 Task: Find connections with filter location Ribeirão Pires with filter topic #Indiawith filter profile language English with filter current company Meraki Consulting & Staffing with filter school Veer Surendra Sai University Of Technology ( Formerly UCE ), Burla with filter industry Retail Art Supplies with filter service category CateringChange with filter keywords title Nurse
Action: Mouse moved to (175, 250)
Screenshot: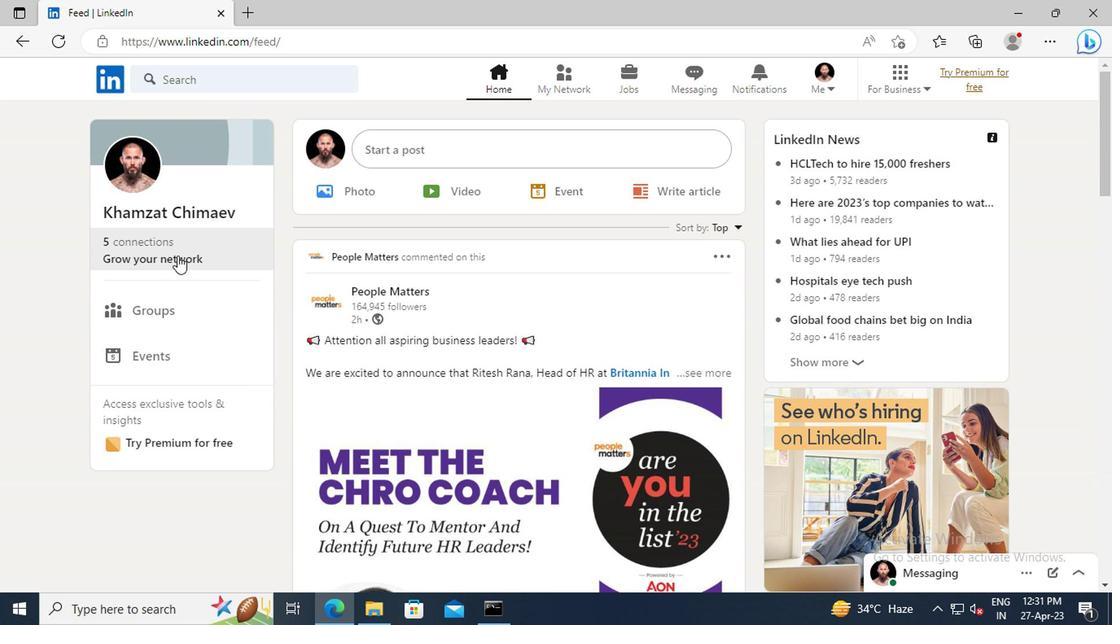 
Action: Mouse pressed left at (175, 250)
Screenshot: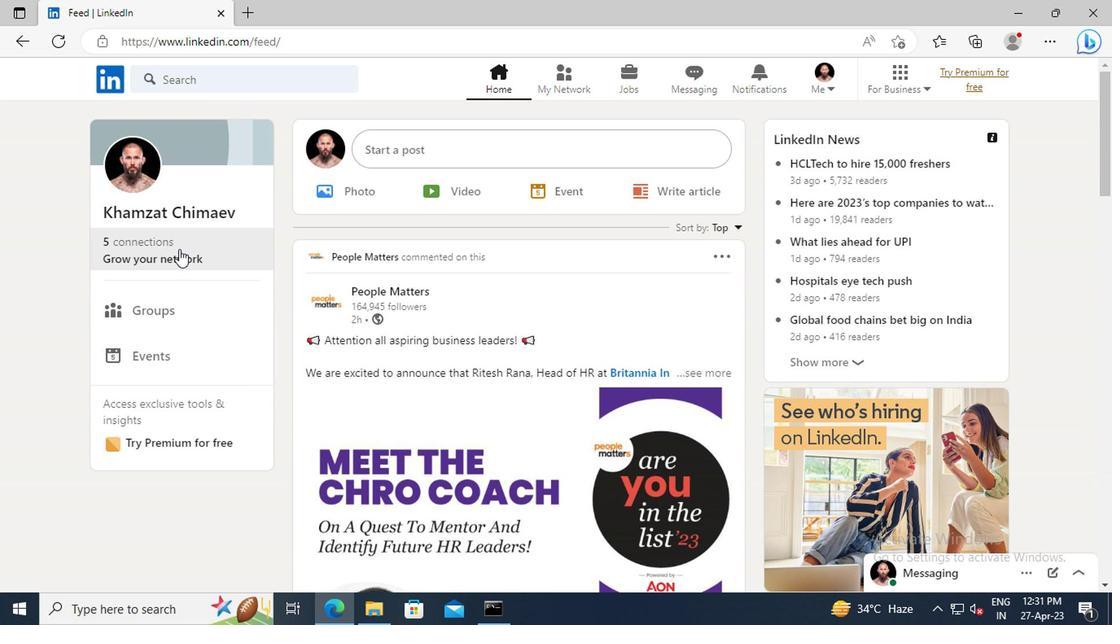 
Action: Mouse moved to (193, 178)
Screenshot: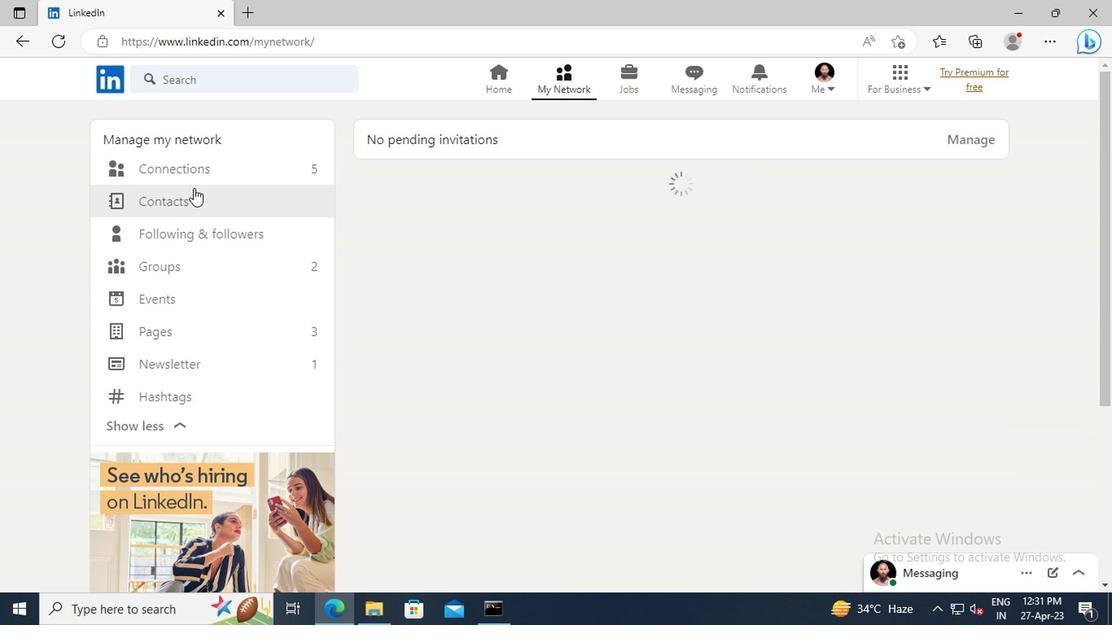 
Action: Mouse pressed left at (193, 178)
Screenshot: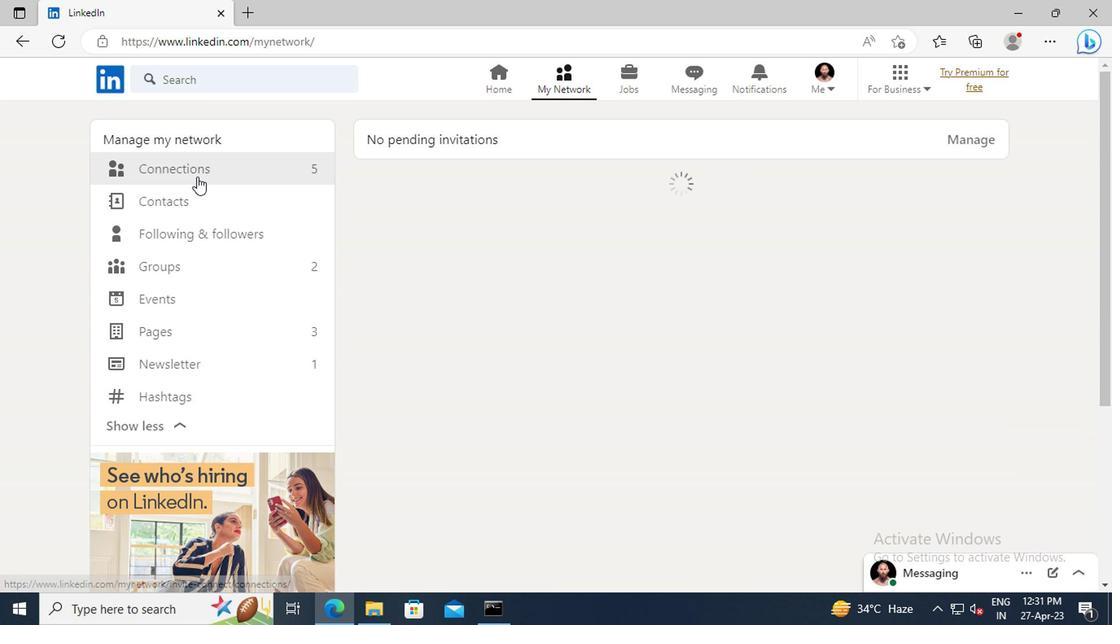
Action: Mouse moved to (677, 176)
Screenshot: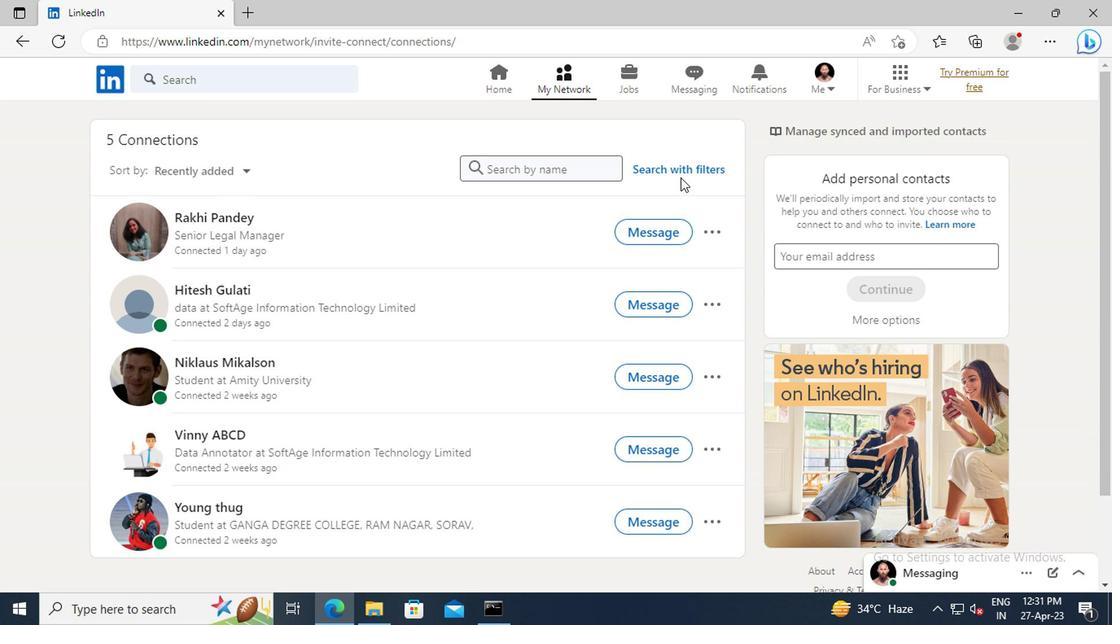 
Action: Mouse pressed left at (677, 176)
Screenshot: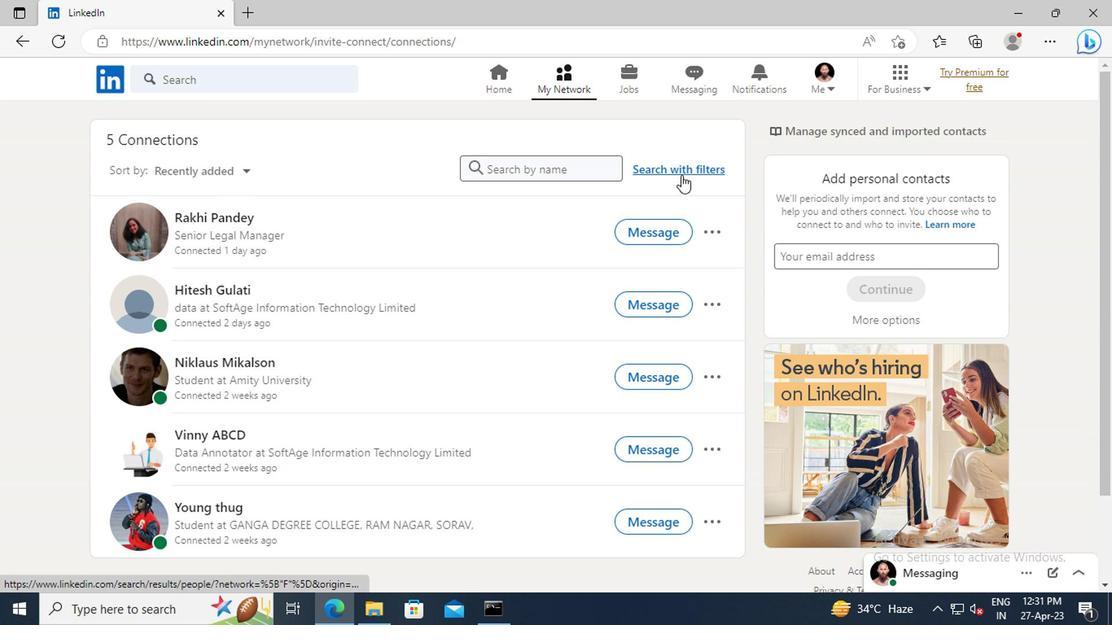 
Action: Mouse moved to (617, 132)
Screenshot: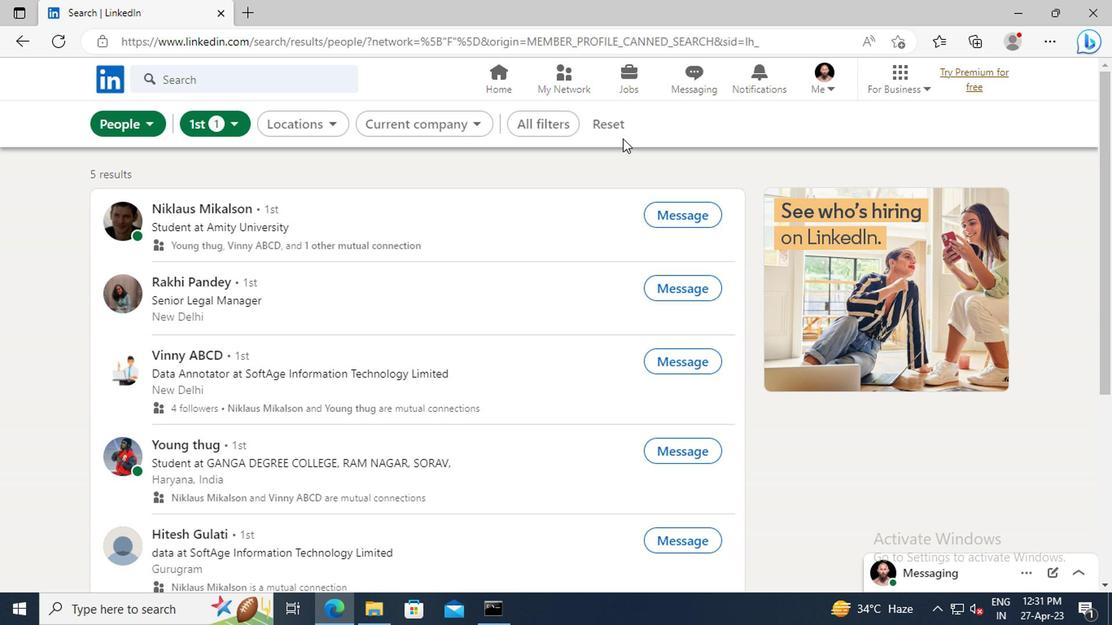 
Action: Mouse pressed left at (617, 132)
Screenshot: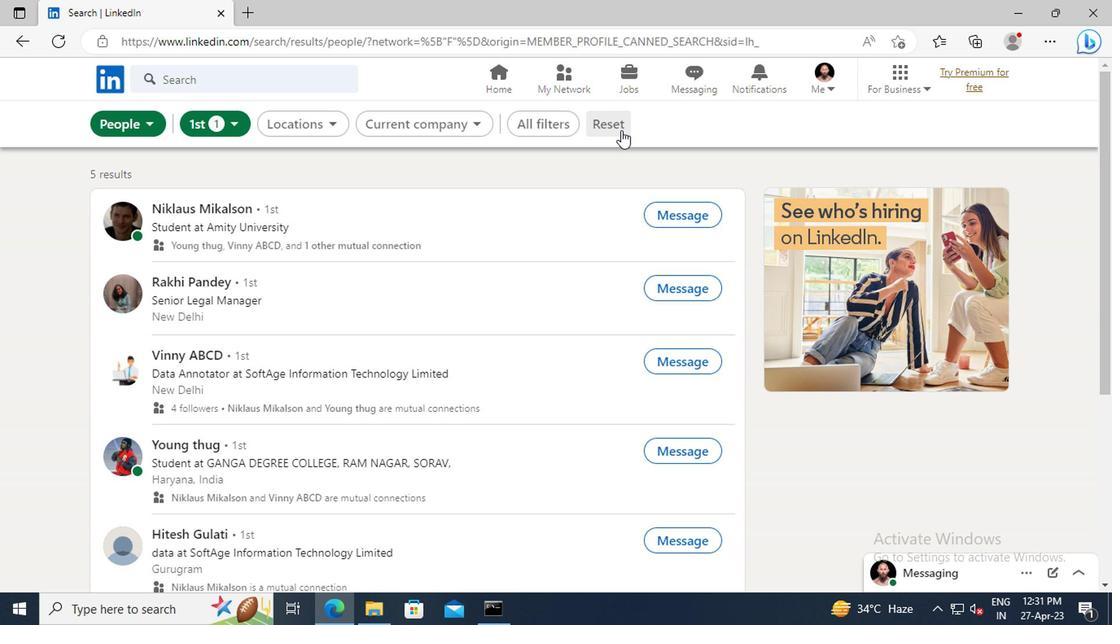 
Action: Mouse moved to (588, 124)
Screenshot: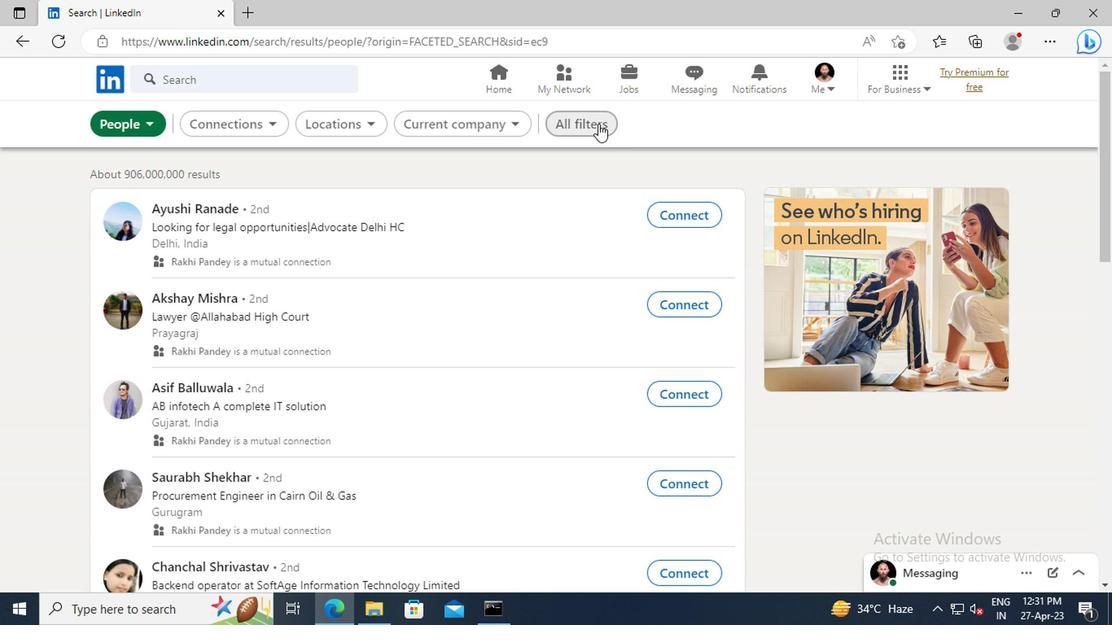 
Action: Mouse pressed left at (588, 124)
Screenshot: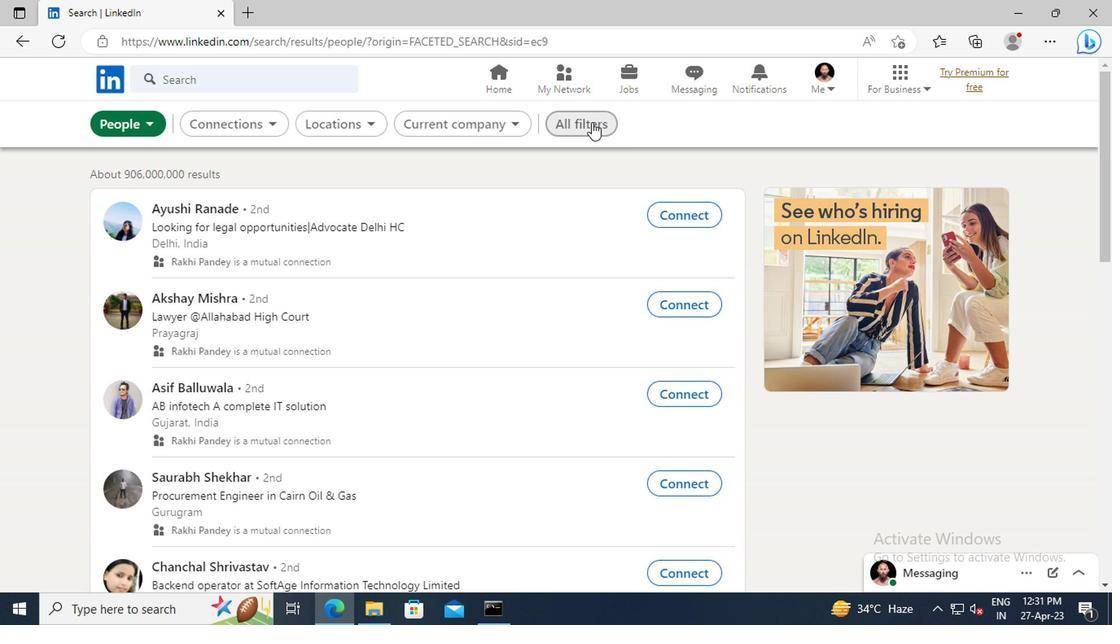 
Action: Mouse moved to (942, 339)
Screenshot: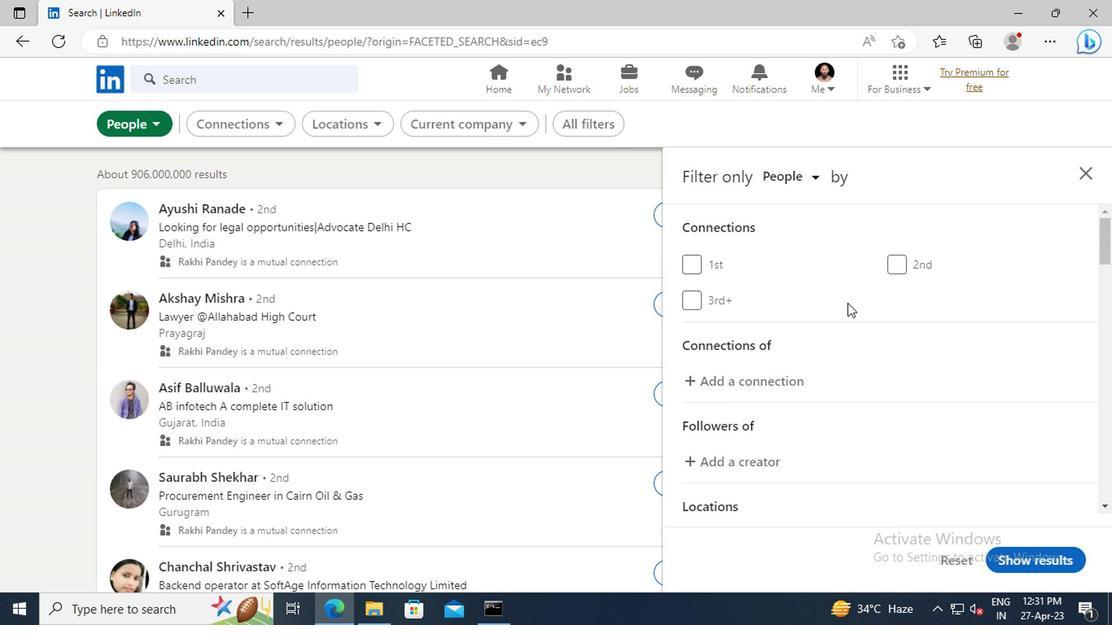 
Action: Mouse scrolled (942, 338) with delta (0, 0)
Screenshot: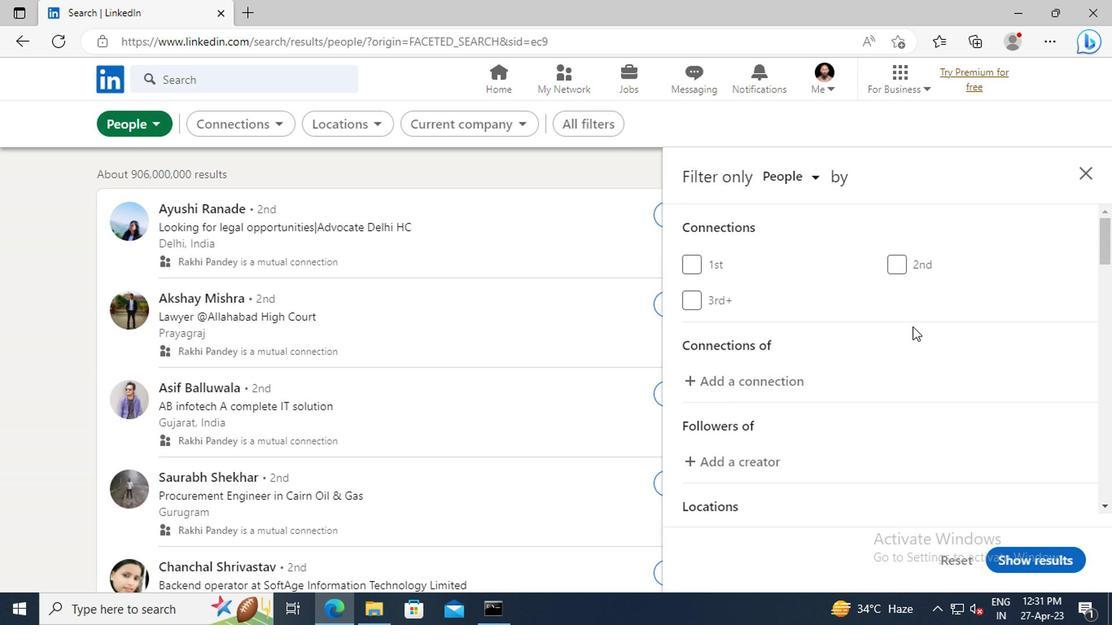 
Action: Mouse scrolled (942, 338) with delta (0, 0)
Screenshot: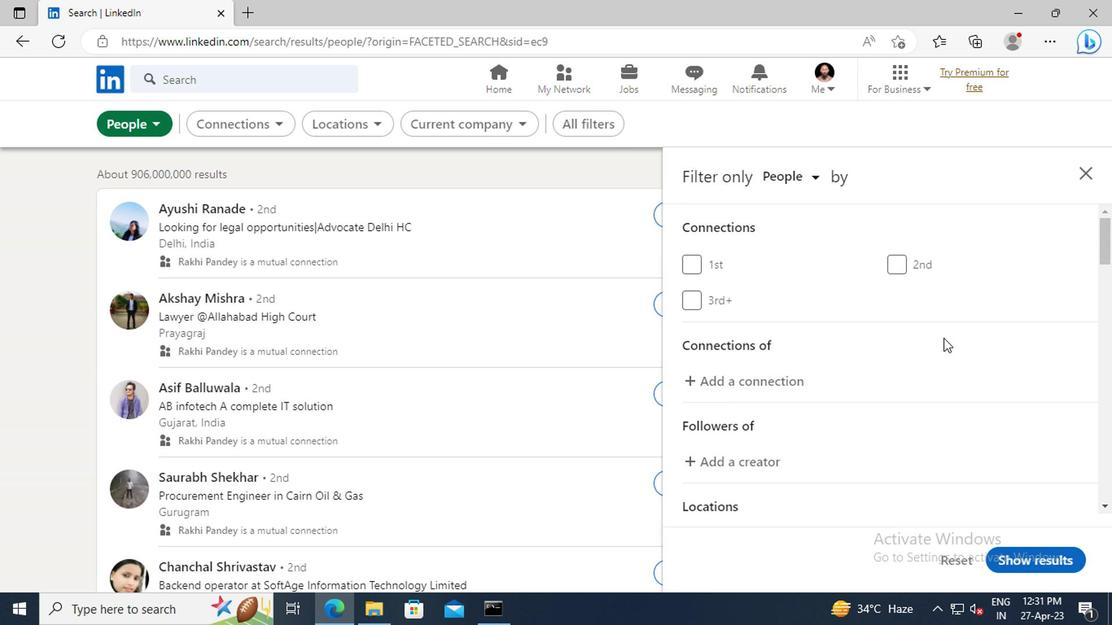 
Action: Mouse scrolled (942, 338) with delta (0, 0)
Screenshot: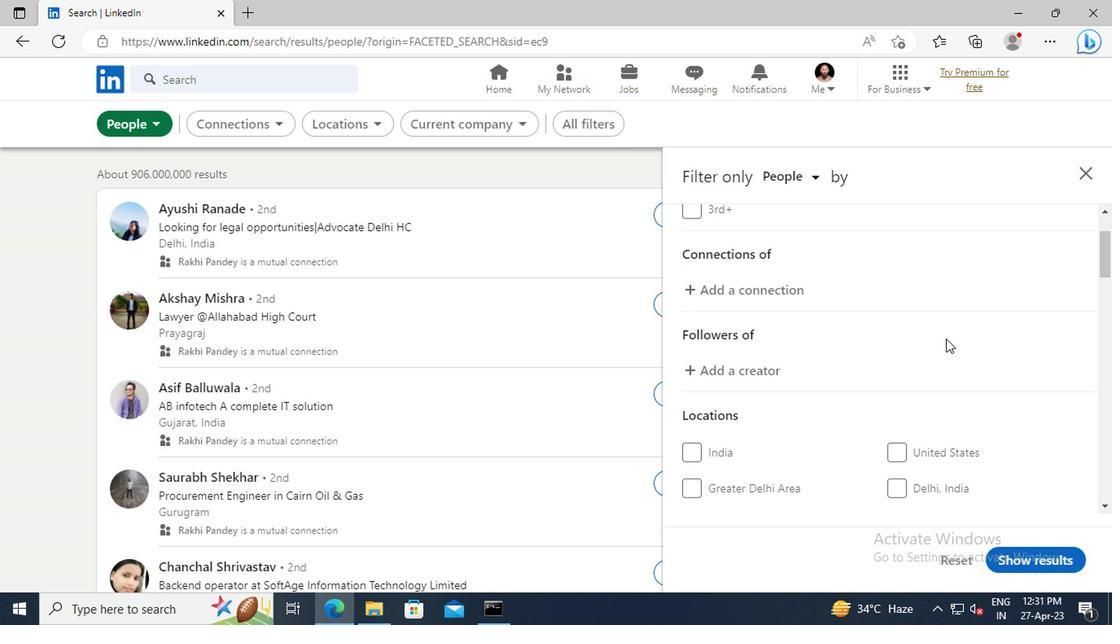 
Action: Mouse scrolled (942, 338) with delta (0, 0)
Screenshot: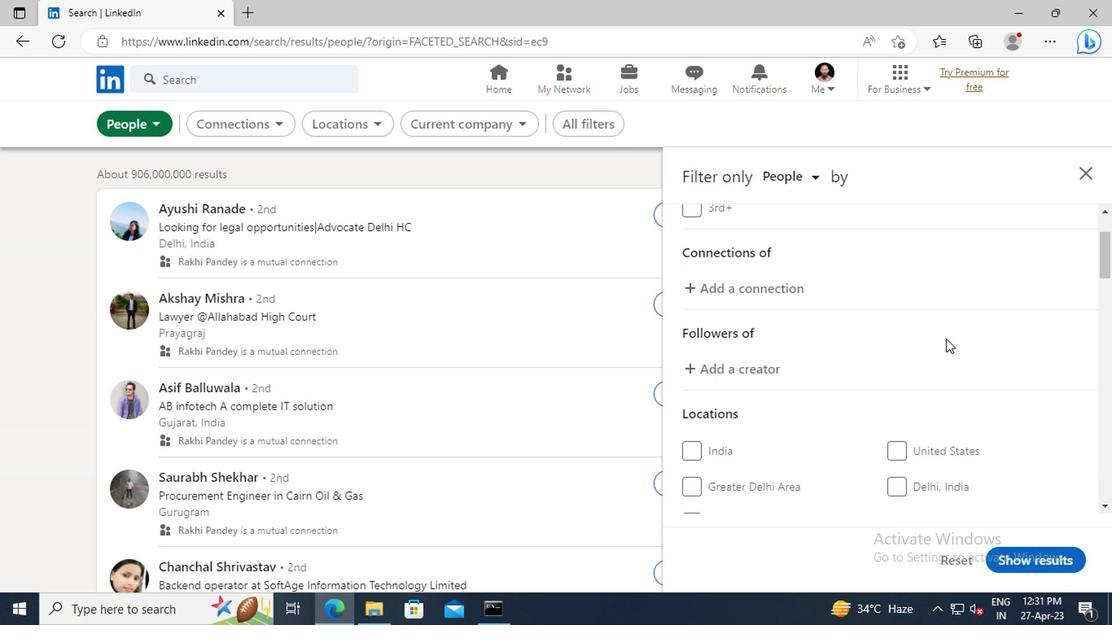 
Action: Mouse scrolled (942, 338) with delta (0, 0)
Screenshot: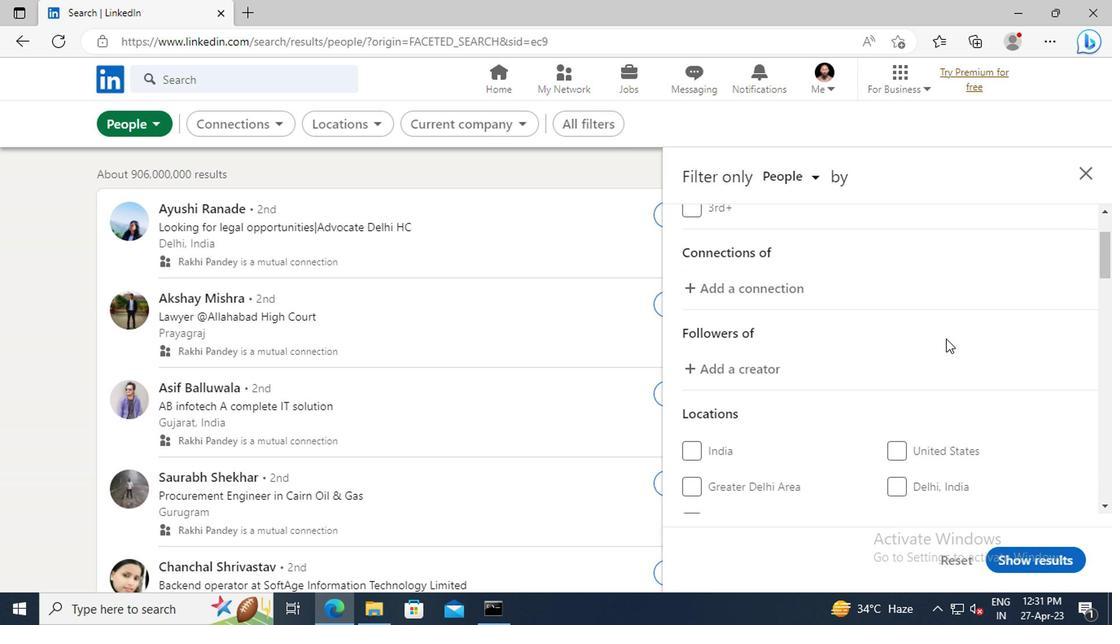 
Action: Mouse moved to (946, 380)
Screenshot: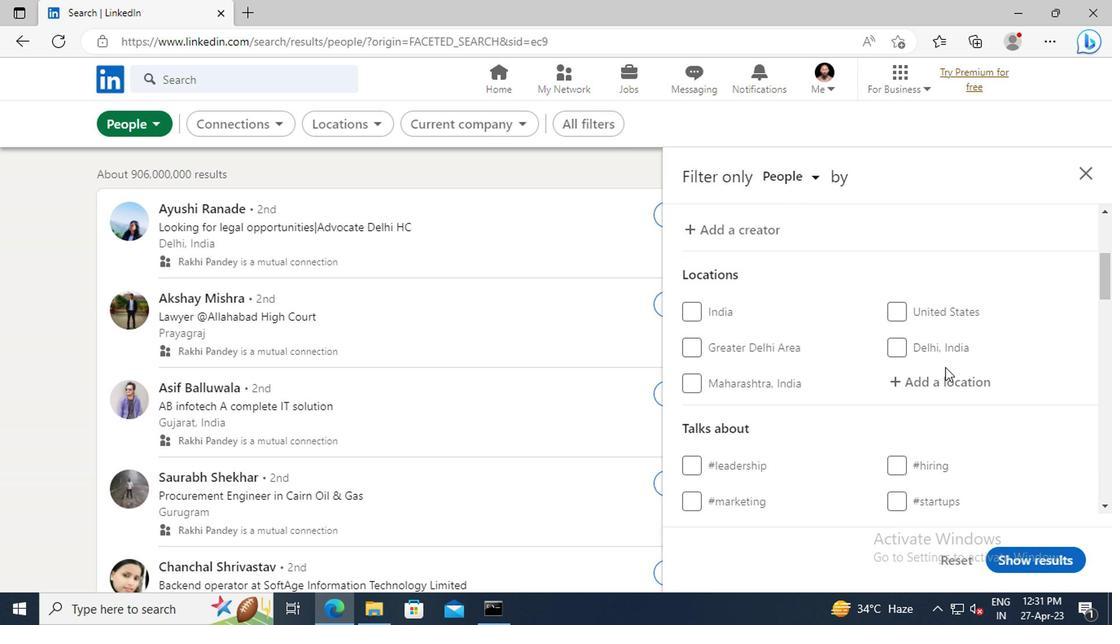 
Action: Mouse pressed left at (946, 380)
Screenshot: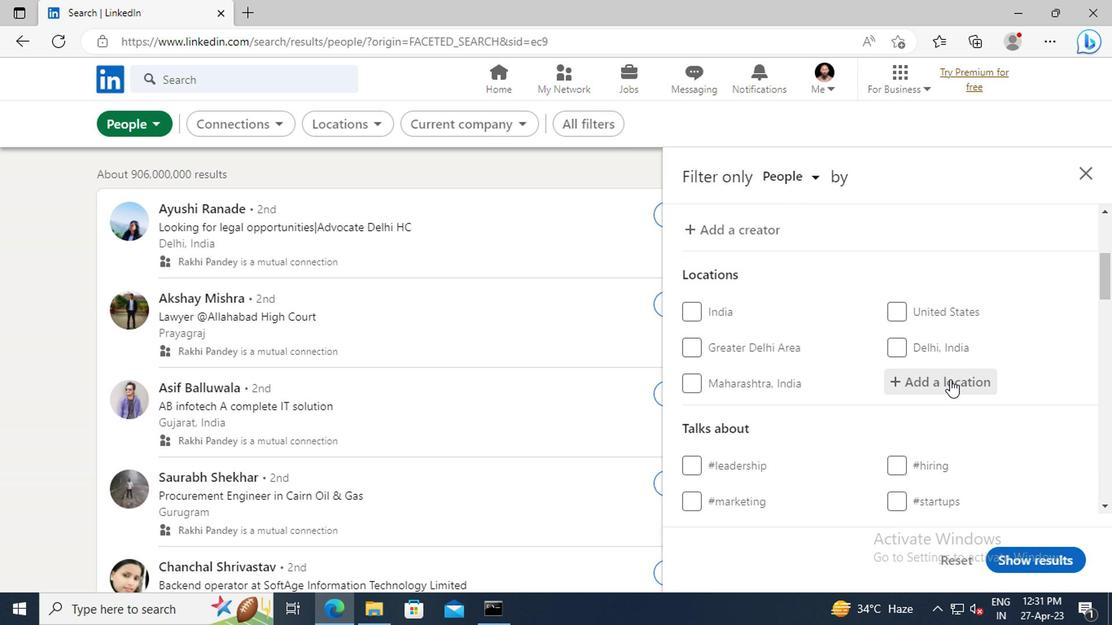 
Action: Key pressed <Key.shift>RIBEIRAO<Key.space><Key.shift>PIRES
Screenshot: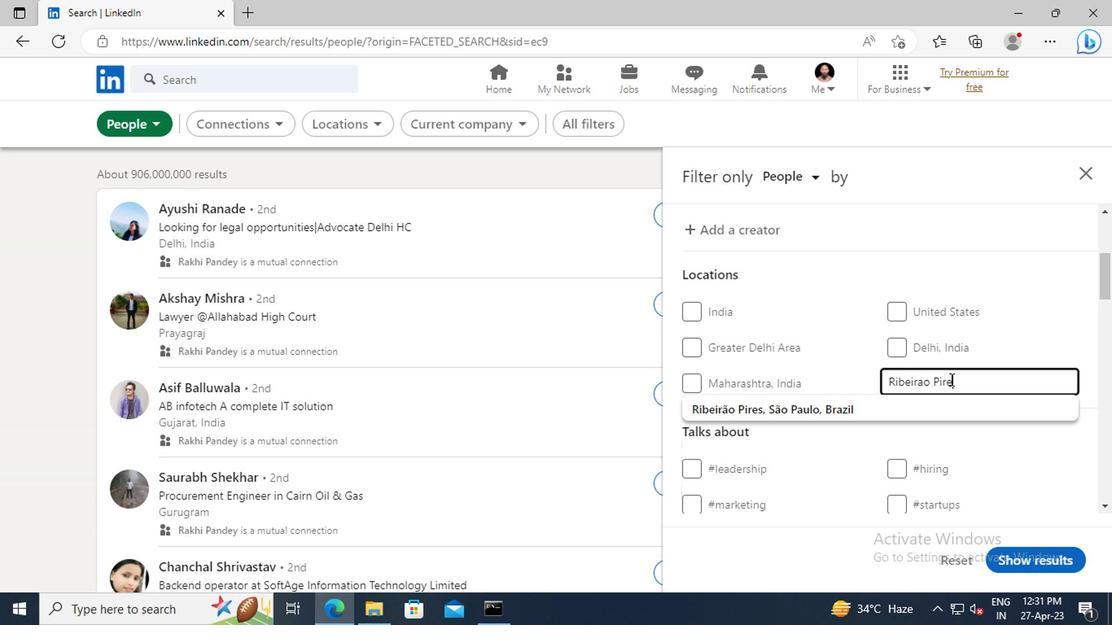 
Action: Mouse moved to (953, 407)
Screenshot: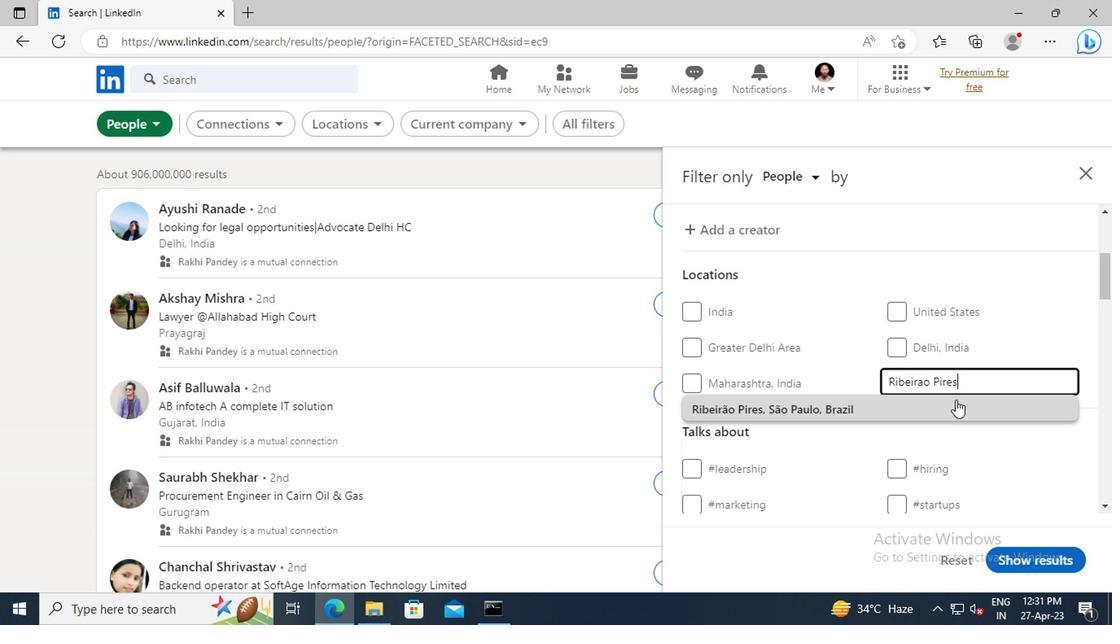 
Action: Mouse pressed left at (953, 407)
Screenshot: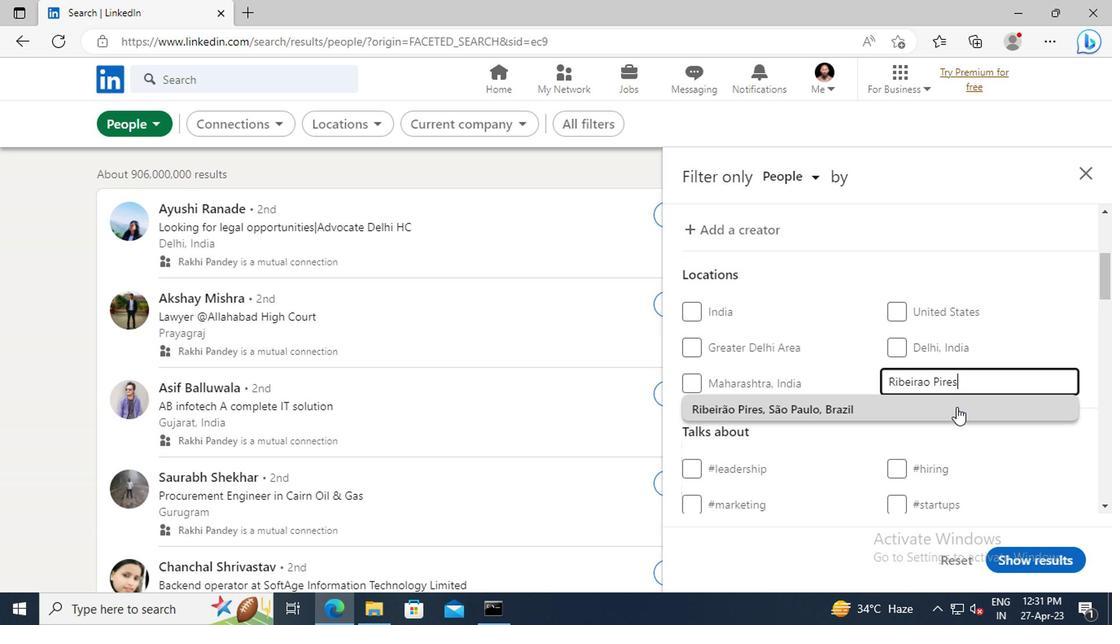 
Action: Mouse moved to (948, 359)
Screenshot: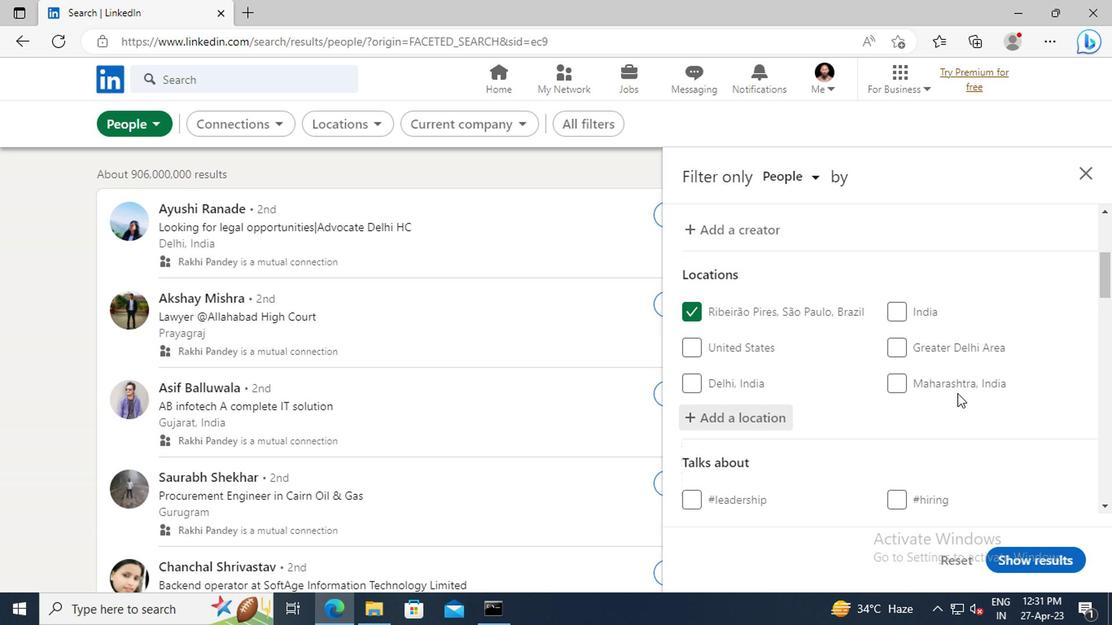 
Action: Mouse scrolled (948, 359) with delta (0, 0)
Screenshot: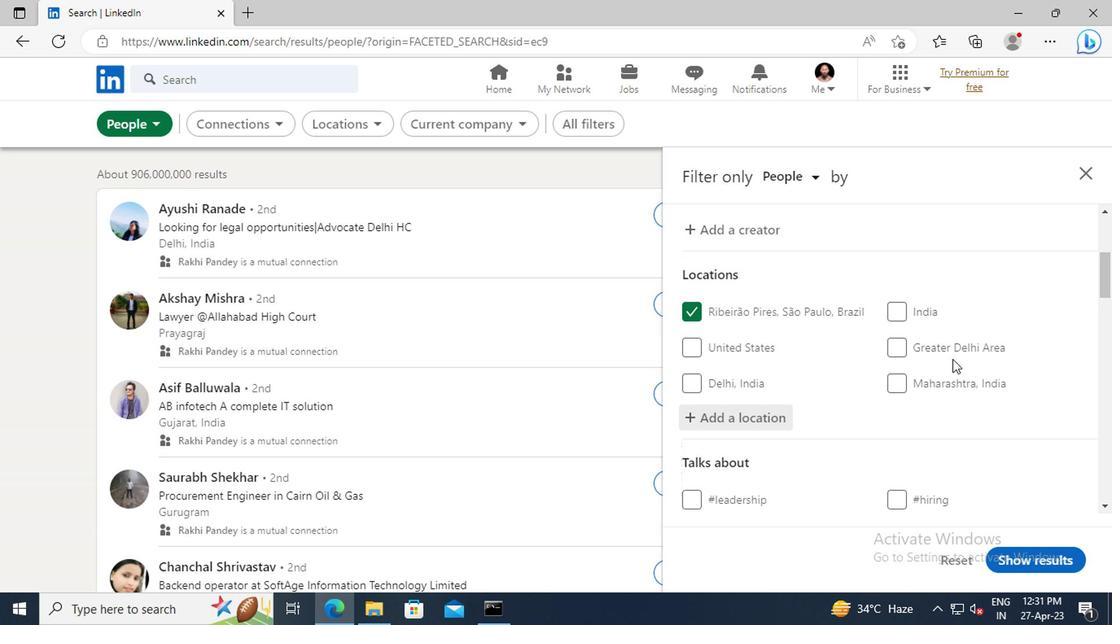 
Action: Mouse scrolled (948, 359) with delta (0, 0)
Screenshot: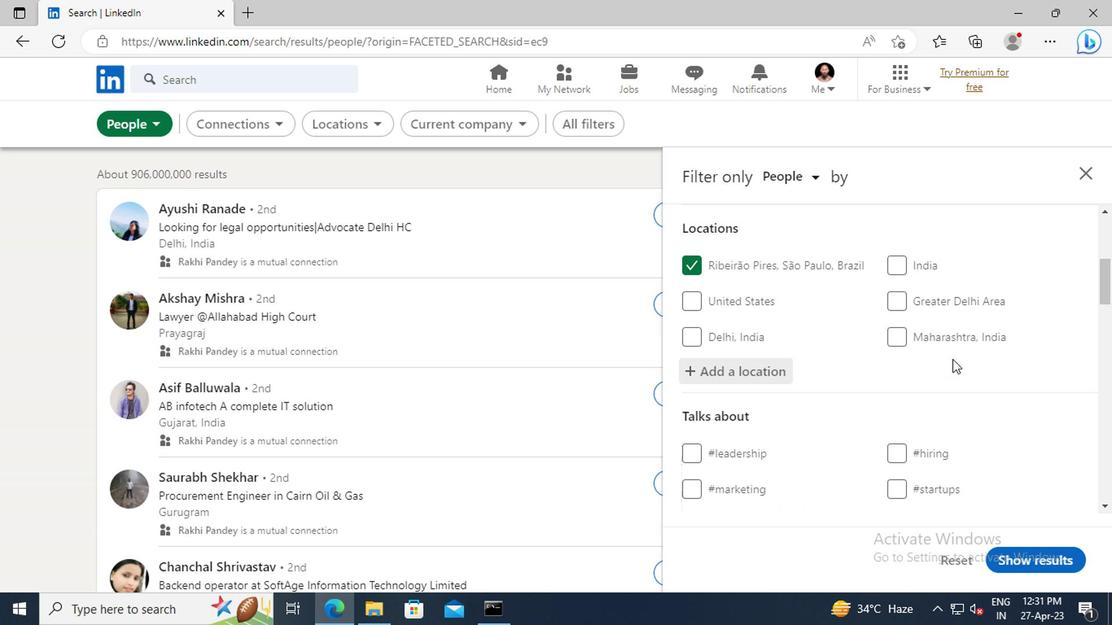 
Action: Mouse scrolled (948, 359) with delta (0, 0)
Screenshot: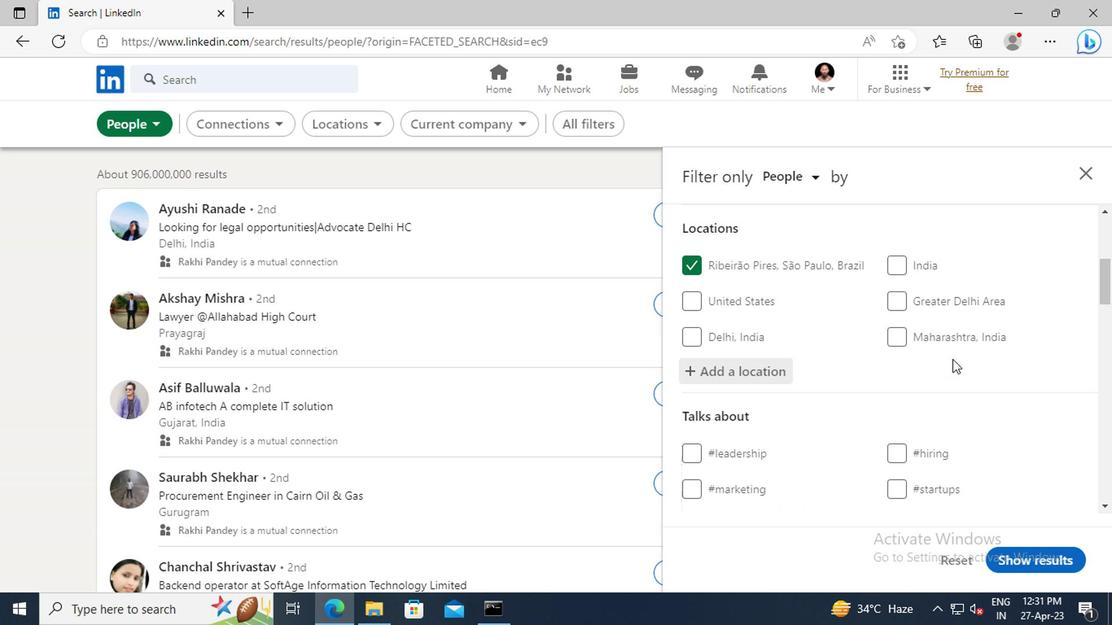 
Action: Mouse moved to (936, 428)
Screenshot: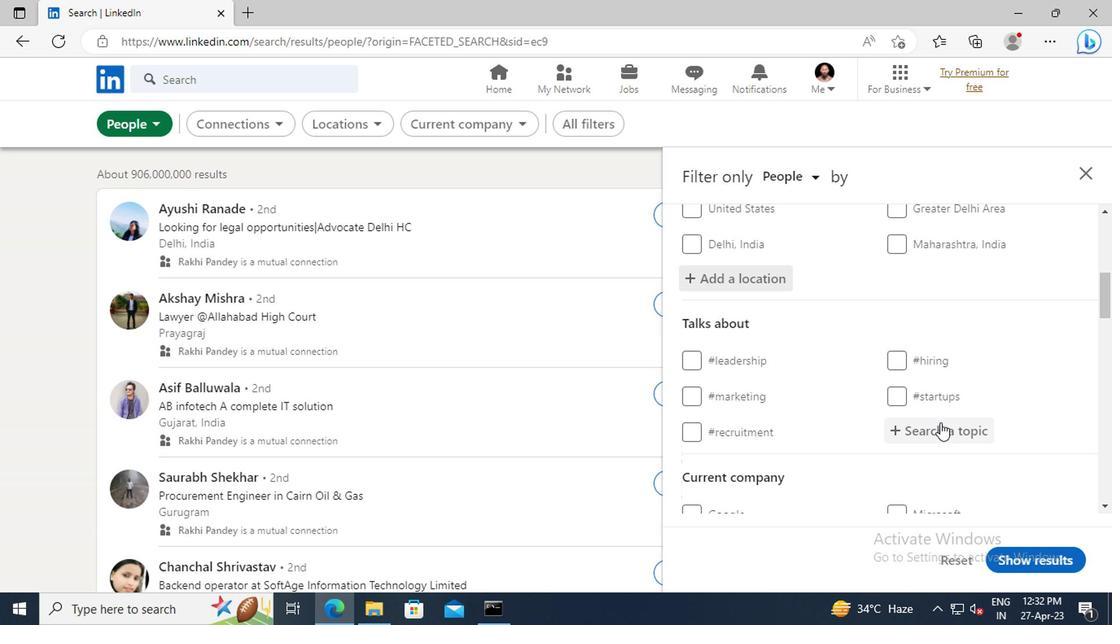 
Action: Mouse pressed left at (936, 428)
Screenshot: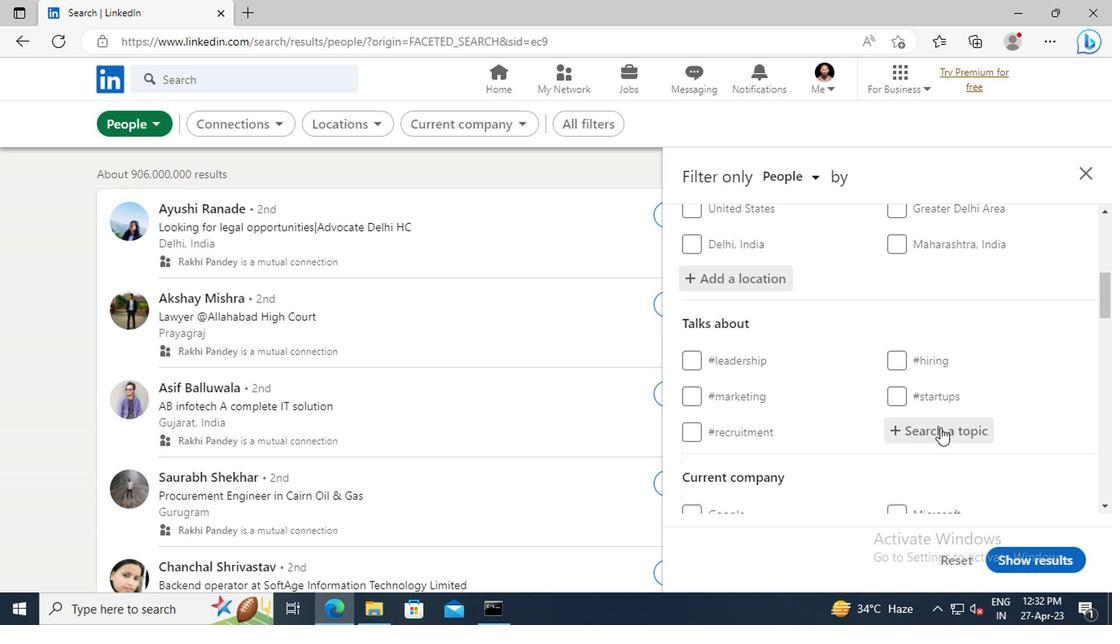 
Action: Key pressed <Key.shift>#<Key.shift>INDIAWITH<Key.enter>
Screenshot: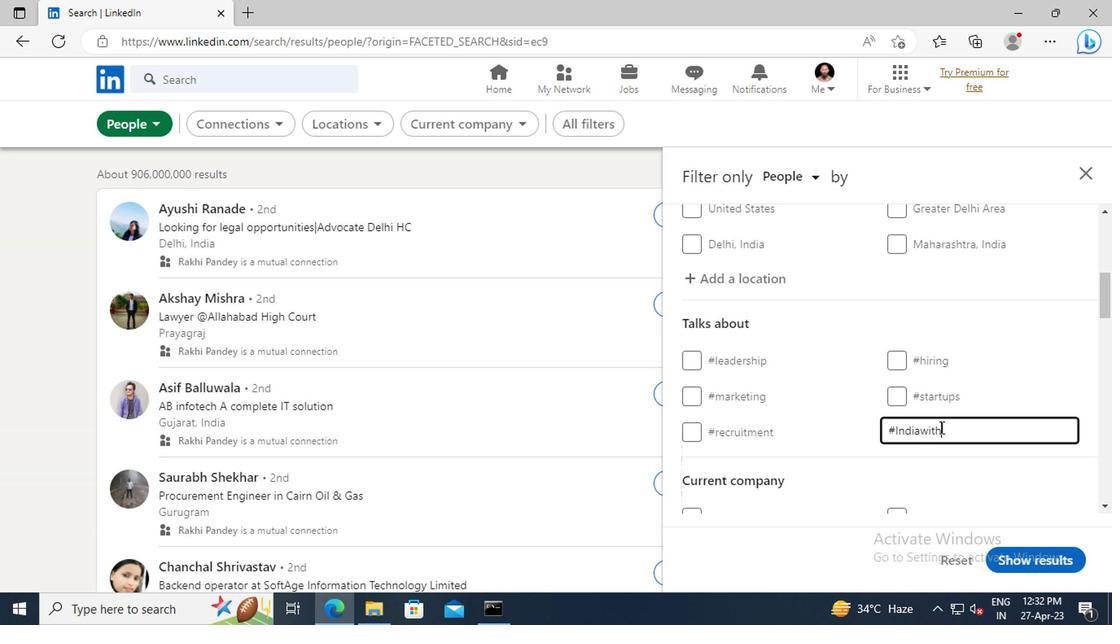 
Action: Mouse scrolled (936, 427) with delta (0, -1)
Screenshot: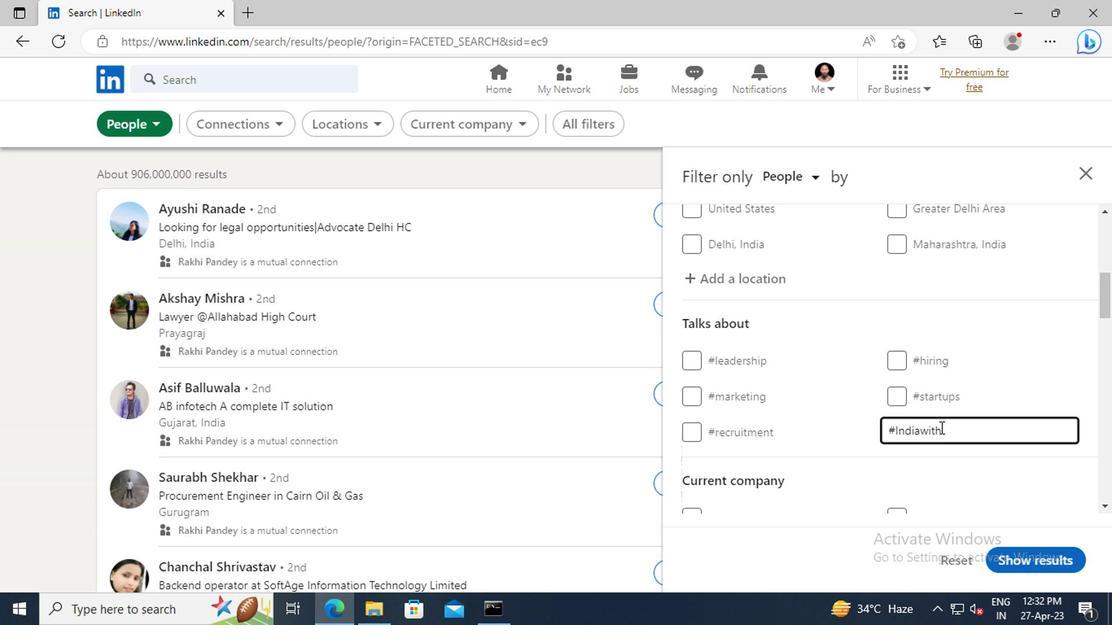 
Action: Mouse scrolled (936, 427) with delta (0, -1)
Screenshot: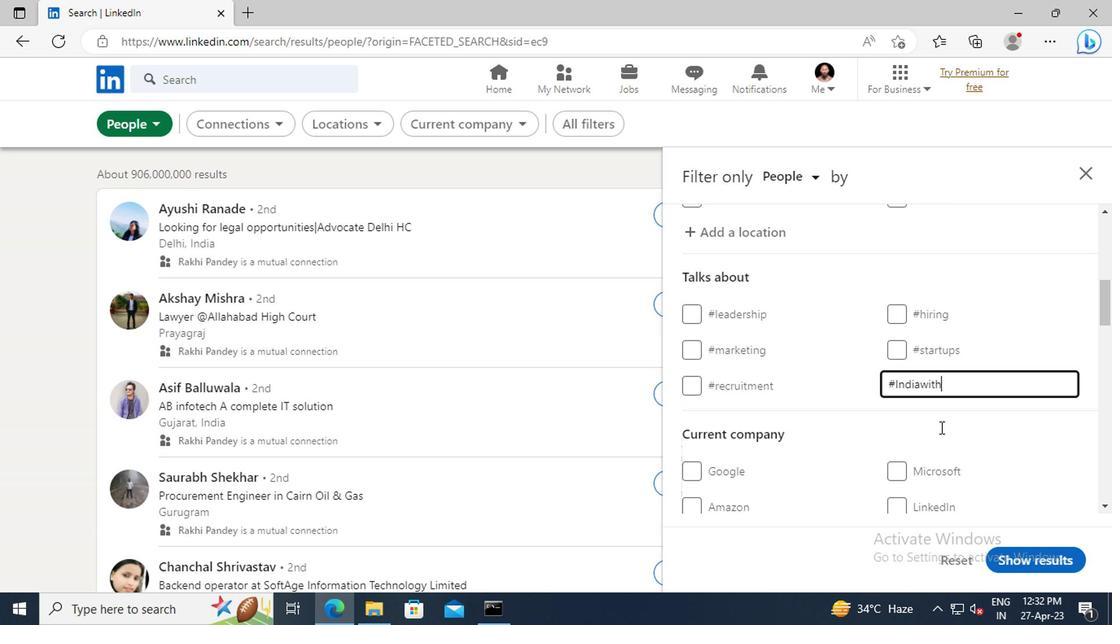
Action: Mouse scrolled (936, 427) with delta (0, -1)
Screenshot: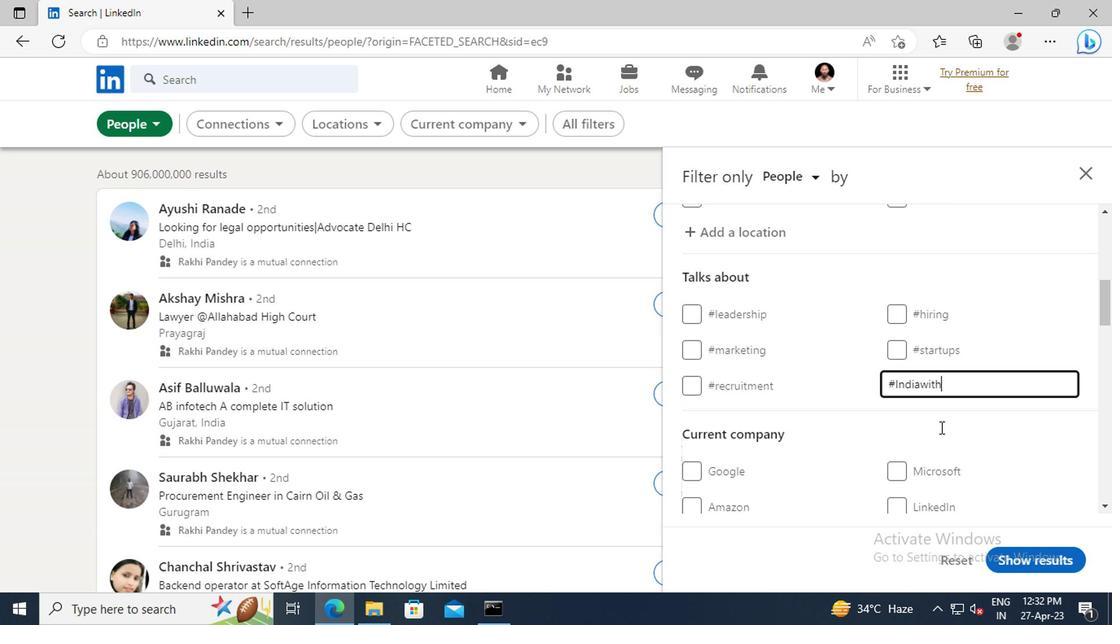 
Action: Mouse scrolled (936, 427) with delta (0, -1)
Screenshot: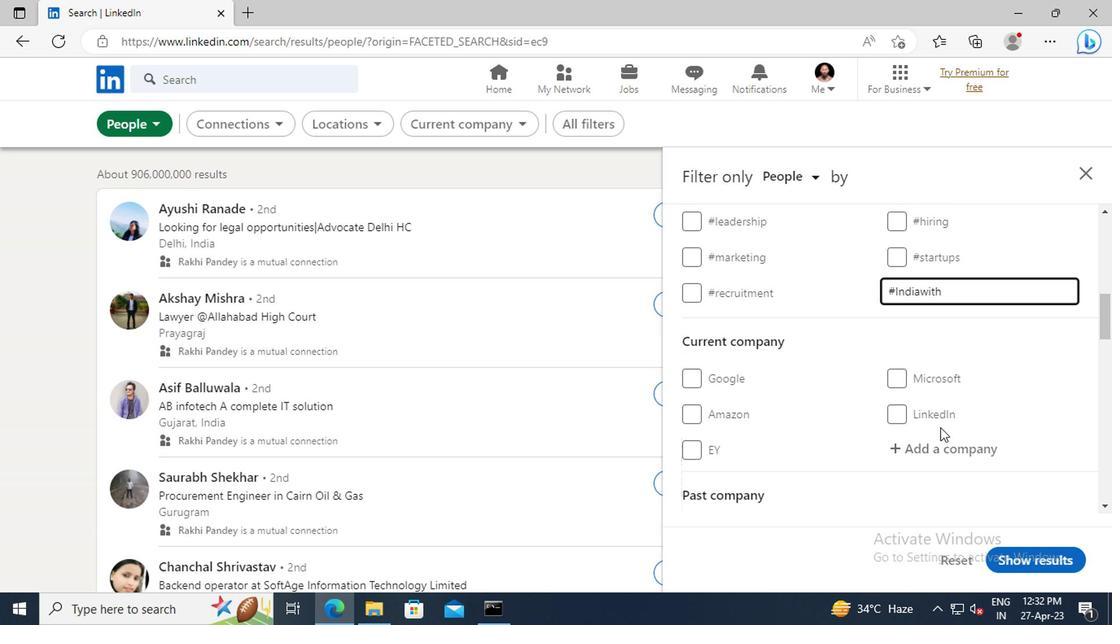 
Action: Mouse scrolled (936, 427) with delta (0, -1)
Screenshot: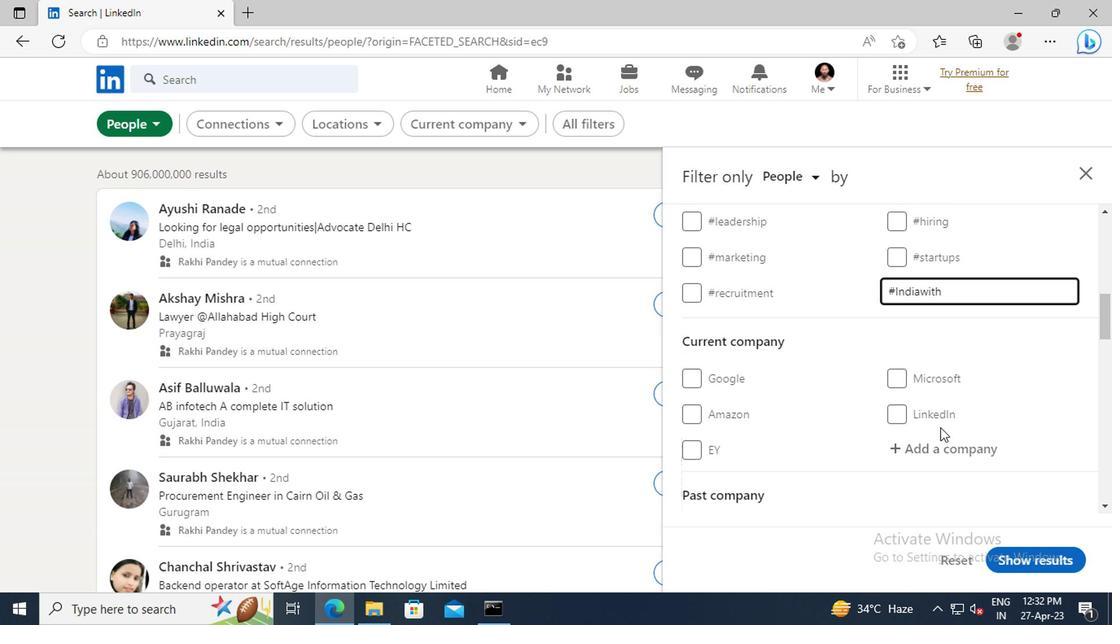 
Action: Mouse scrolled (936, 427) with delta (0, -1)
Screenshot: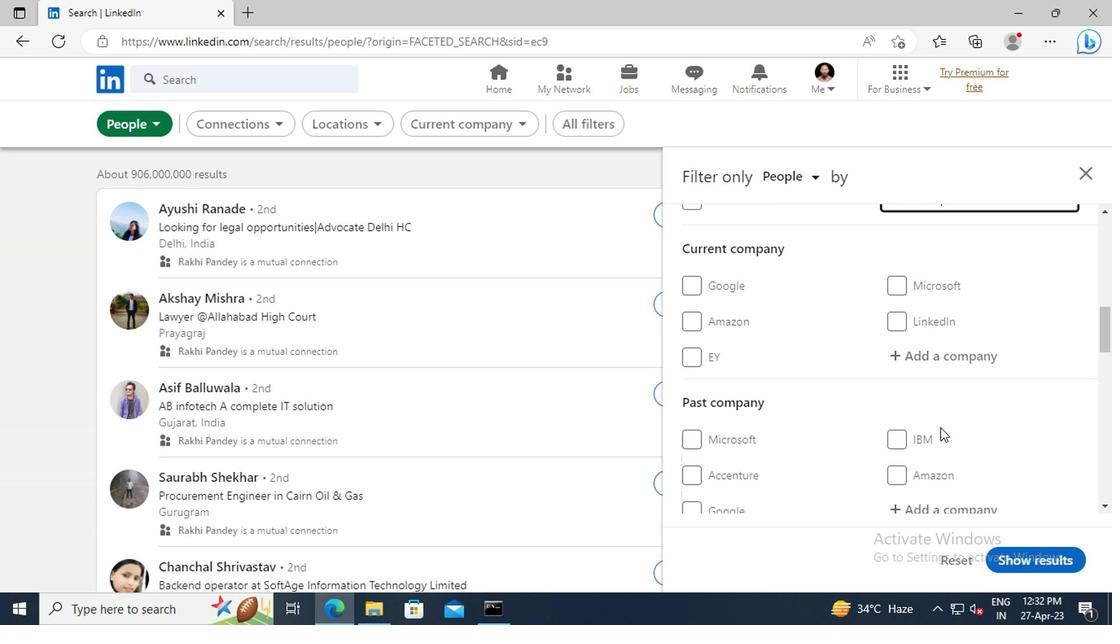 
Action: Mouse scrolled (936, 427) with delta (0, -1)
Screenshot: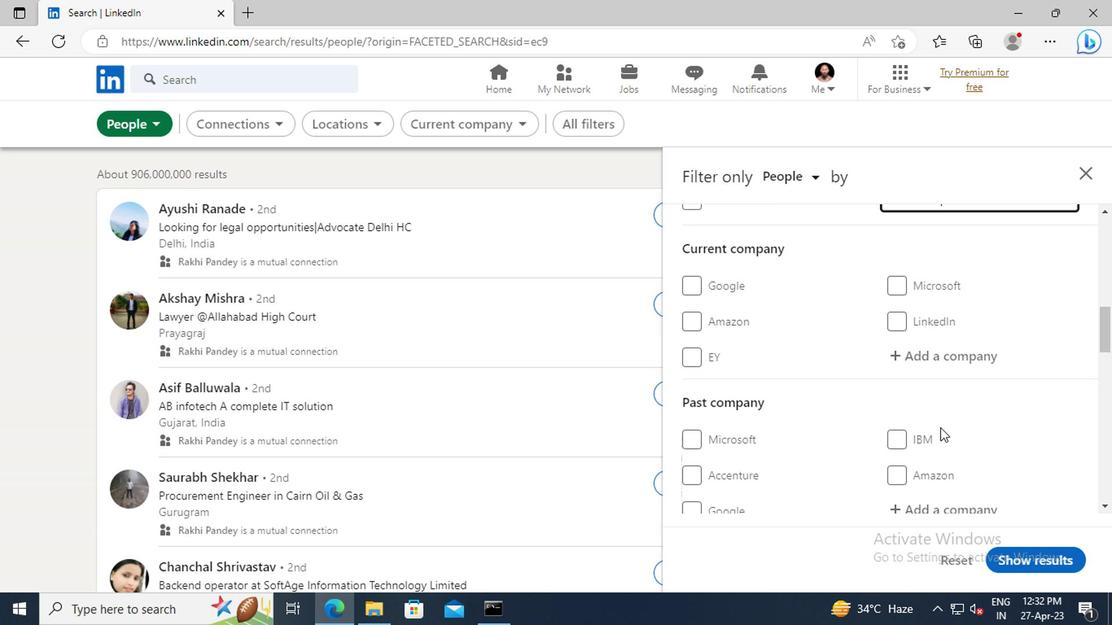 
Action: Mouse scrolled (936, 427) with delta (0, -1)
Screenshot: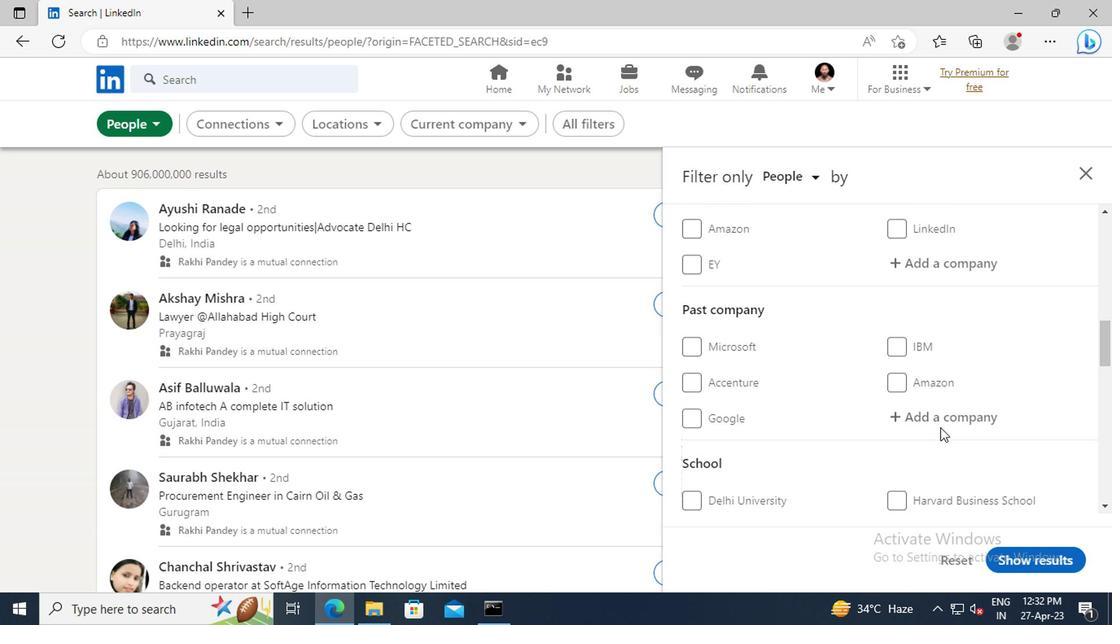 
Action: Mouse scrolled (936, 427) with delta (0, -1)
Screenshot: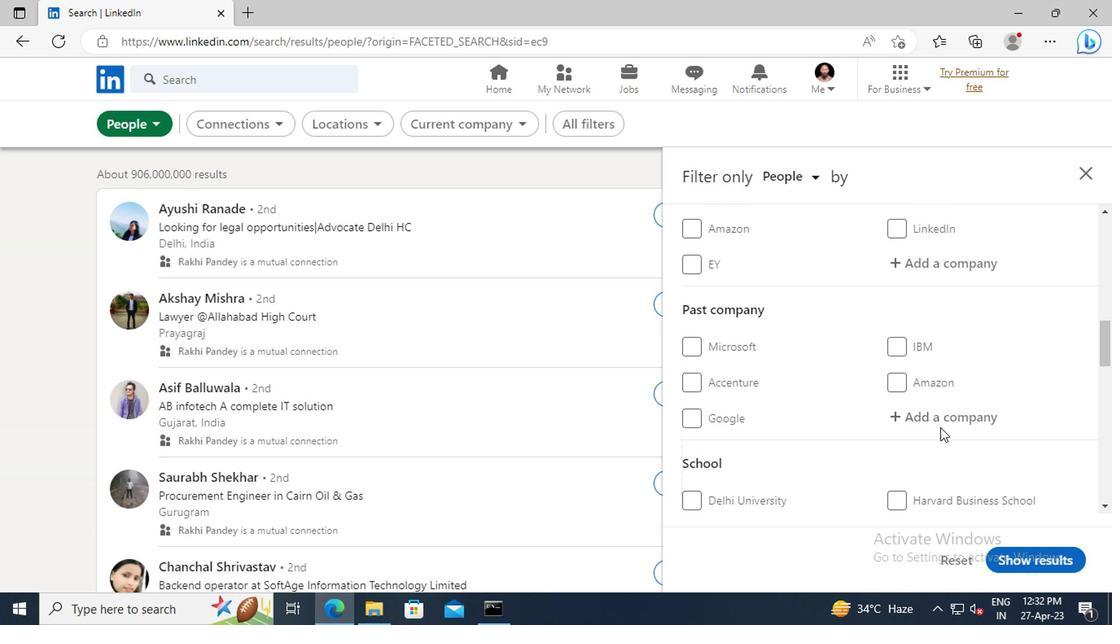 
Action: Mouse scrolled (936, 427) with delta (0, -1)
Screenshot: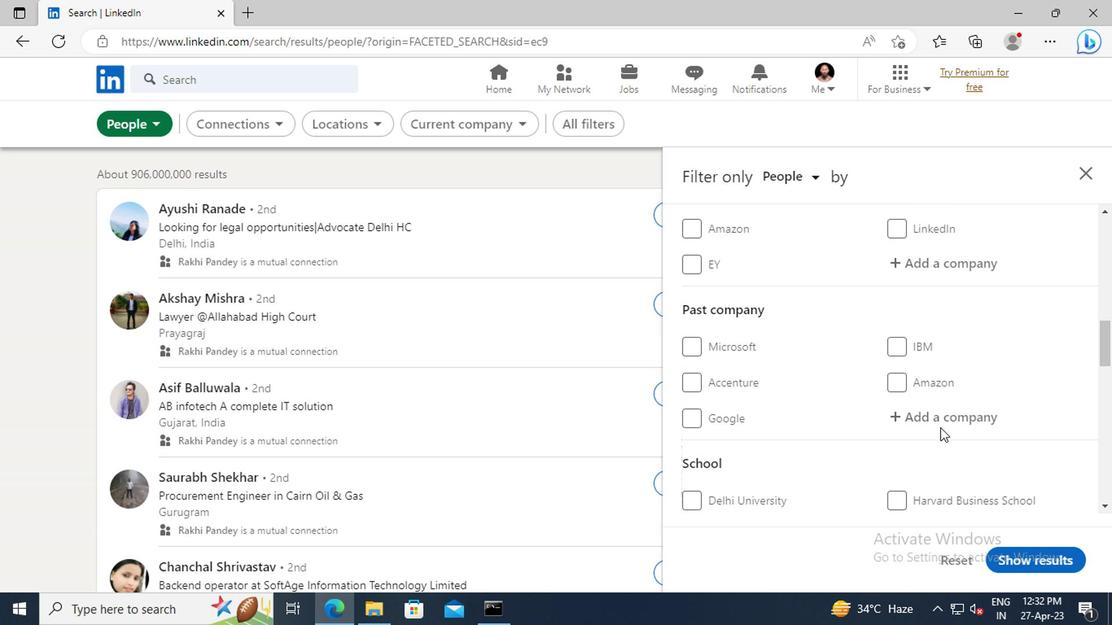 
Action: Mouse scrolled (936, 427) with delta (0, -1)
Screenshot: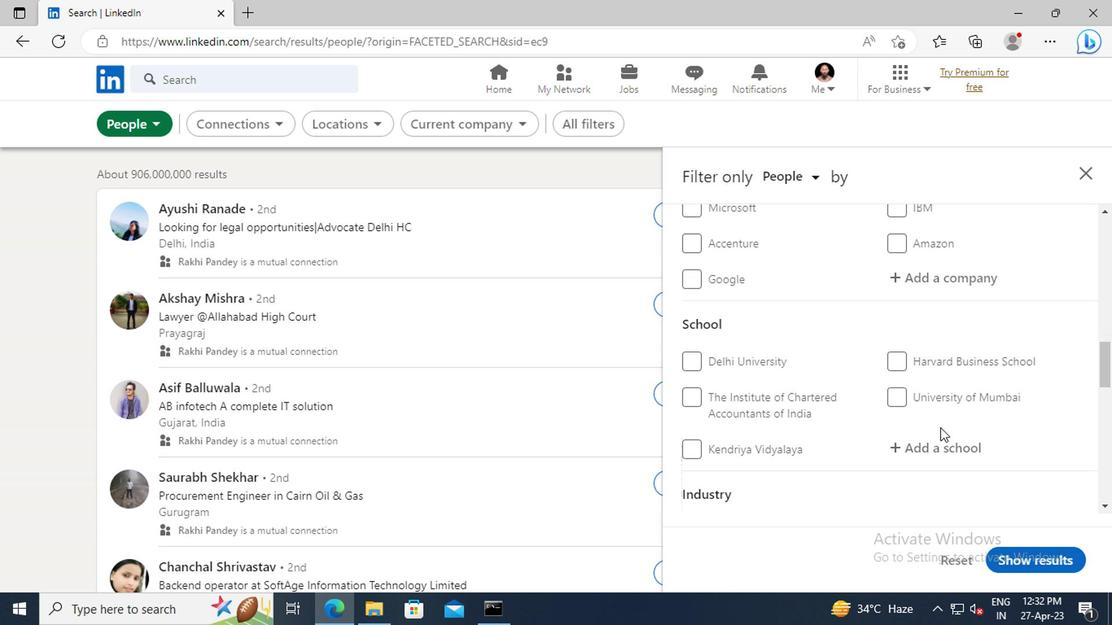 
Action: Mouse scrolled (936, 427) with delta (0, -1)
Screenshot: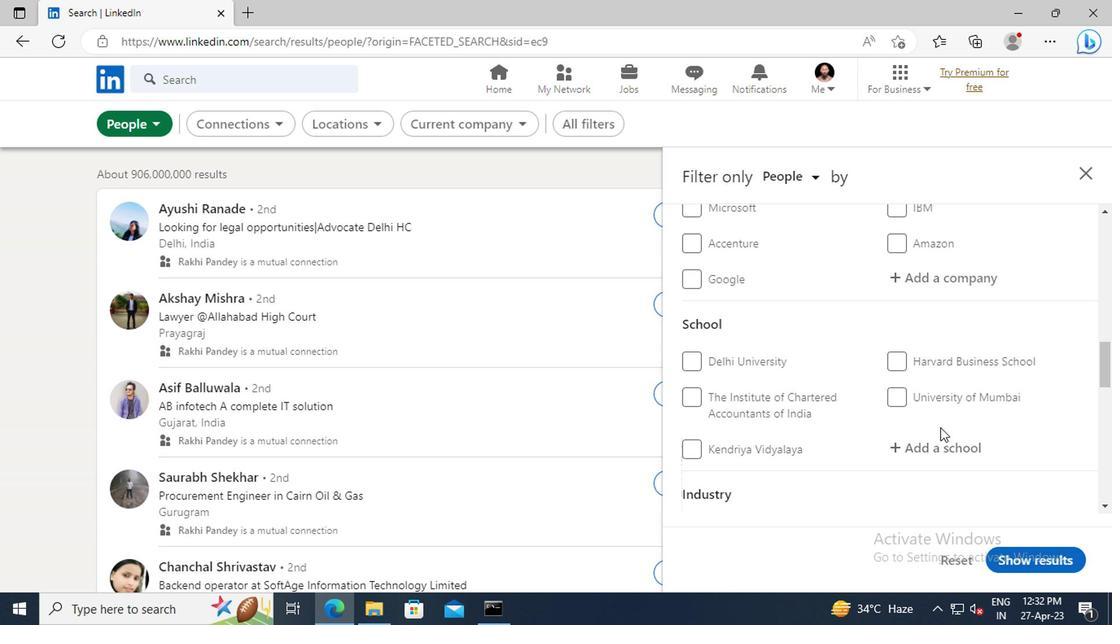 
Action: Mouse scrolled (936, 427) with delta (0, -1)
Screenshot: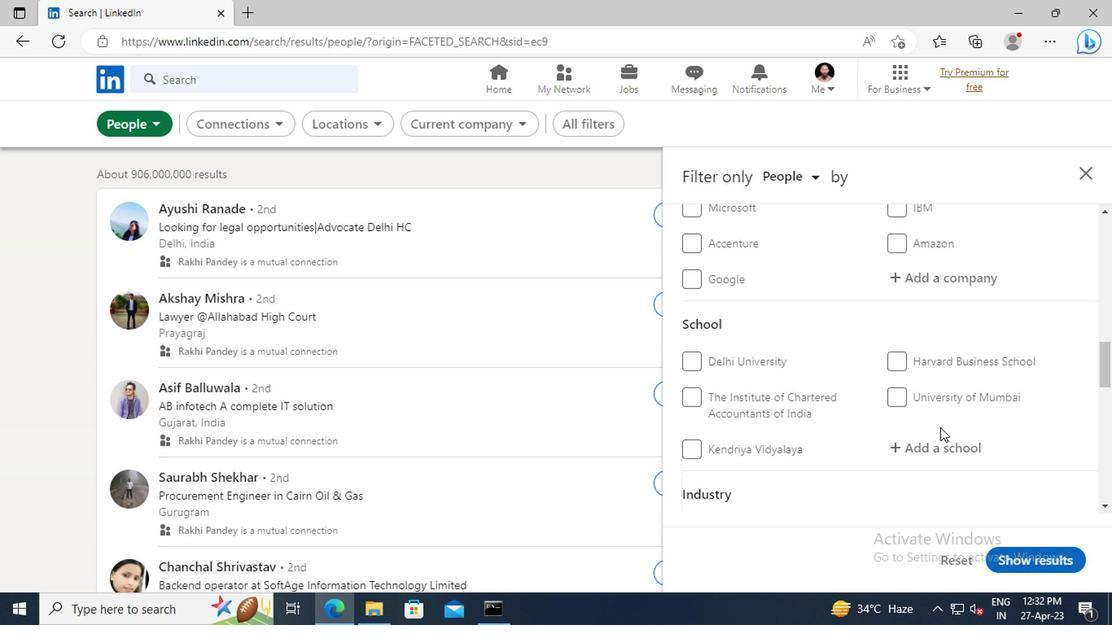 
Action: Mouse scrolled (936, 427) with delta (0, -1)
Screenshot: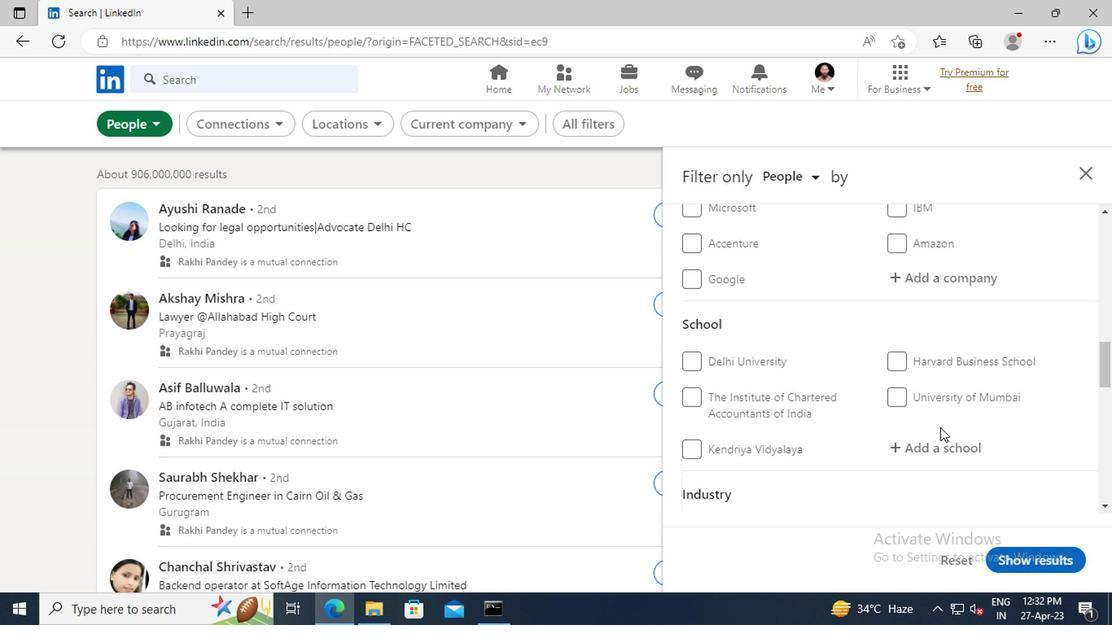 
Action: Mouse scrolled (936, 427) with delta (0, -1)
Screenshot: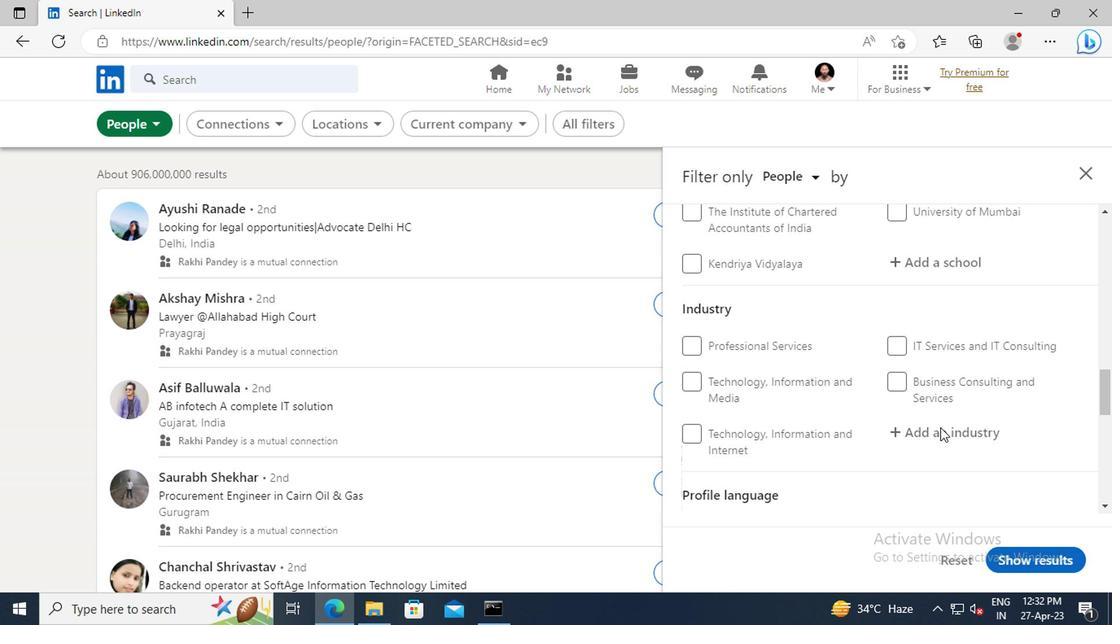 
Action: Mouse scrolled (936, 427) with delta (0, -1)
Screenshot: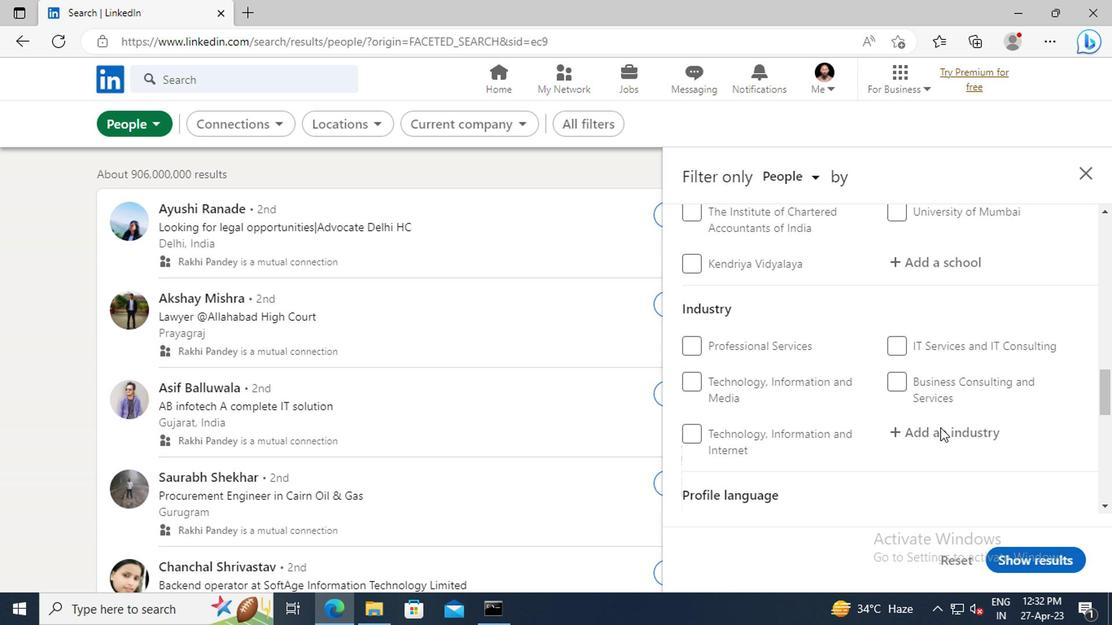 
Action: Mouse scrolled (936, 427) with delta (0, -1)
Screenshot: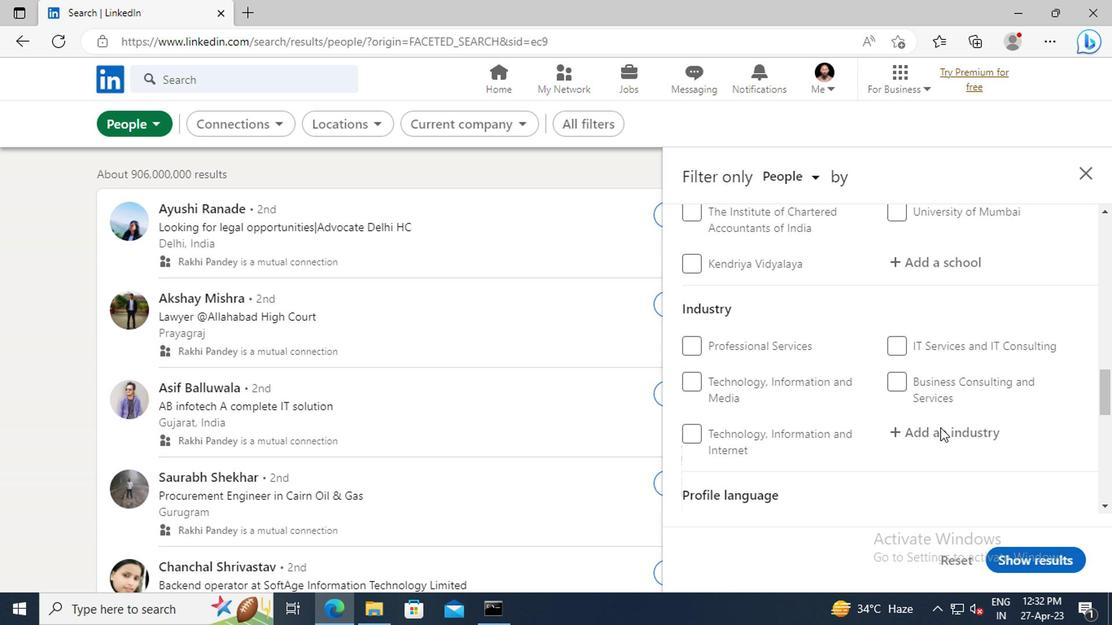 
Action: Mouse moved to (684, 398)
Screenshot: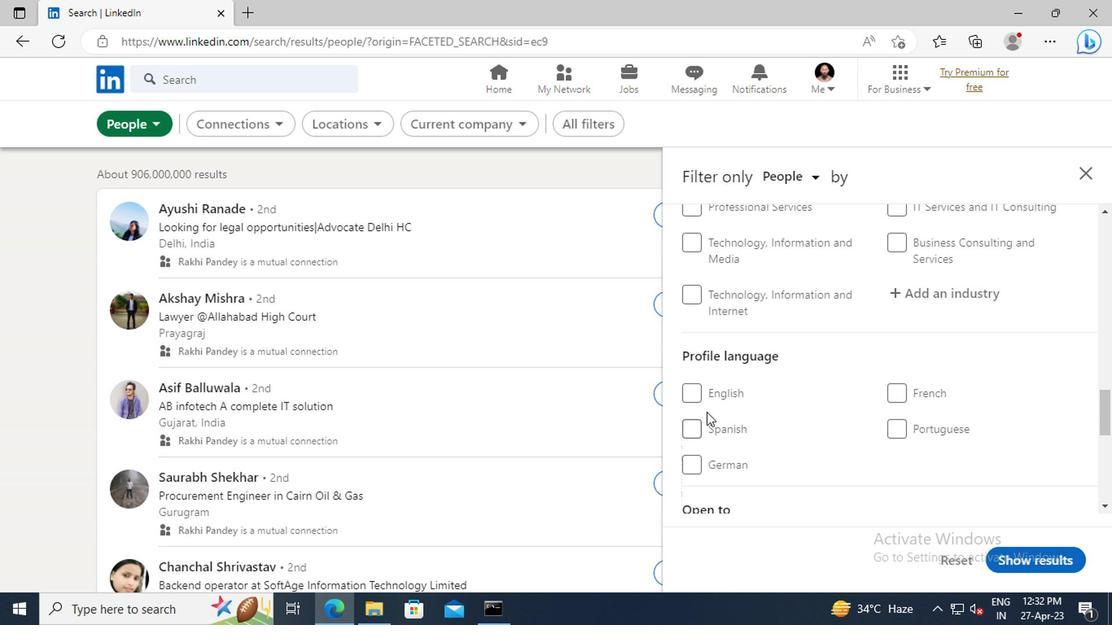 
Action: Mouse pressed left at (684, 398)
Screenshot: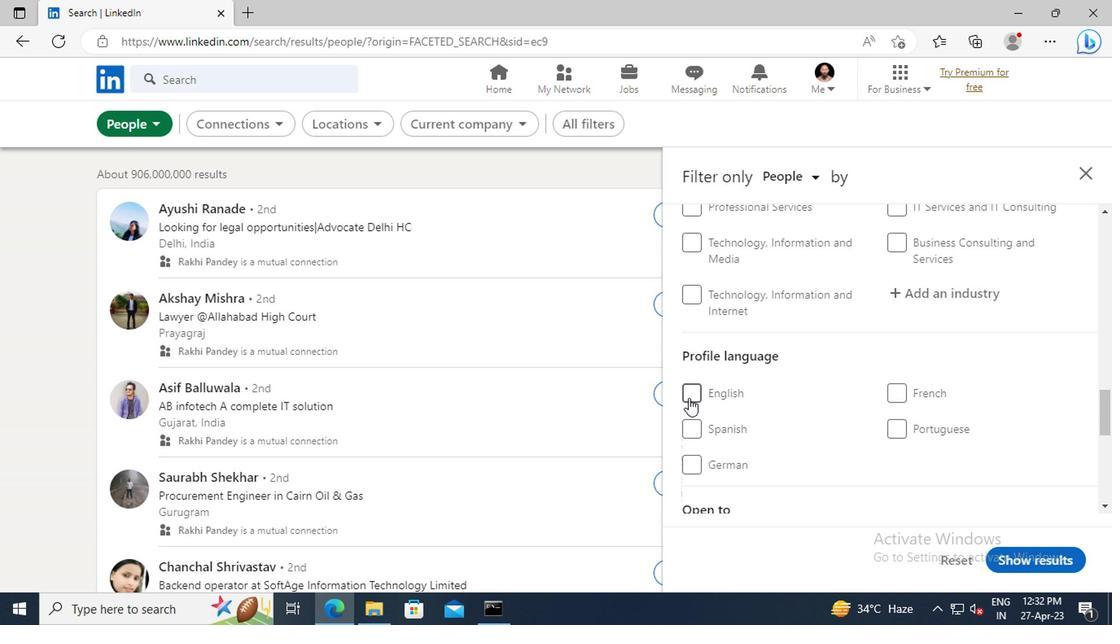 
Action: Mouse moved to (903, 387)
Screenshot: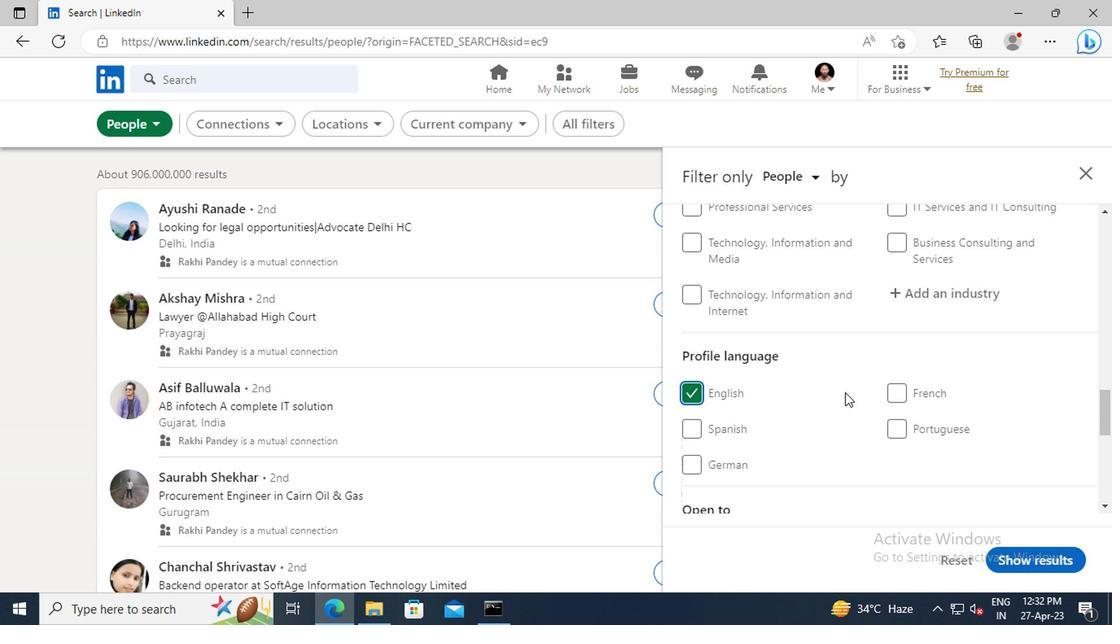 
Action: Mouse scrolled (903, 388) with delta (0, 0)
Screenshot: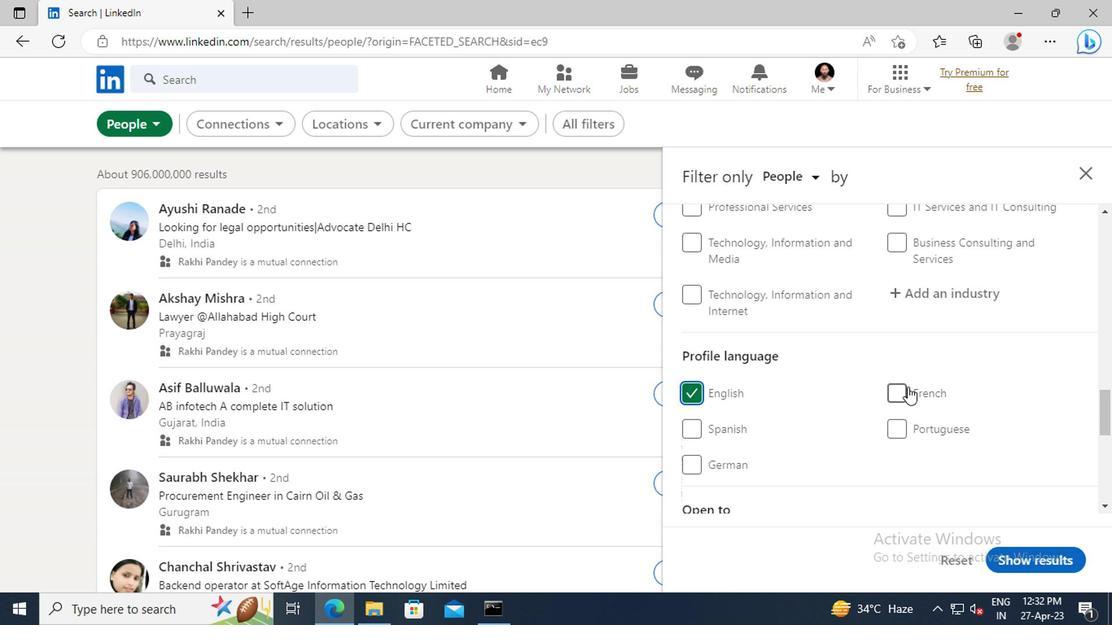 
Action: Mouse scrolled (903, 388) with delta (0, 0)
Screenshot: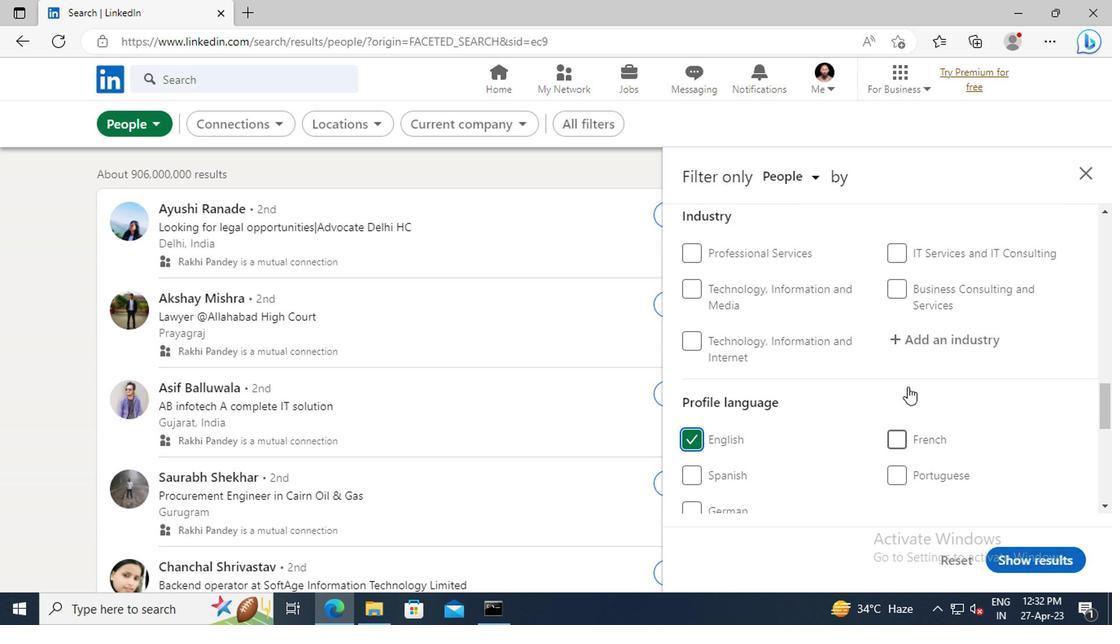 
Action: Mouse scrolled (903, 388) with delta (0, 0)
Screenshot: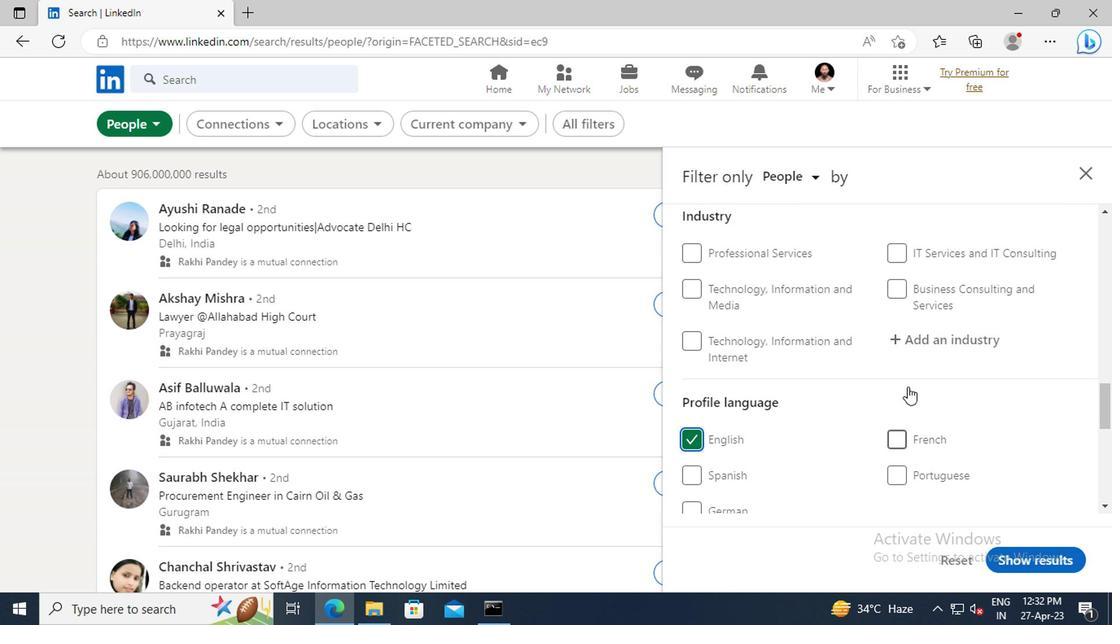 
Action: Mouse scrolled (903, 388) with delta (0, 0)
Screenshot: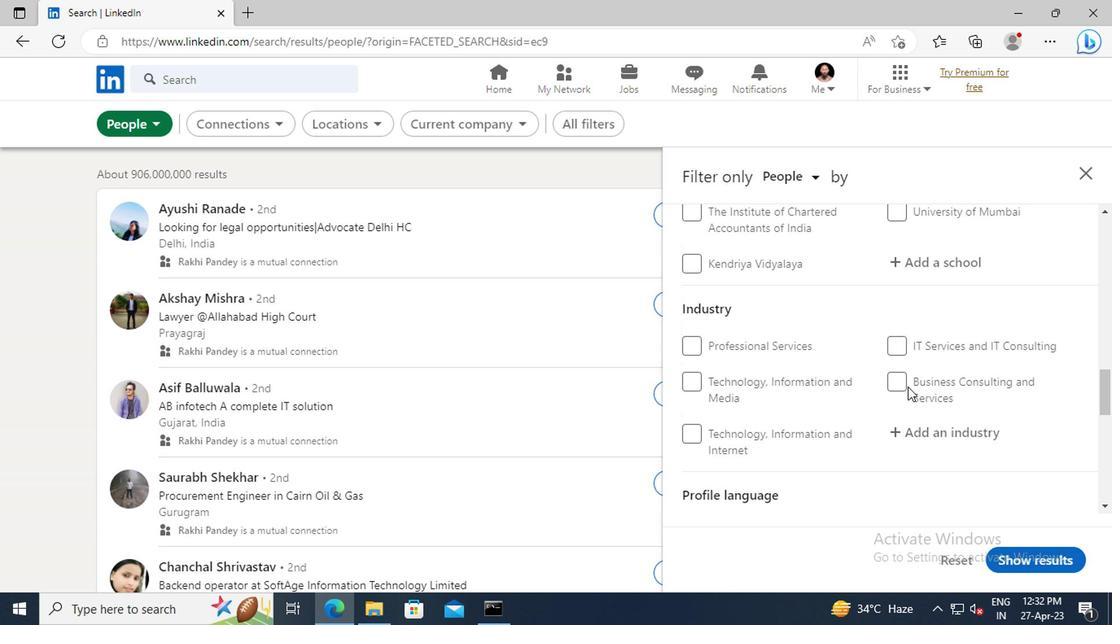 
Action: Mouse scrolled (903, 388) with delta (0, 0)
Screenshot: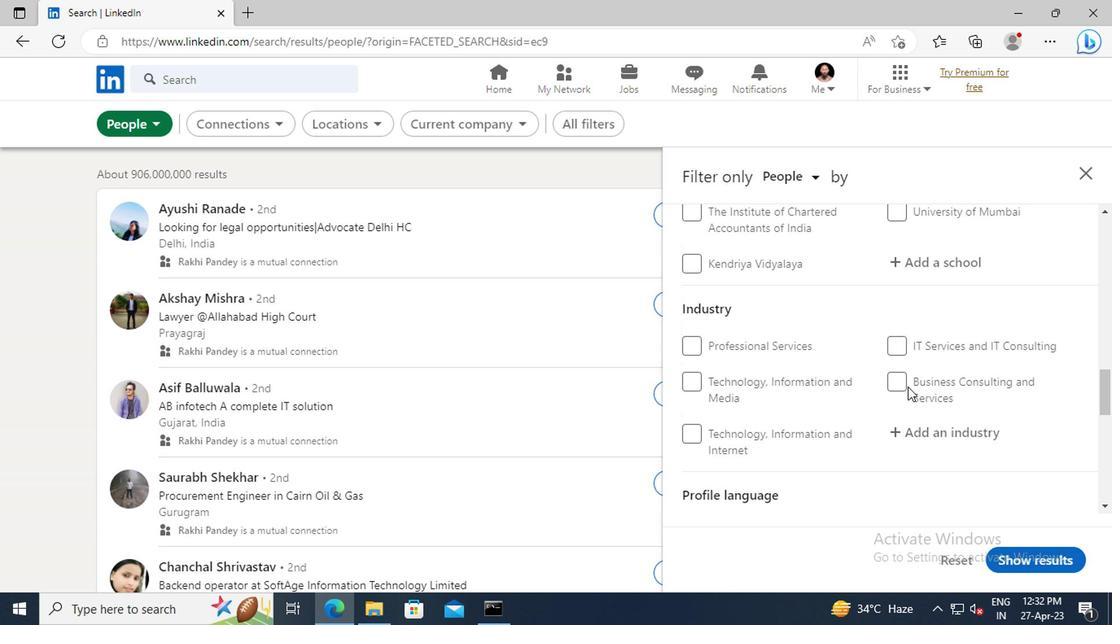
Action: Mouse scrolled (903, 388) with delta (0, 0)
Screenshot: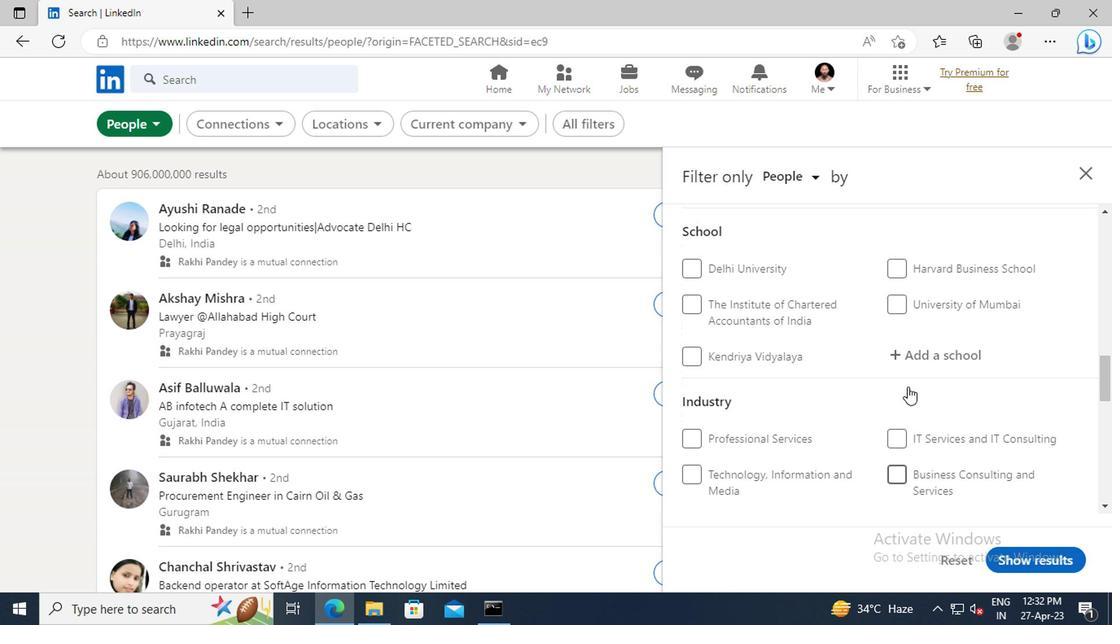 
Action: Mouse scrolled (903, 388) with delta (0, 0)
Screenshot: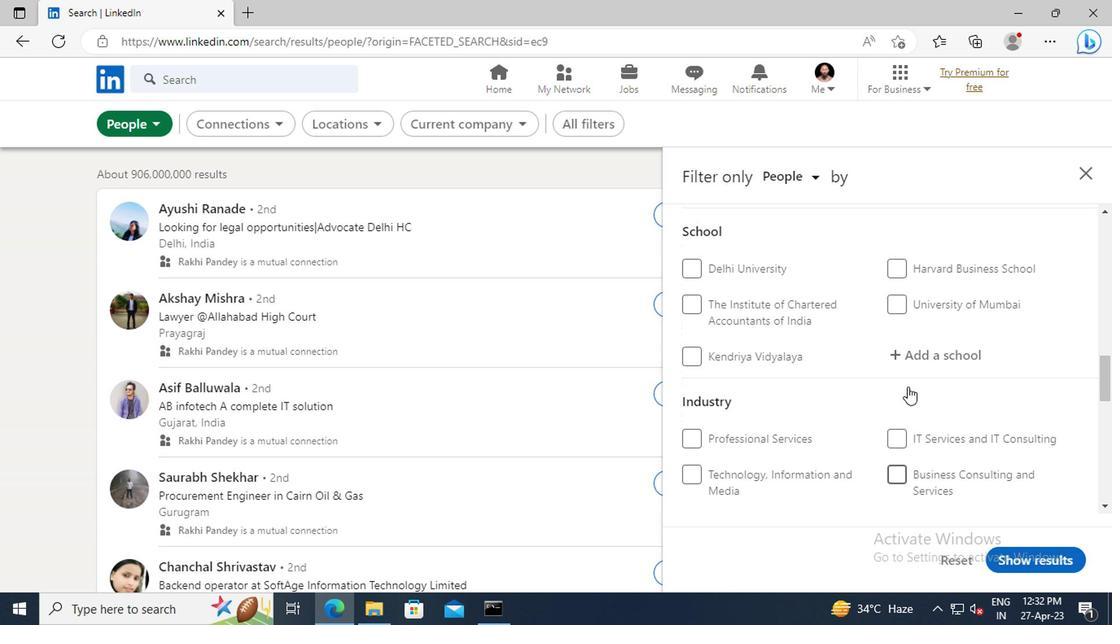 
Action: Mouse scrolled (903, 388) with delta (0, 0)
Screenshot: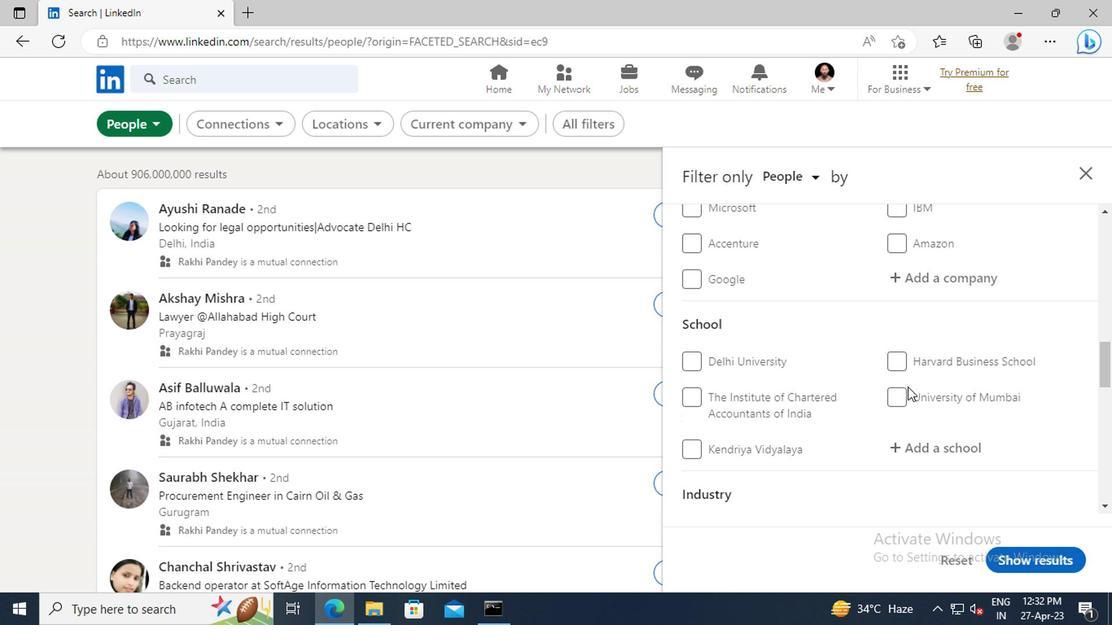 
Action: Mouse scrolled (903, 388) with delta (0, 0)
Screenshot: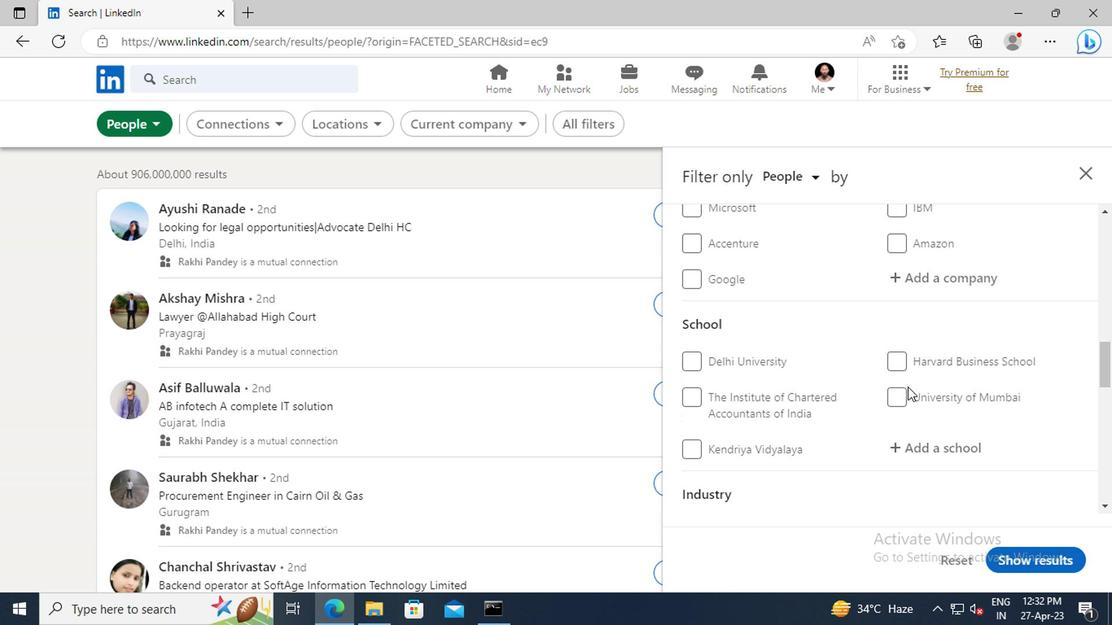 
Action: Mouse scrolled (903, 388) with delta (0, 0)
Screenshot: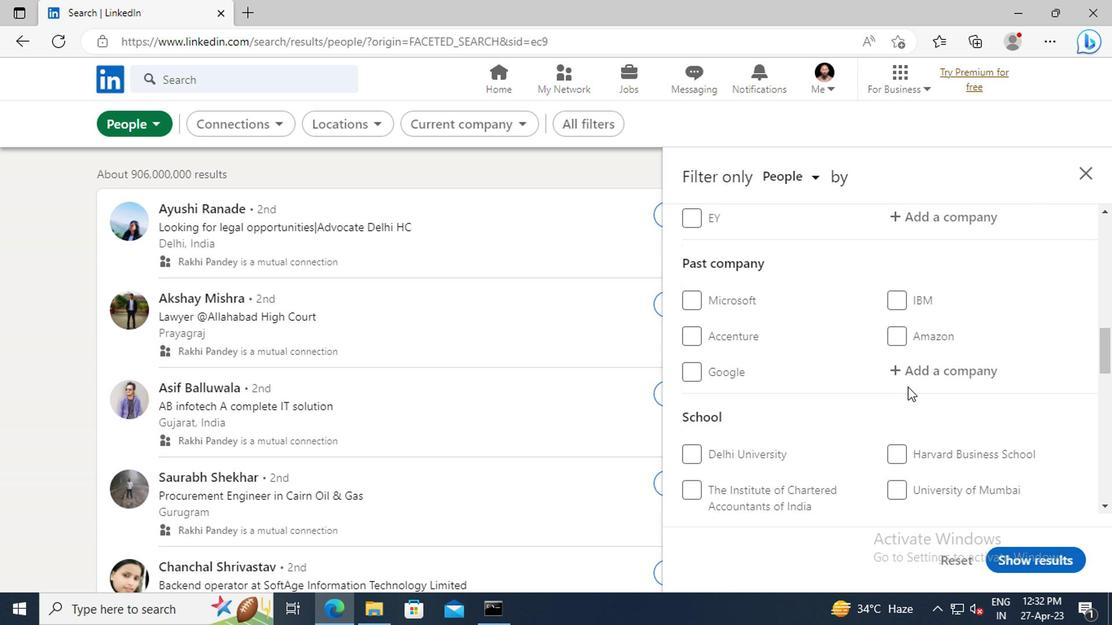 
Action: Mouse scrolled (903, 388) with delta (0, 0)
Screenshot: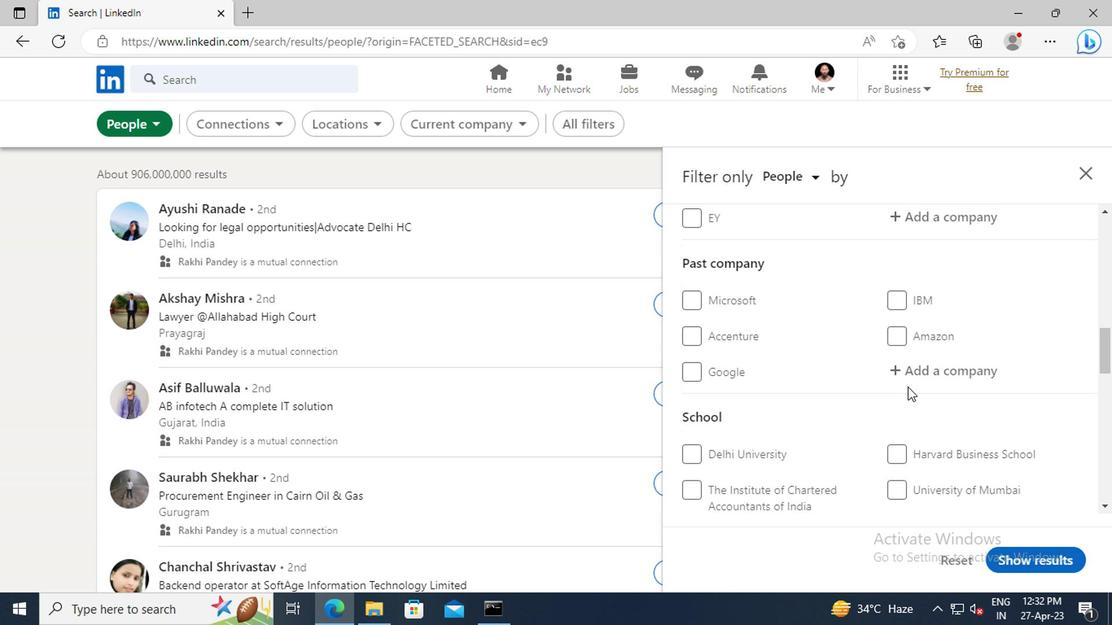 
Action: Mouse scrolled (903, 388) with delta (0, 0)
Screenshot: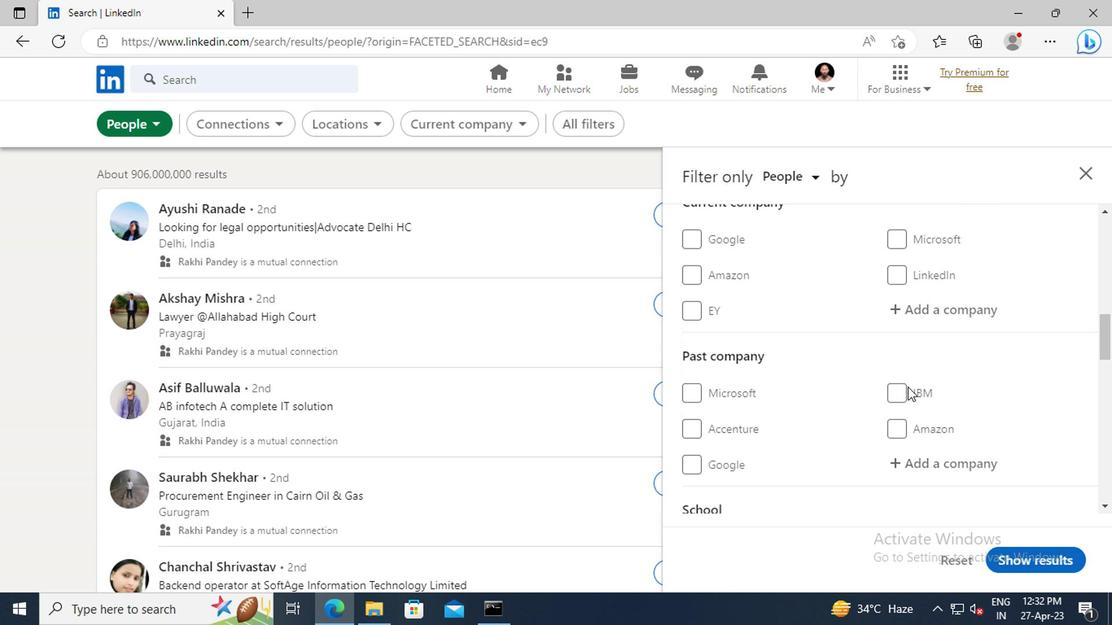 
Action: Mouse scrolled (903, 388) with delta (0, 0)
Screenshot: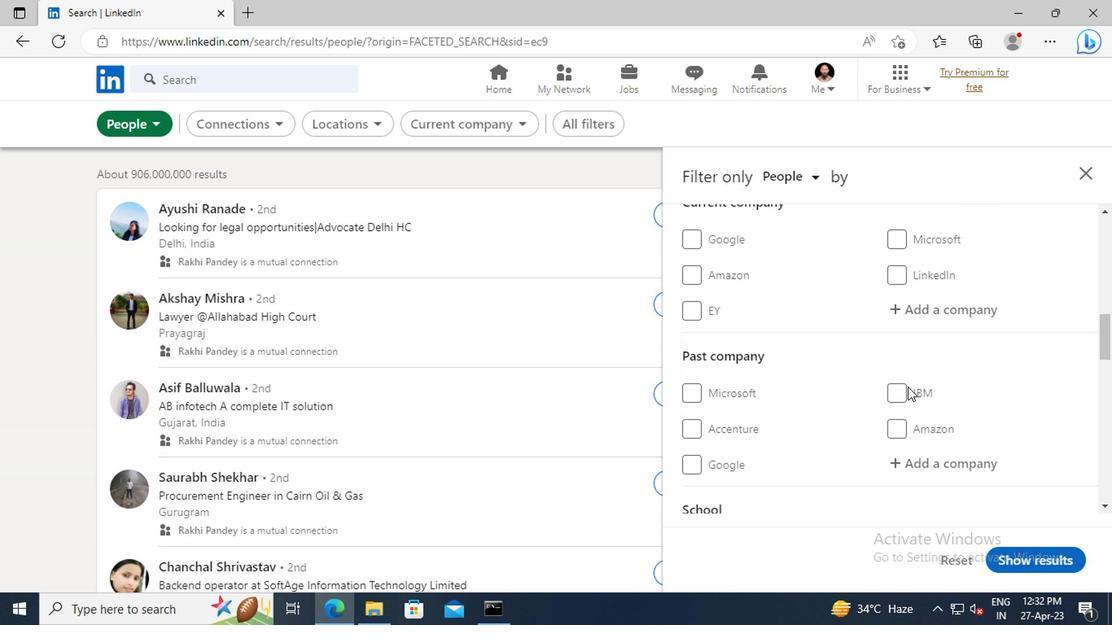 
Action: Mouse moved to (915, 402)
Screenshot: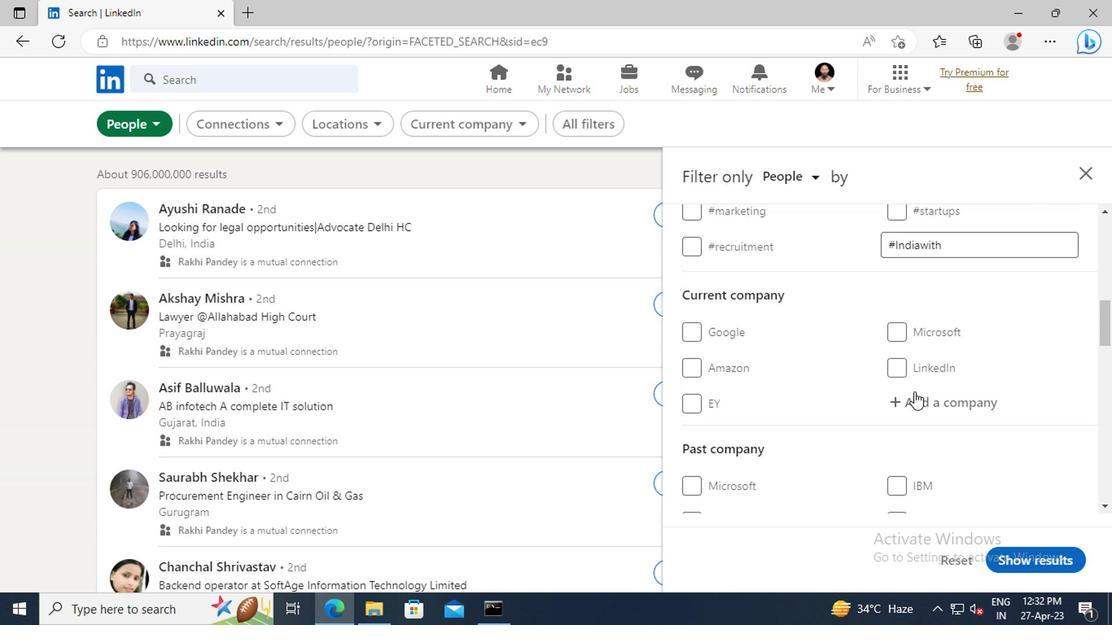 
Action: Mouse pressed left at (915, 402)
Screenshot: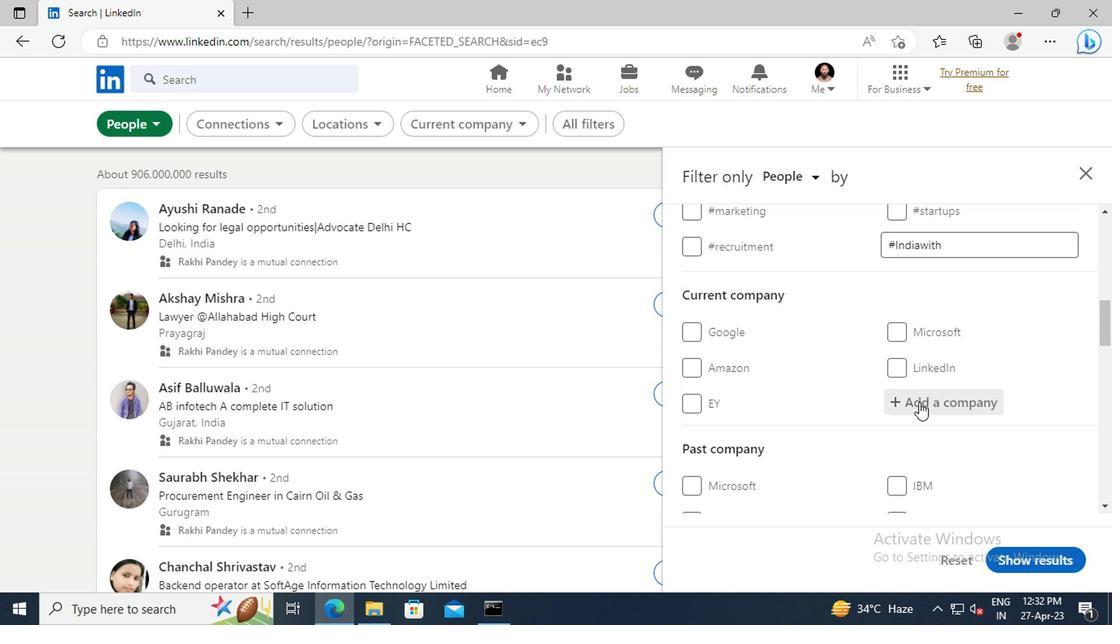 
Action: Key pressed <Key.shift>MERAKI<Key.space><Key.shift>CONSULTING<Key.space><Key.shift>&<Key.space><Key.shift>STAFFING
Screenshot: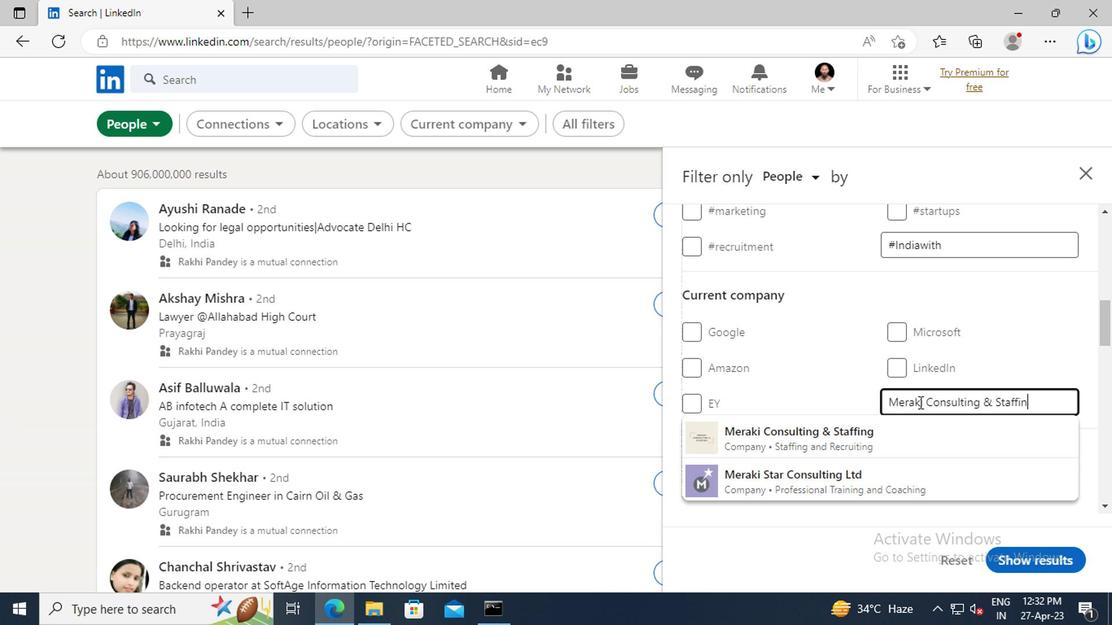 
Action: Mouse moved to (919, 435)
Screenshot: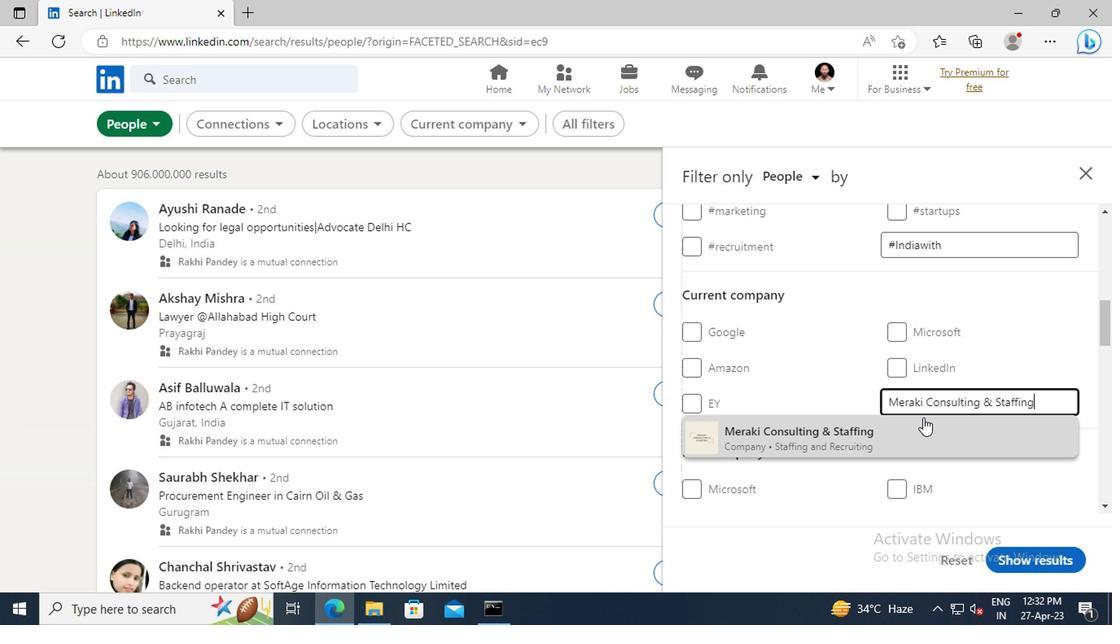 
Action: Mouse pressed left at (919, 435)
Screenshot: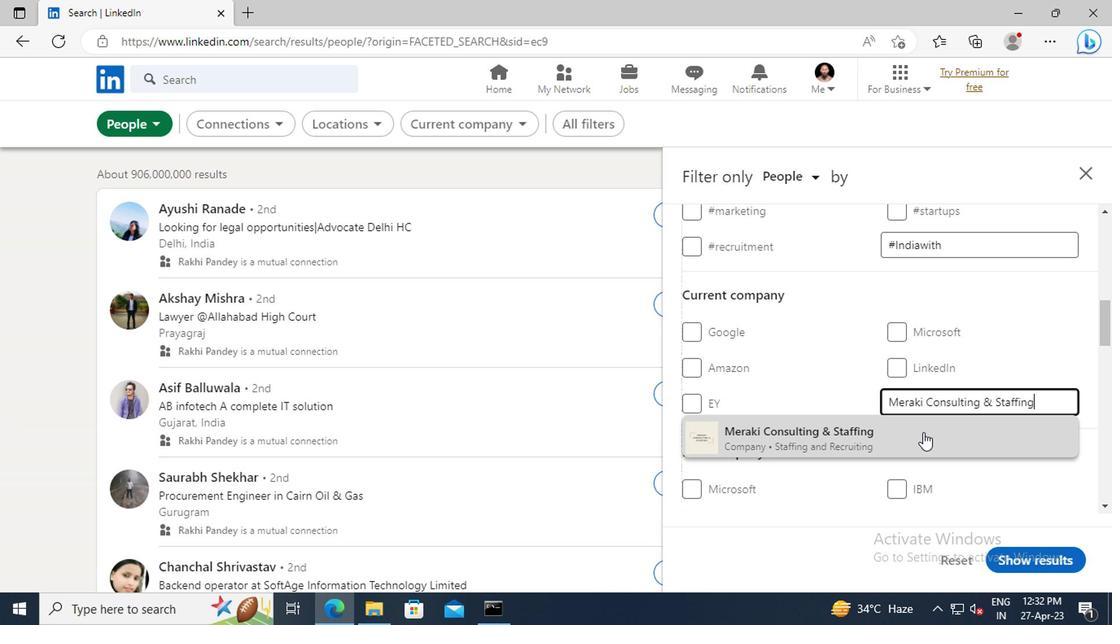 
Action: Mouse moved to (919, 376)
Screenshot: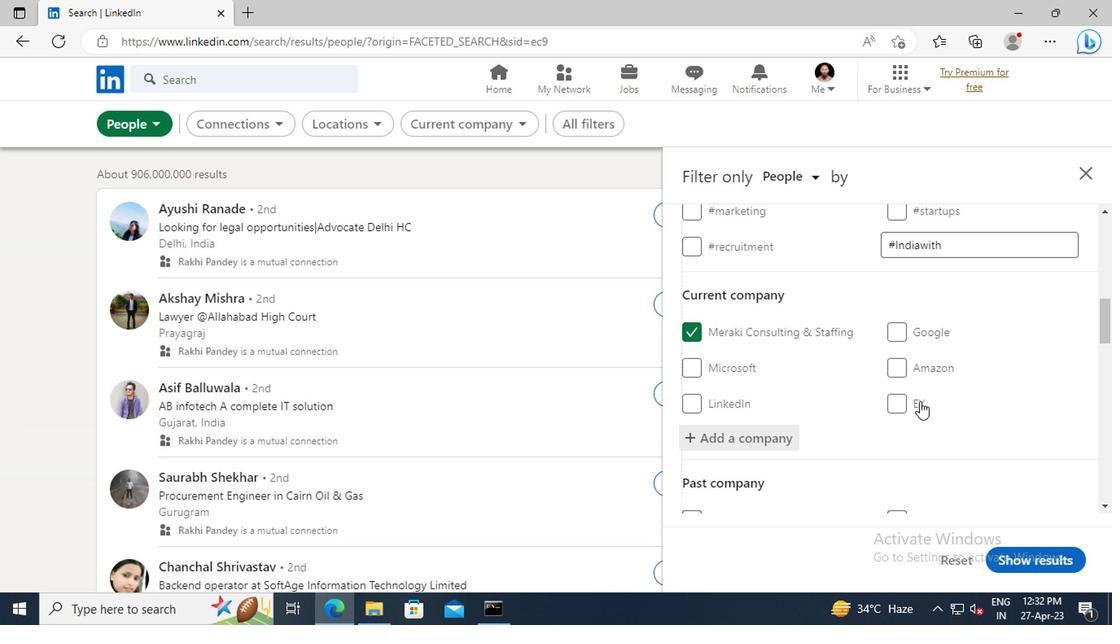
Action: Mouse scrolled (919, 375) with delta (0, 0)
Screenshot: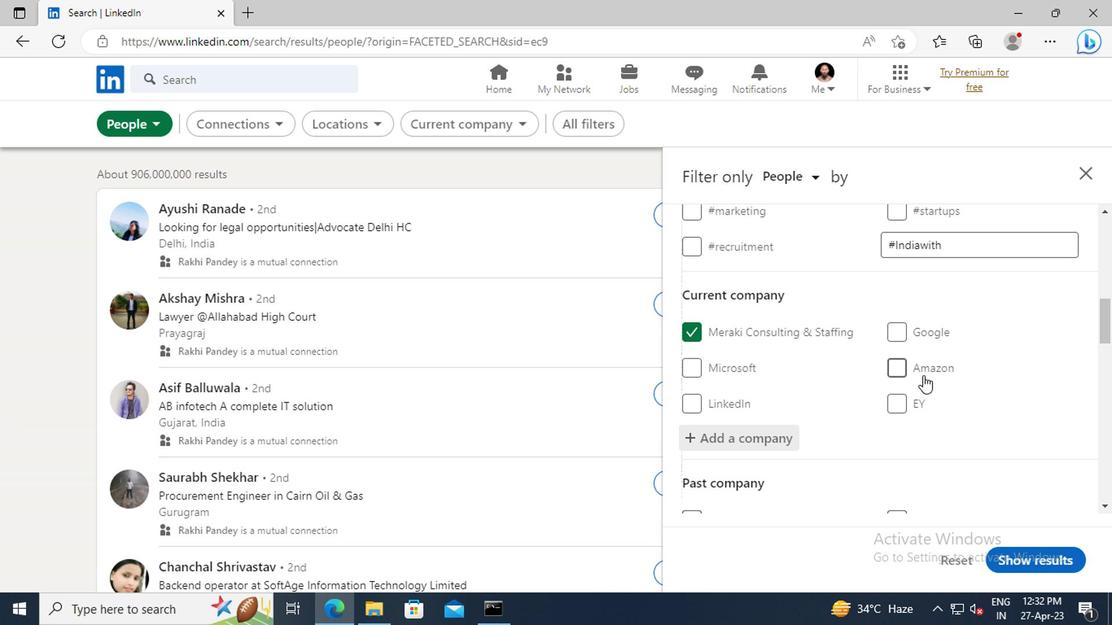 
Action: Mouse scrolled (919, 375) with delta (0, 0)
Screenshot: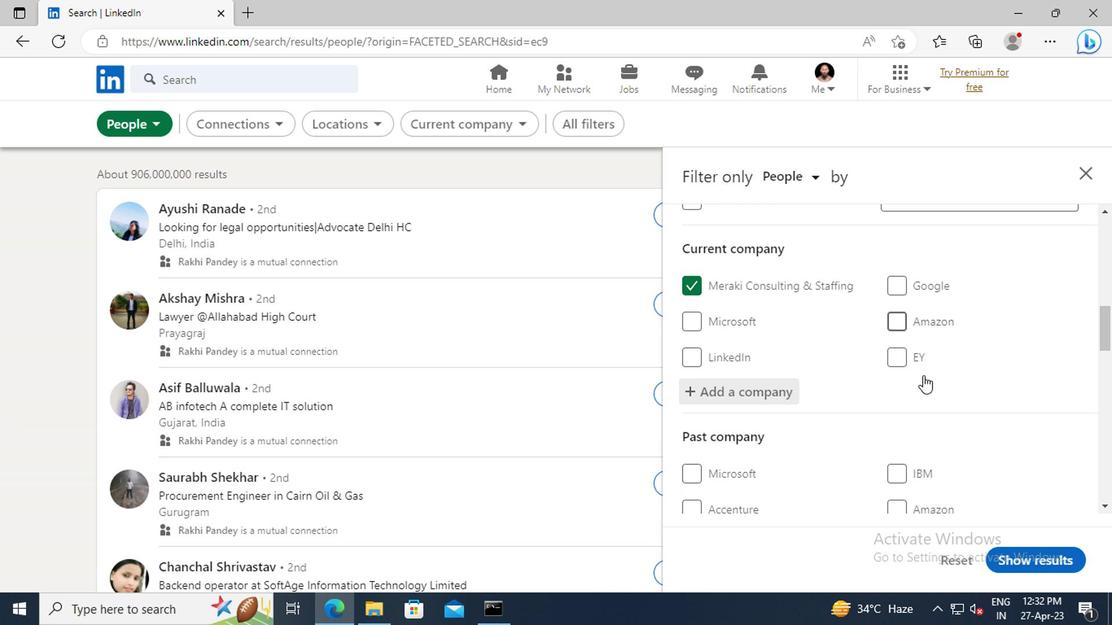 
Action: Mouse scrolled (919, 375) with delta (0, 0)
Screenshot: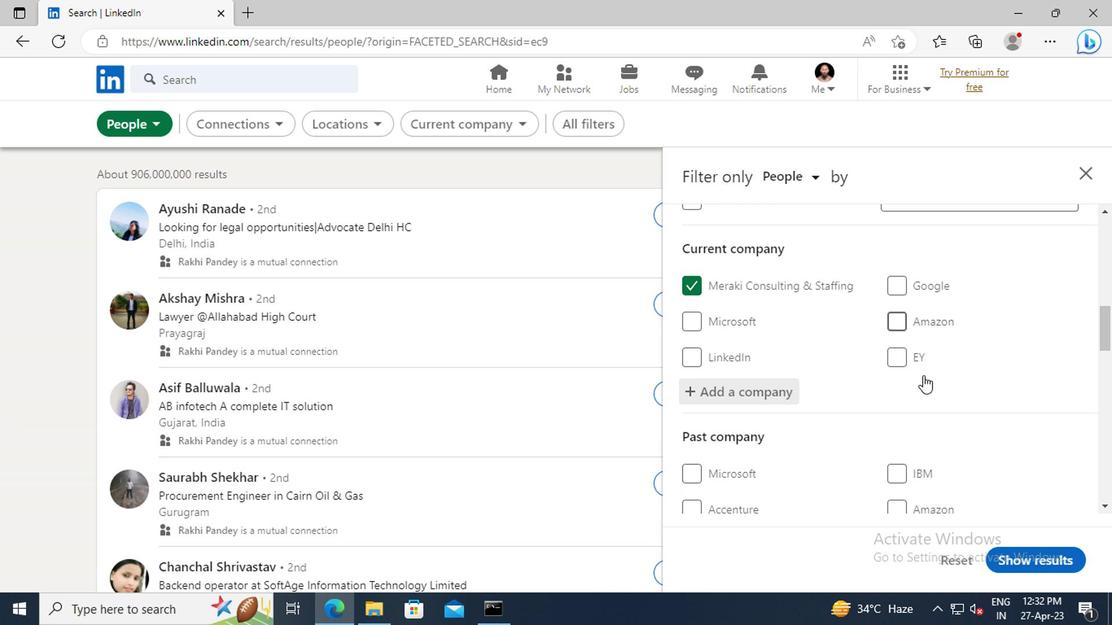 
Action: Mouse scrolled (919, 375) with delta (0, 0)
Screenshot: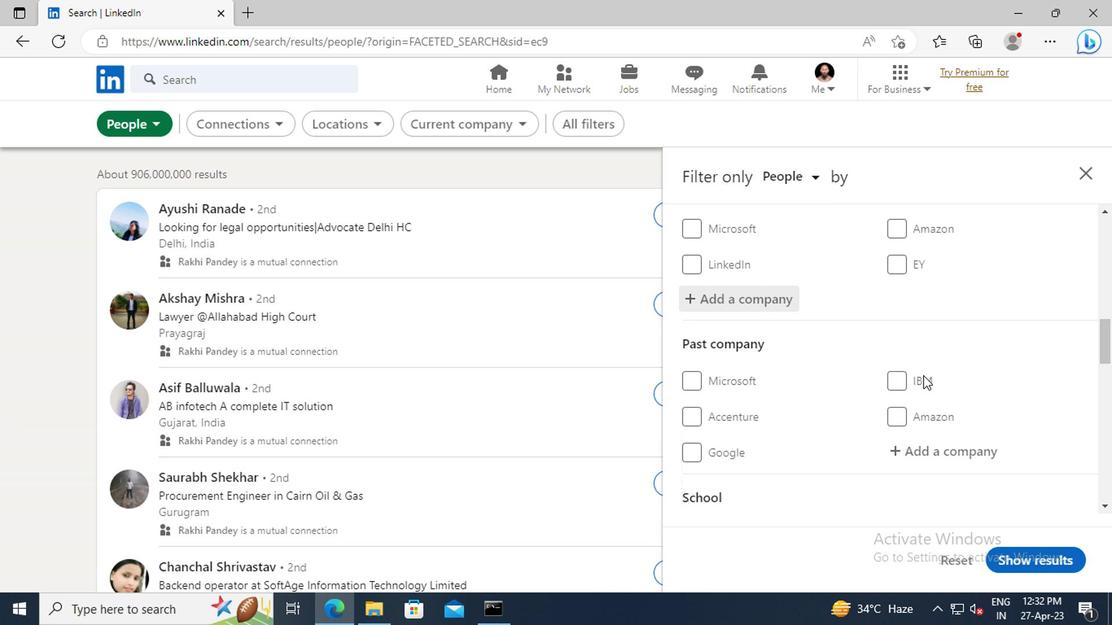 
Action: Mouse scrolled (919, 375) with delta (0, 0)
Screenshot: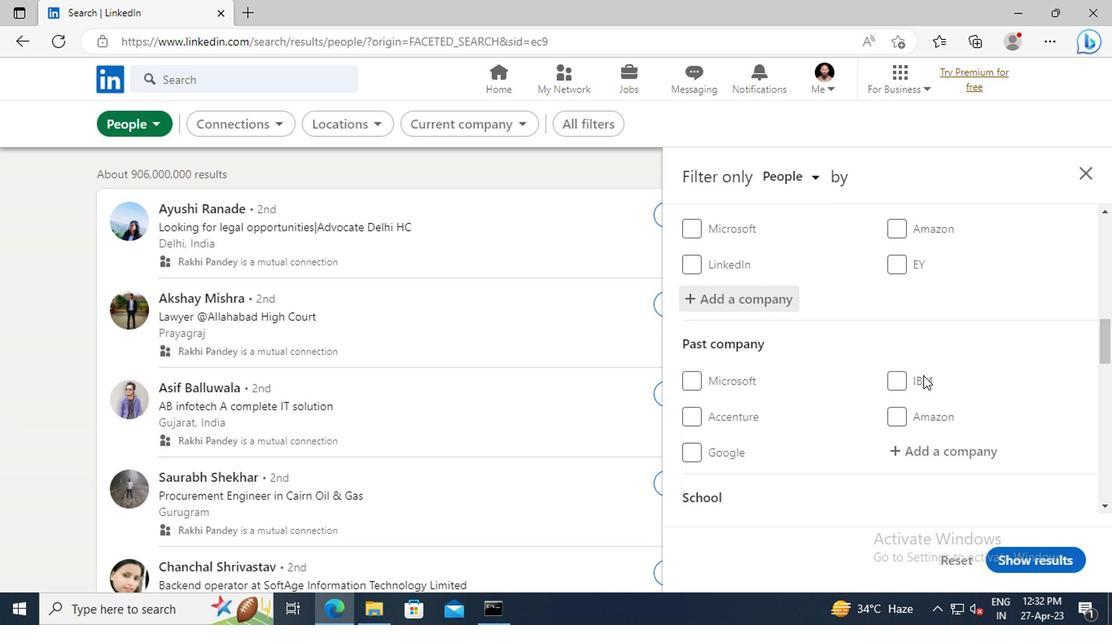 
Action: Mouse scrolled (919, 375) with delta (0, 0)
Screenshot: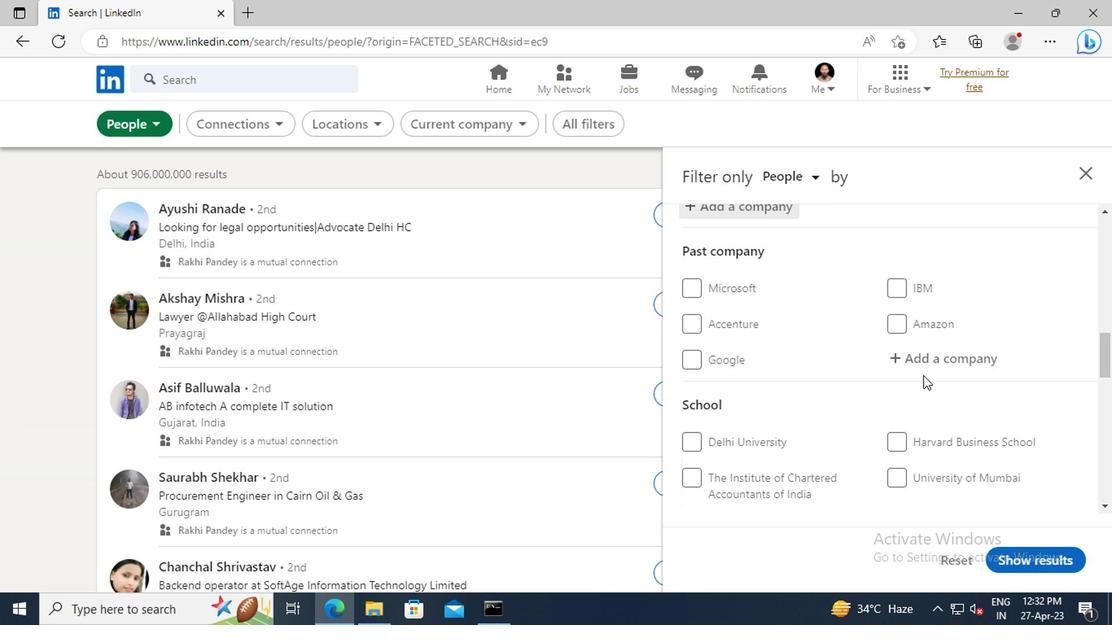 
Action: Mouse scrolled (919, 375) with delta (0, 0)
Screenshot: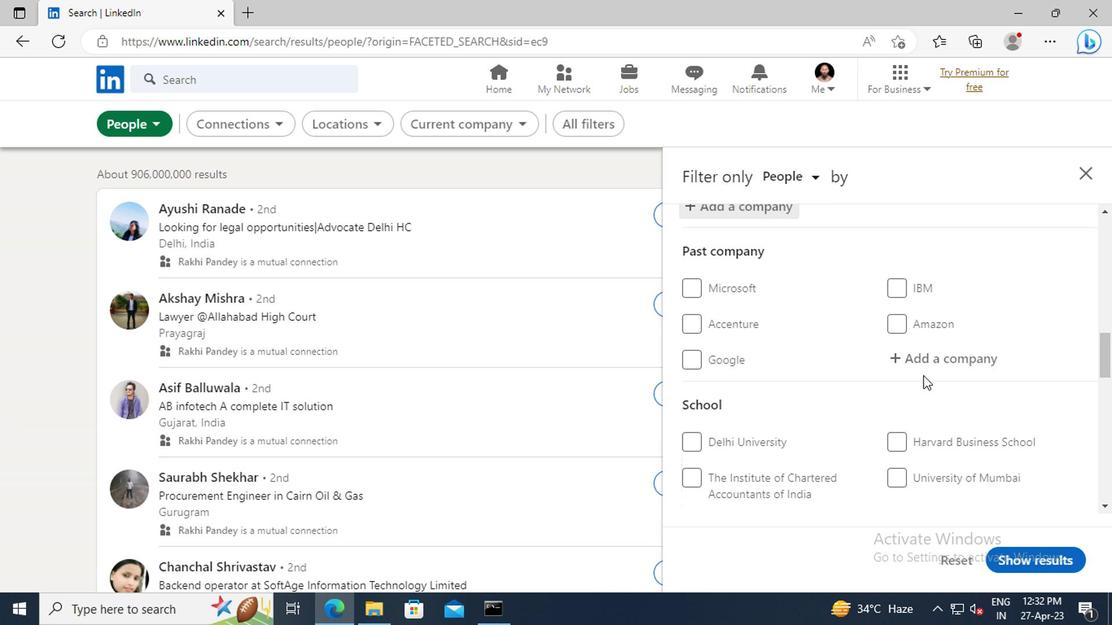 
Action: Mouse scrolled (919, 375) with delta (0, 0)
Screenshot: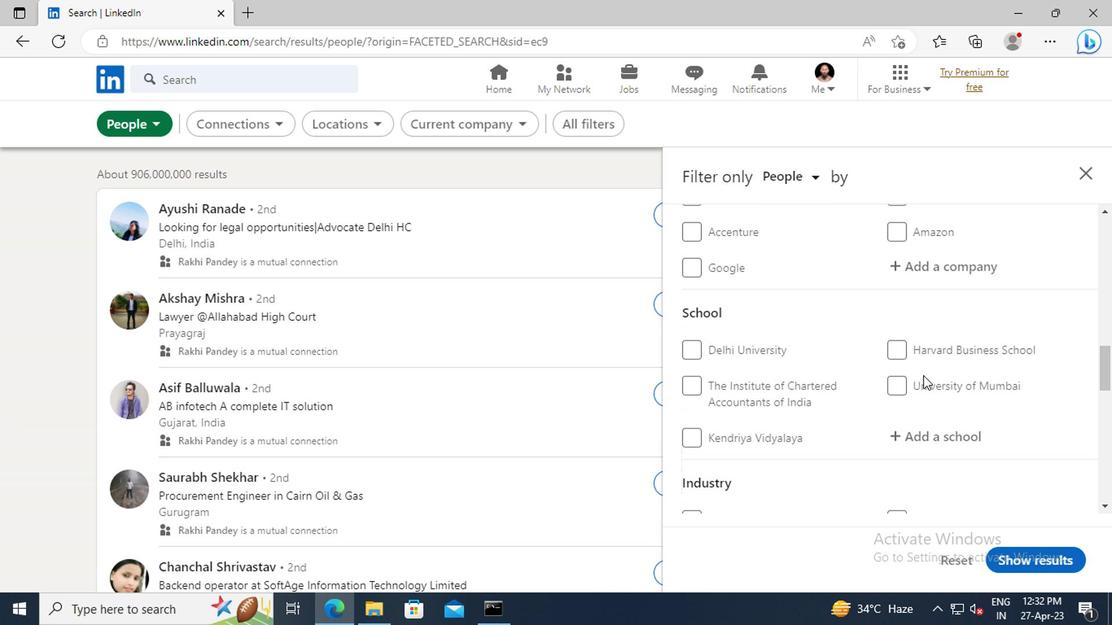 
Action: Mouse scrolled (919, 375) with delta (0, 0)
Screenshot: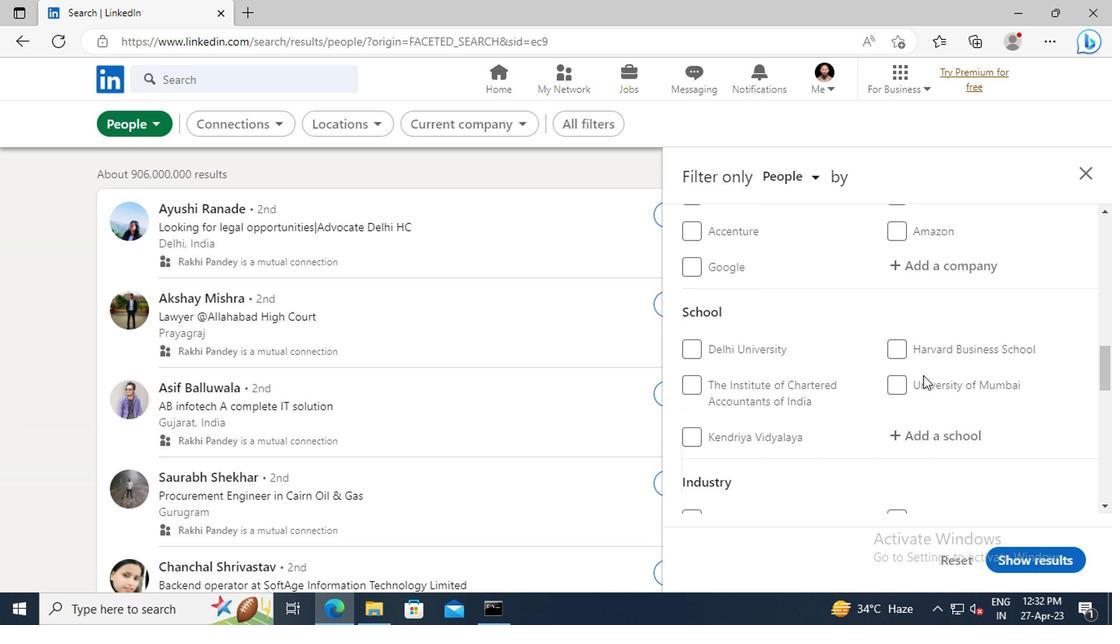 
Action: Mouse moved to (914, 345)
Screenshot: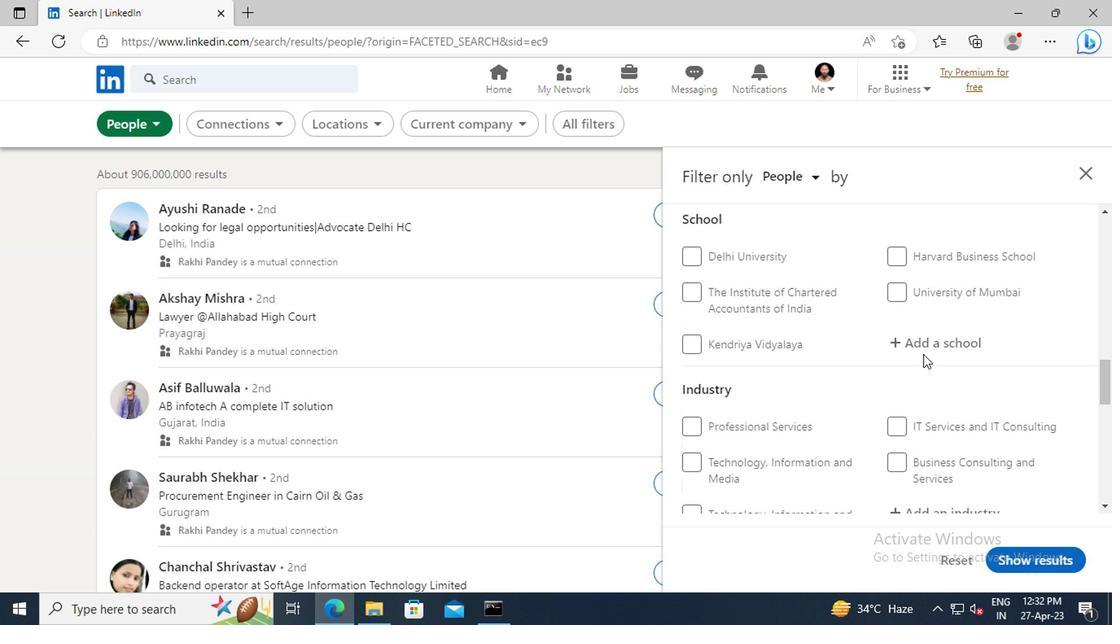 
Action: Mouse pressed left at (914, 345)
Screenshot: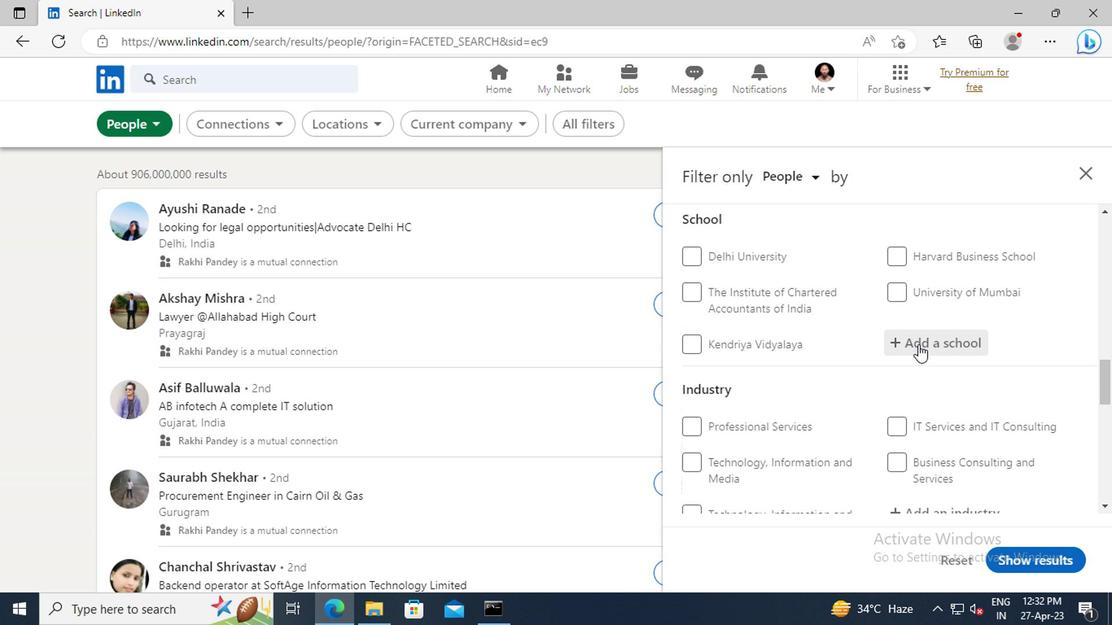 
Action: Key pressed <Key.shift>VEER<Key.space><Key.shift>SURENDRA<Key.space><Key.shift>SAI<Key.space><Key.shift>UNIVERSITY<Key.space>
Screenshot: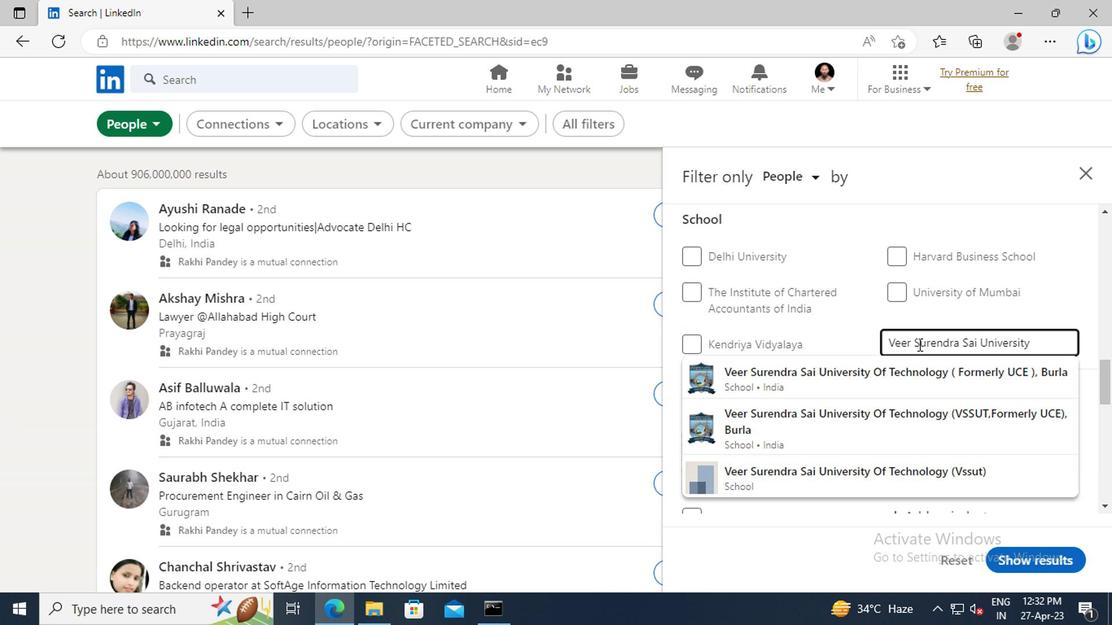 
Action: Mouse moved to (911, 377)
Screenshot: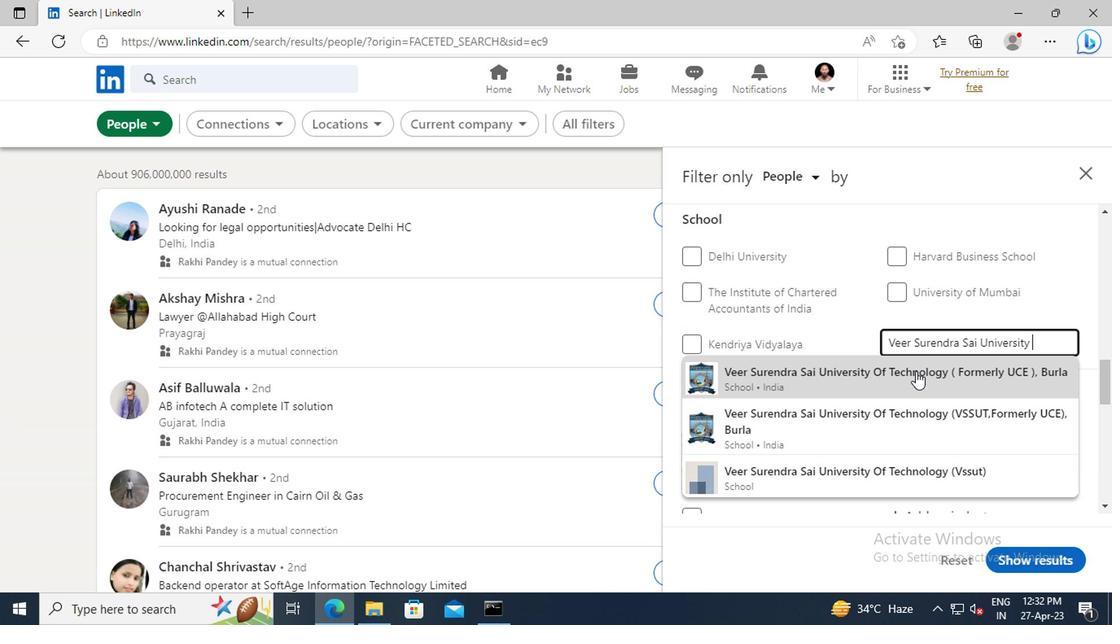 
Action: Mouse pressed left at (911, 377)
Screenshot: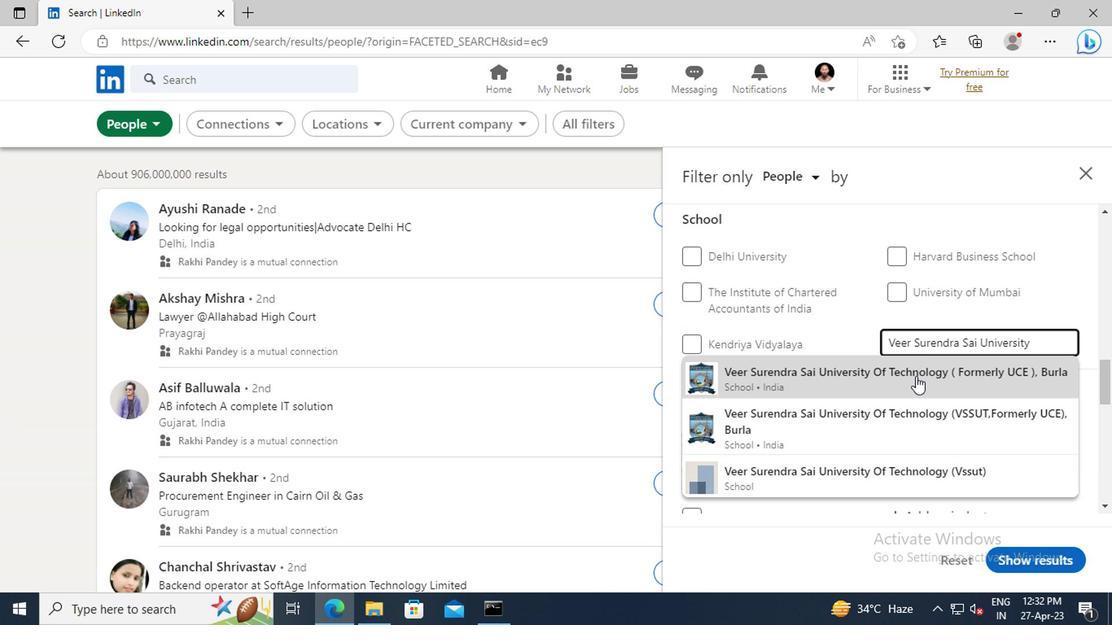 
Action: Mouse moved to (919, 361)
Screenshot: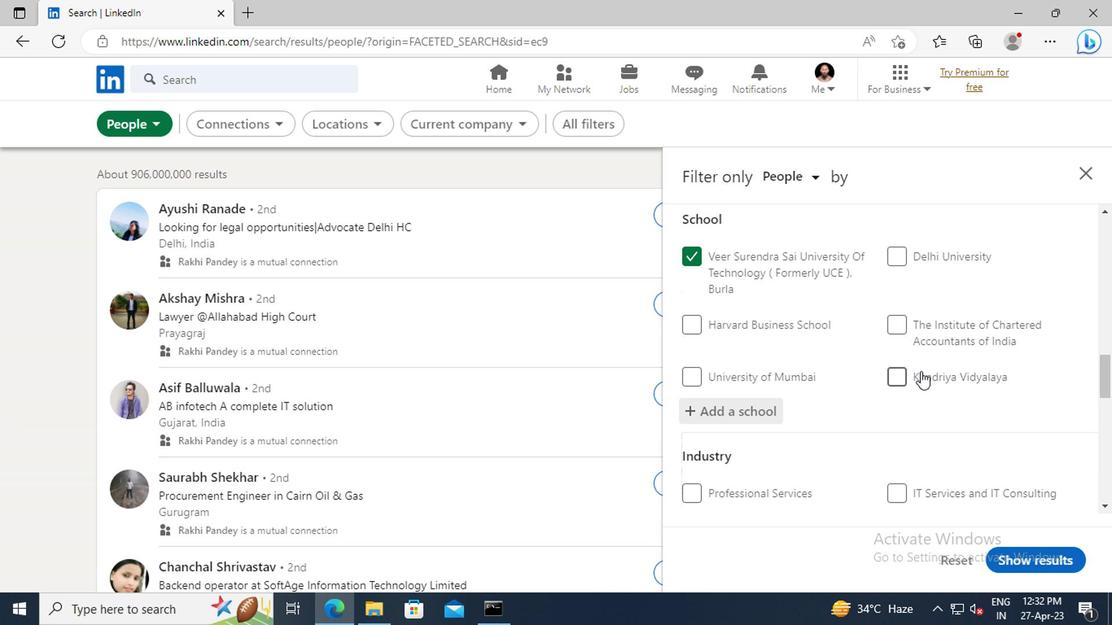
Action: Mouse scrolled (919, 360) with delta (0, 0)
Screenshot: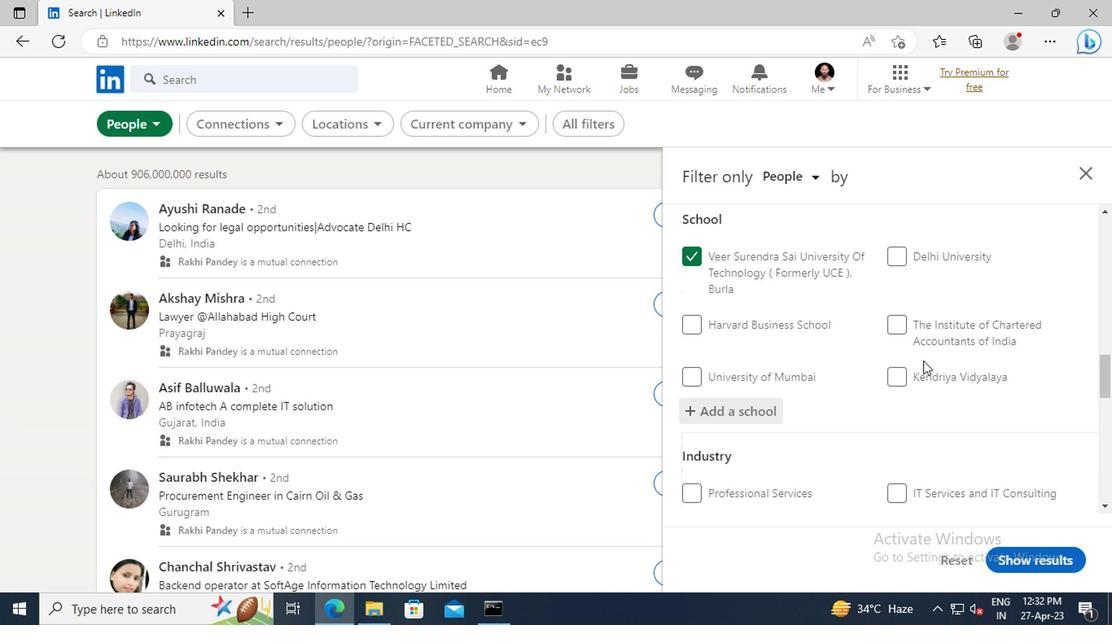
Action: Mouse scrolled (919, 360) with delta (0, 0)
Screenshot: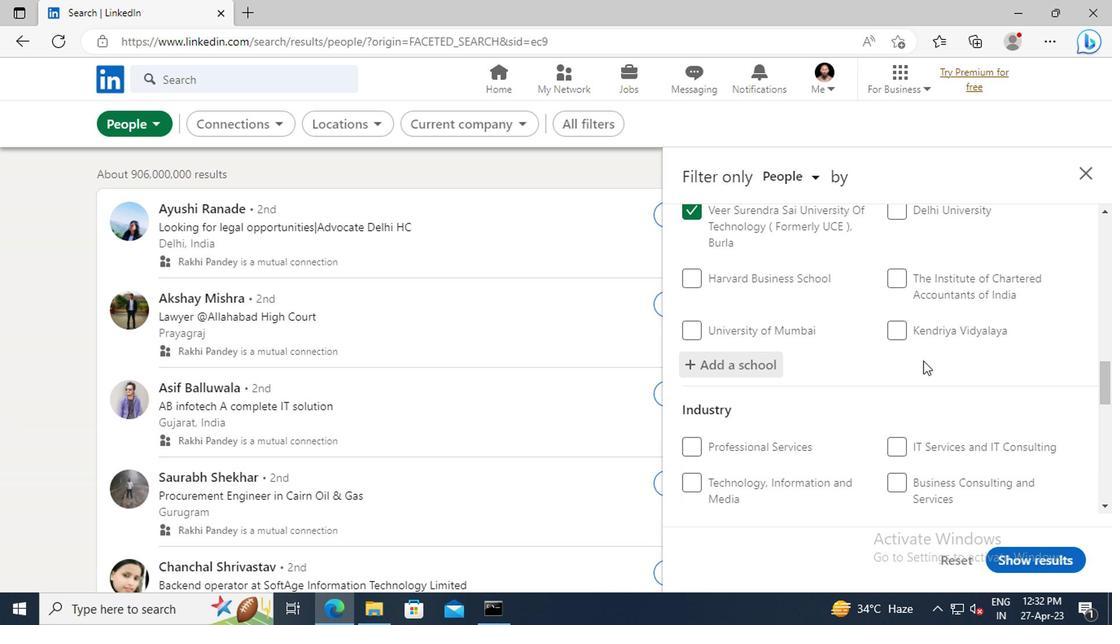 
Action: Mouse scrolled (919, 360) with delta (0, 0)
Screenshot: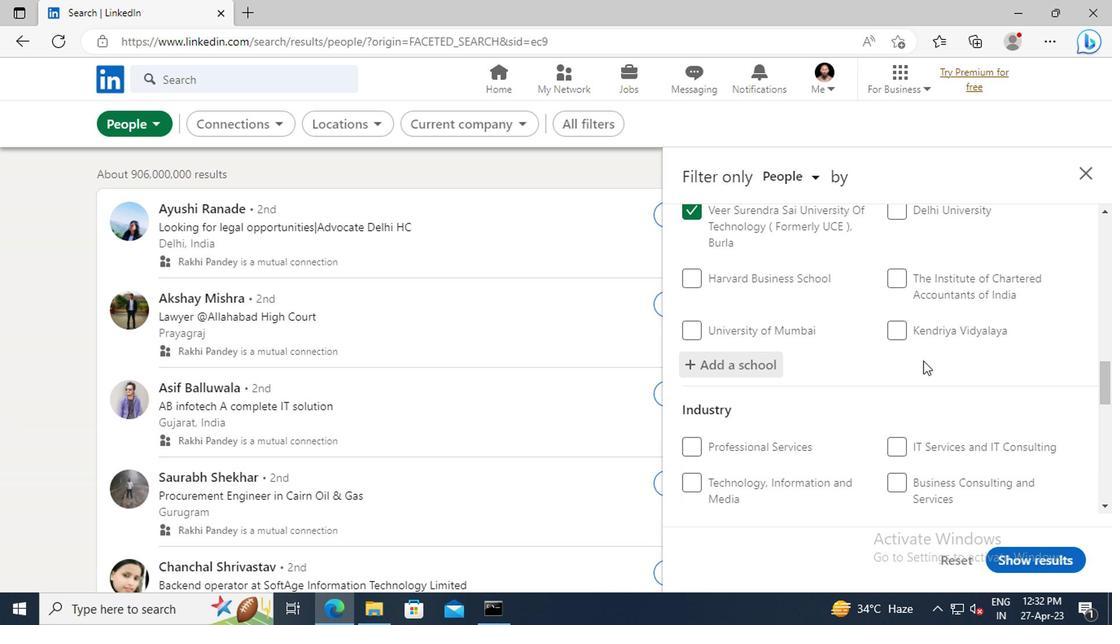 
Action: Mouse scrolled (919, 360) with delta (0, 0)
Screenshot: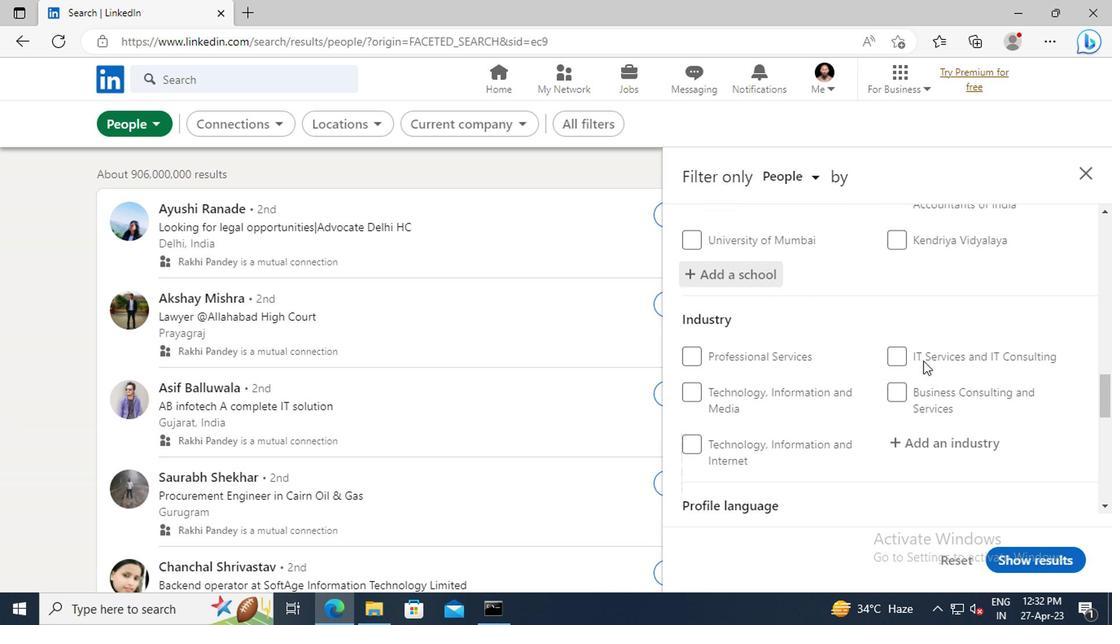 
Action: Mouse scrolled (919, 360) with delta (0, 0)
Screenshot: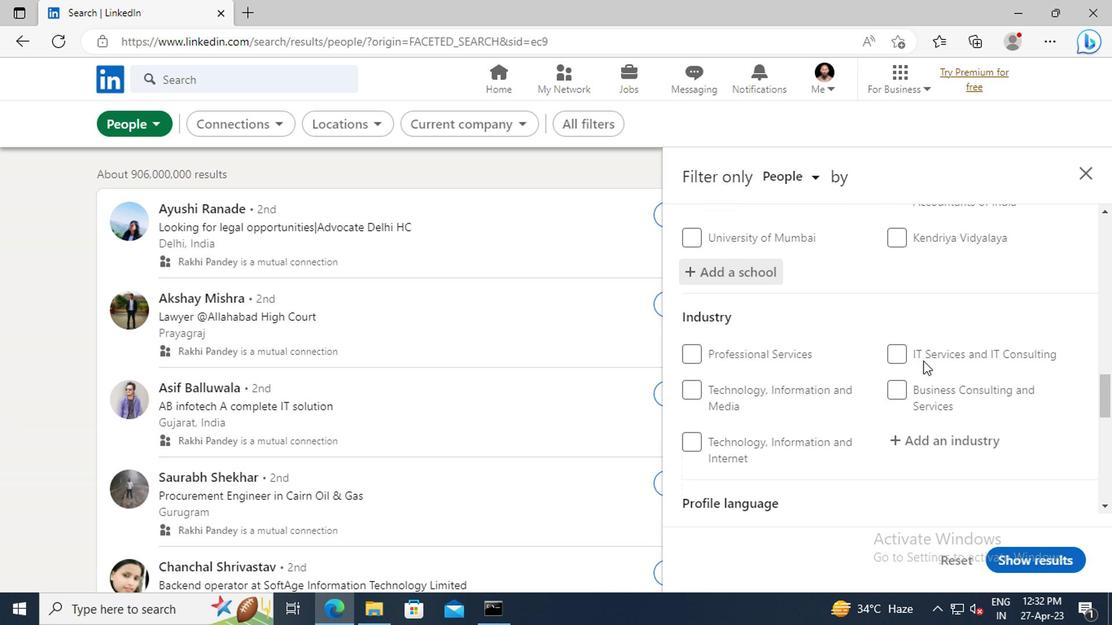 
Action: Mouse moved to (917, 353)
Screenshot: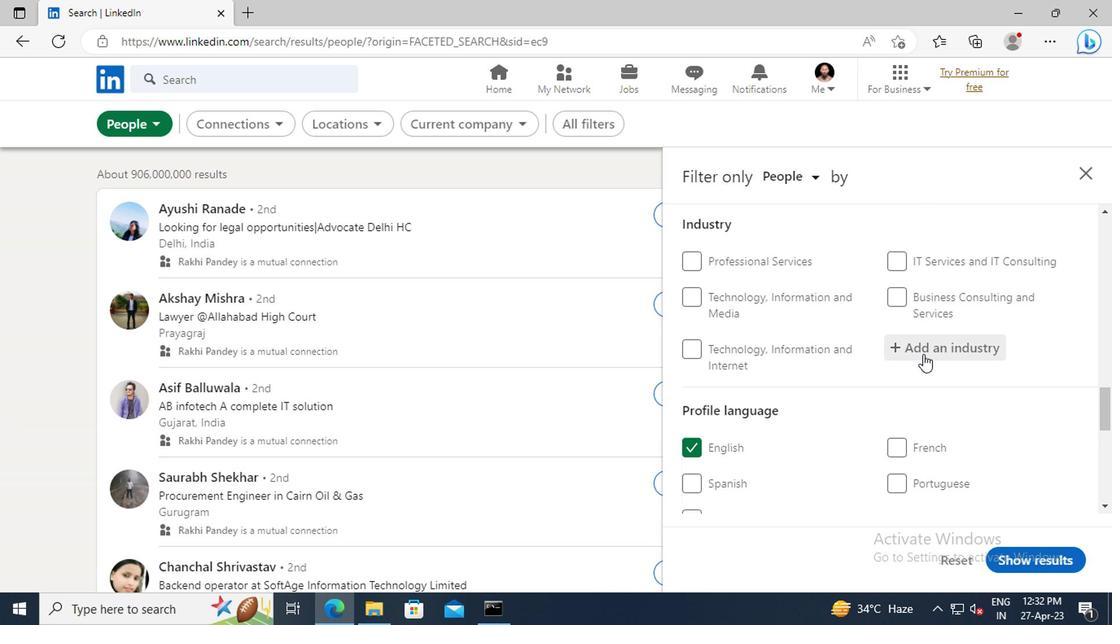 
Action: Mouse pressed left at (917, 353)
Screenshot: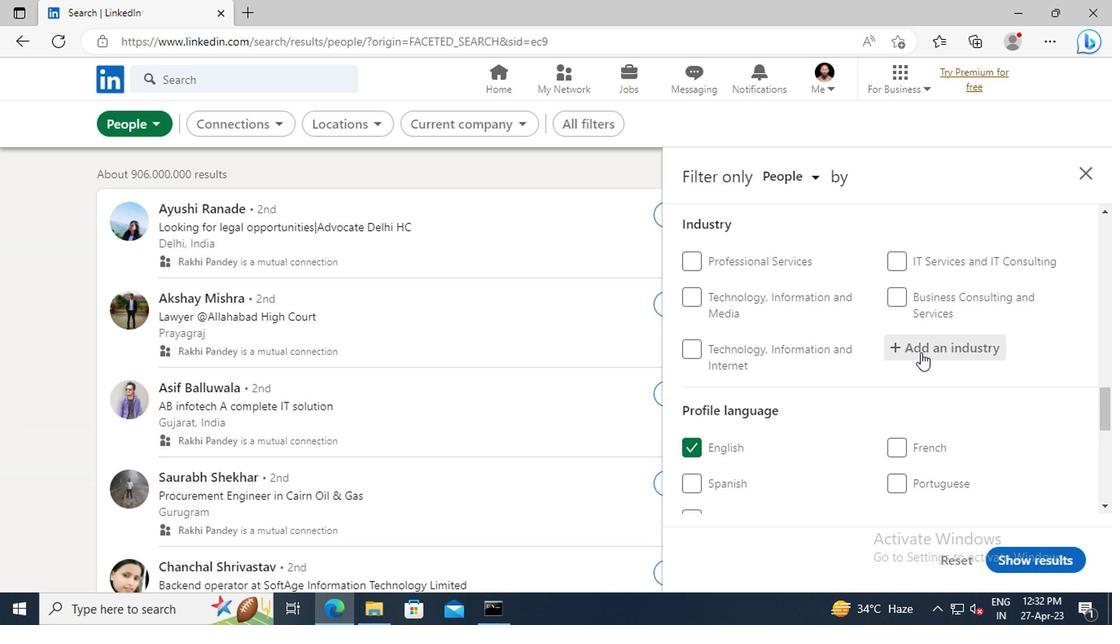 
Action: Key pressed <Key.shift>RETAIL<Key.space><Key.shift>ART<Key.space><Key.shift>SUPPLIES
Screenshot: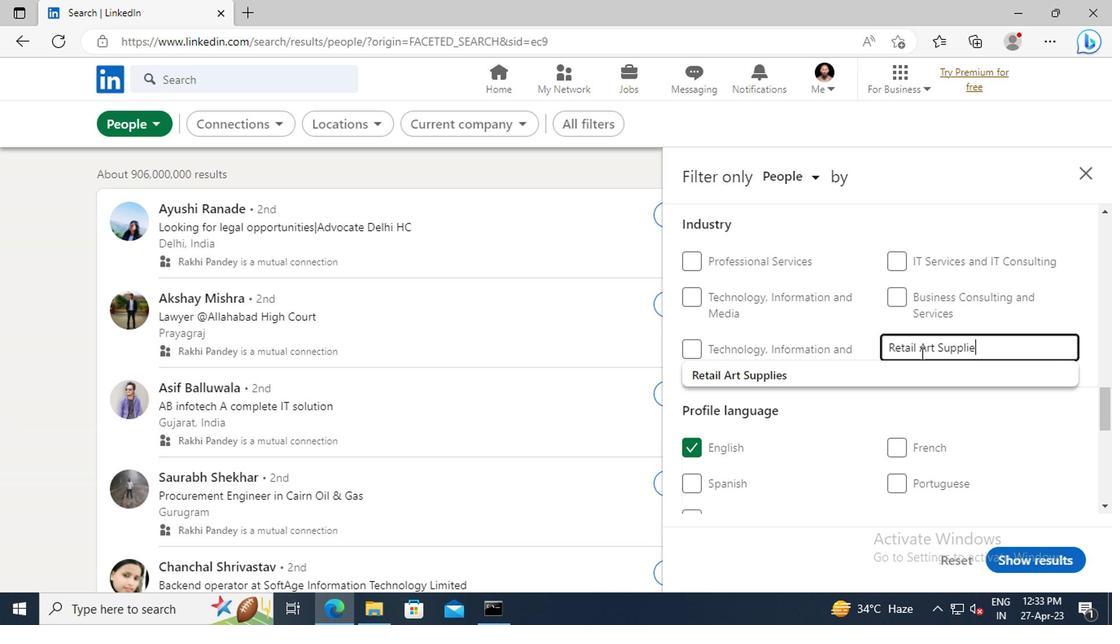 
Action: Mouse moved to (915, 373)
Screenshot: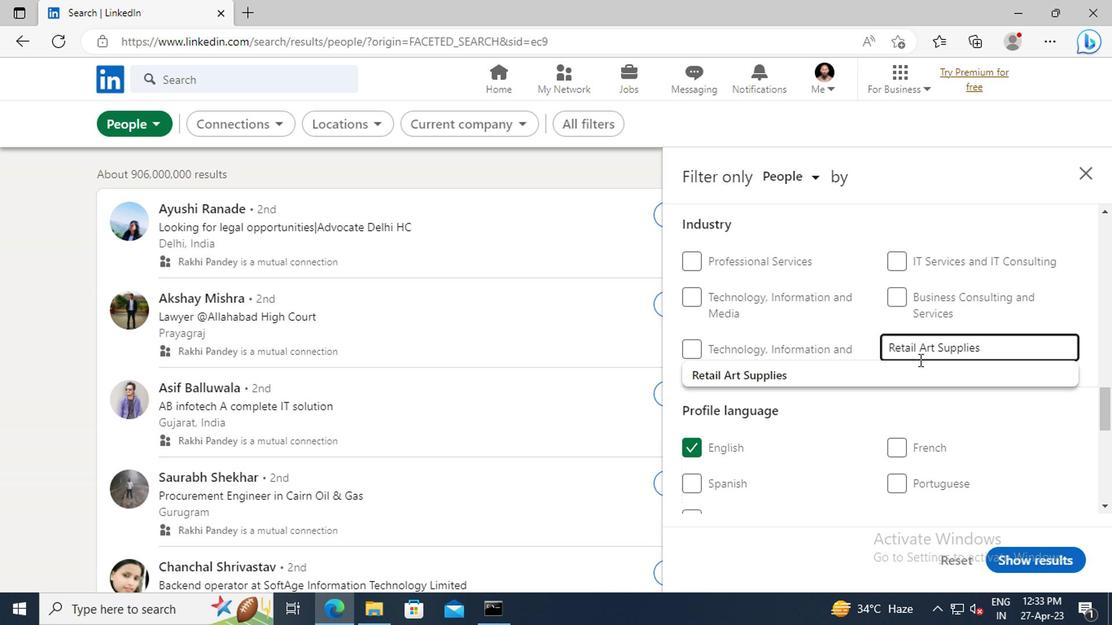 
Action: Mouse pressed left at (915, 373)
Screenshot: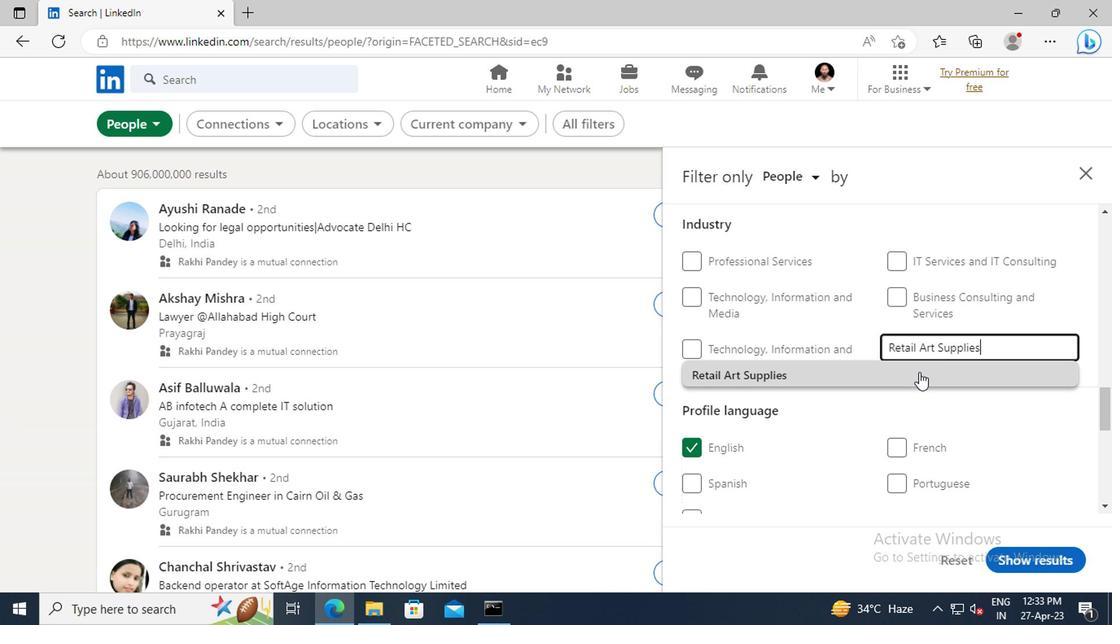 
Action: Mouse moved to (907, 329)
Screenshot: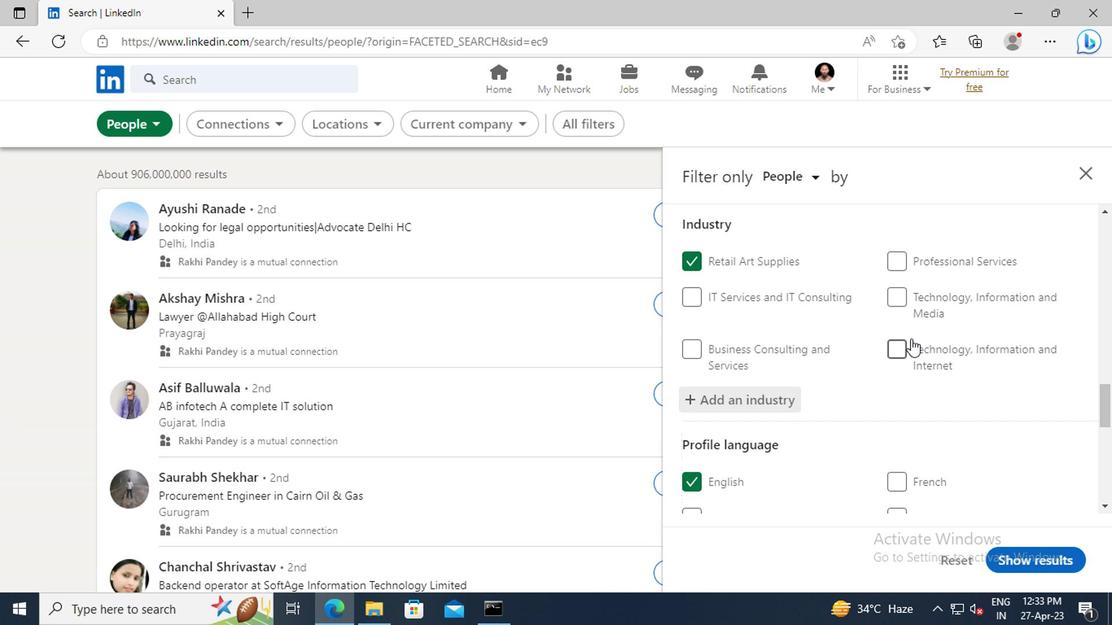 
Action: Mouse scrolled (907, 328) with delta (0, 0)
Screenshot: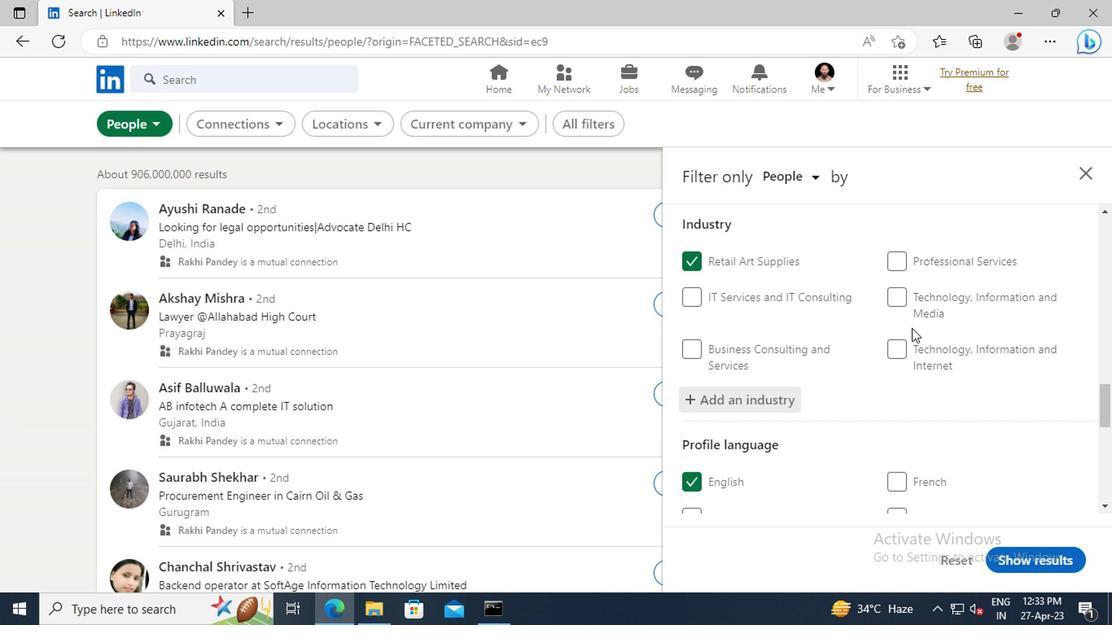 
Action: Mouse scrolled (907, 328) with delta (0, 0)
Screenshot: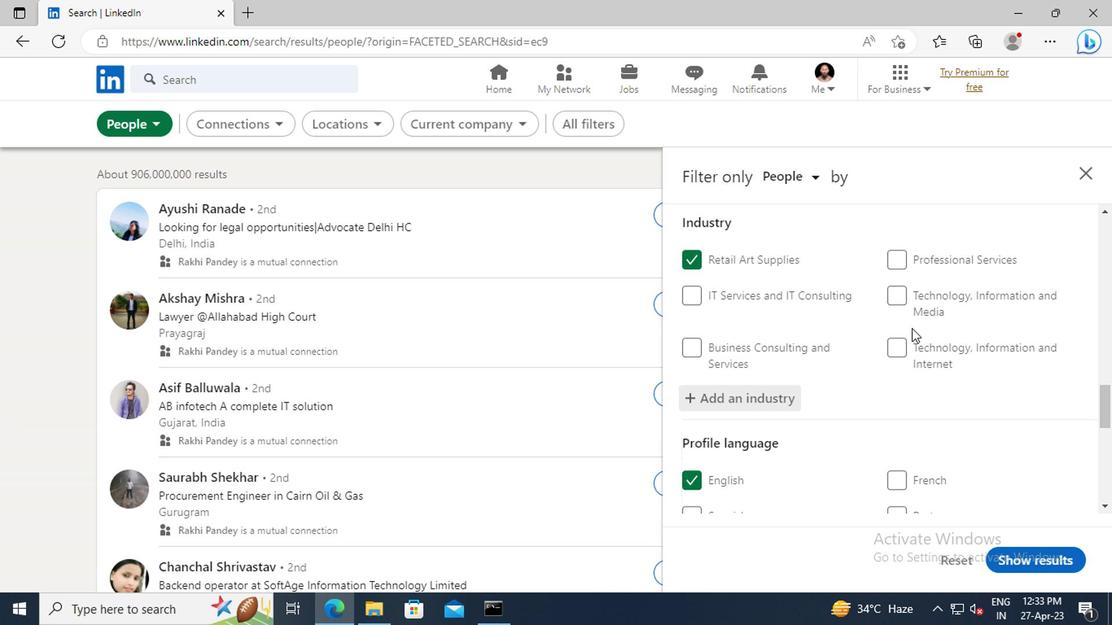 
Action: Mouse scrolled (907, 328) with delta (0, 0)
Screenshot: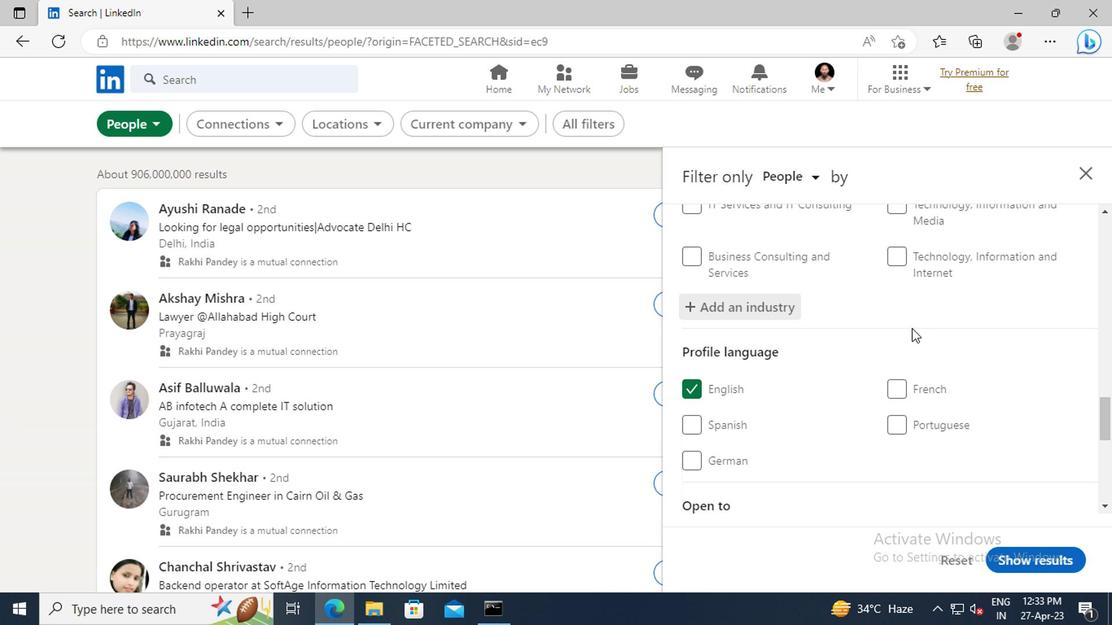 
Action: Mouse scrolled (907, 328) with delta (0, 0)
Screenshot: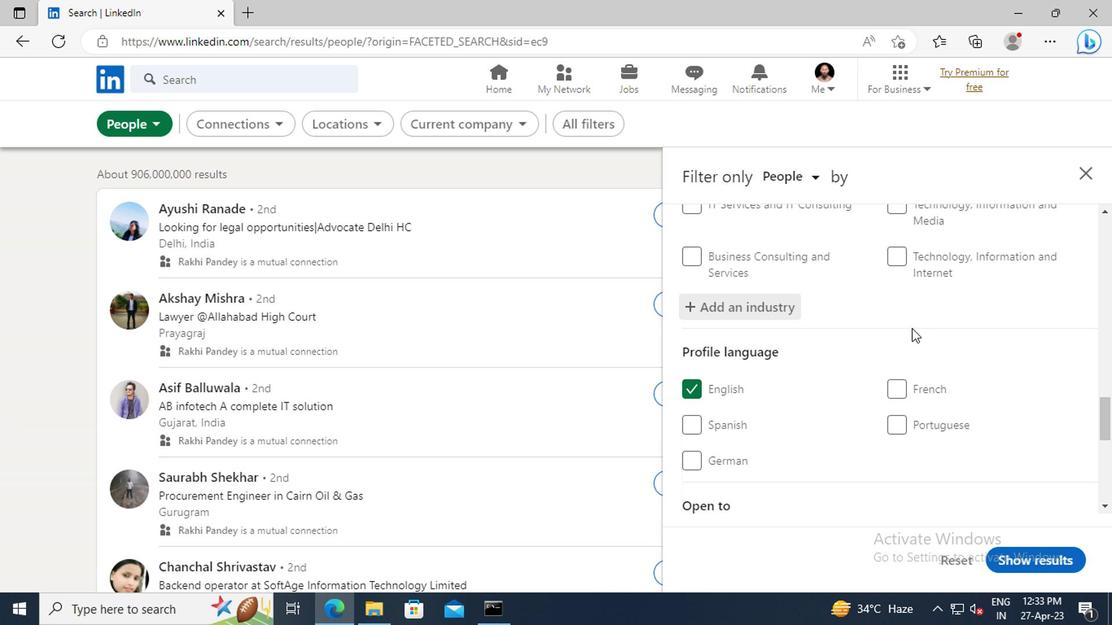 
Action: Mouse scrolled (907, 328) with delta (0, 0)
Screenshot: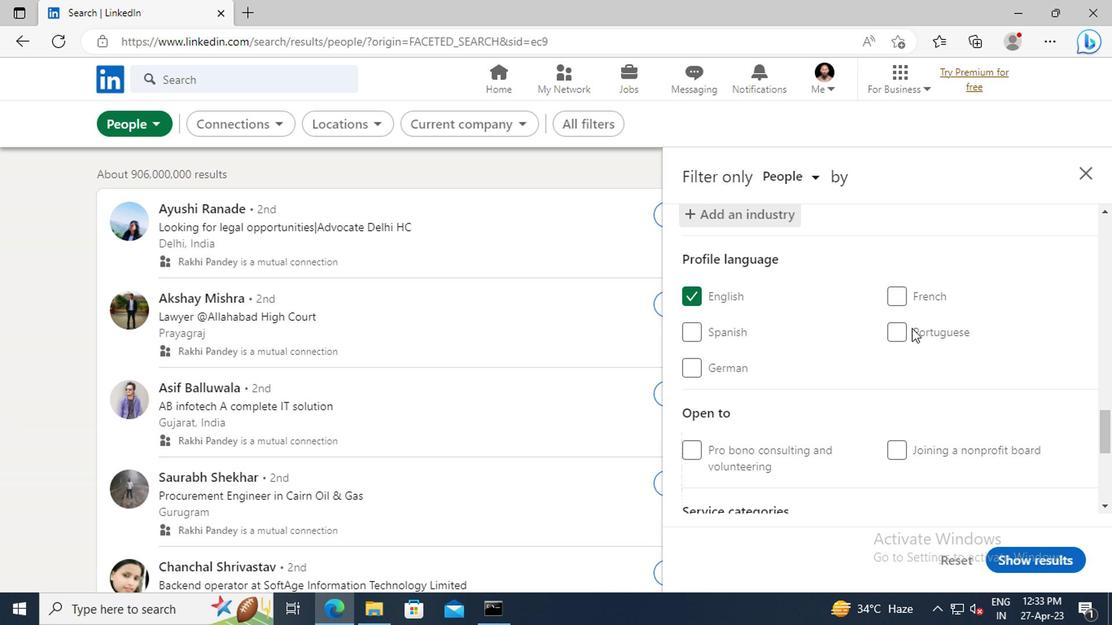 
Action: Mouse scrolled (907, 328) with delta (0, 0)
Screenshot: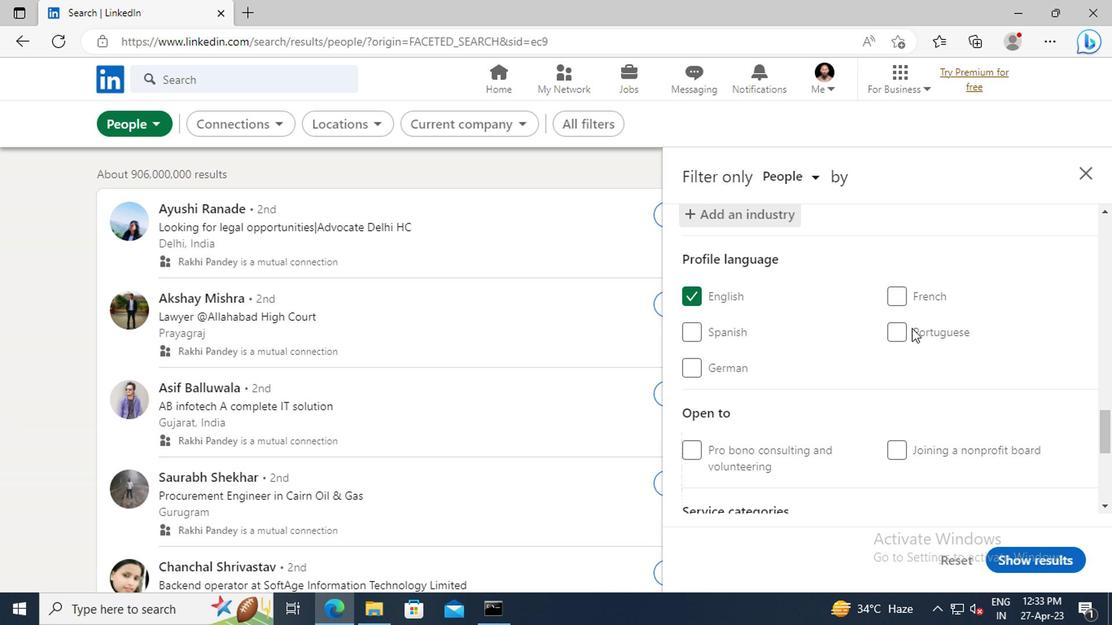 
Action: Mouse scrolled (907, 328) with delta (0, 0)
Screenshot: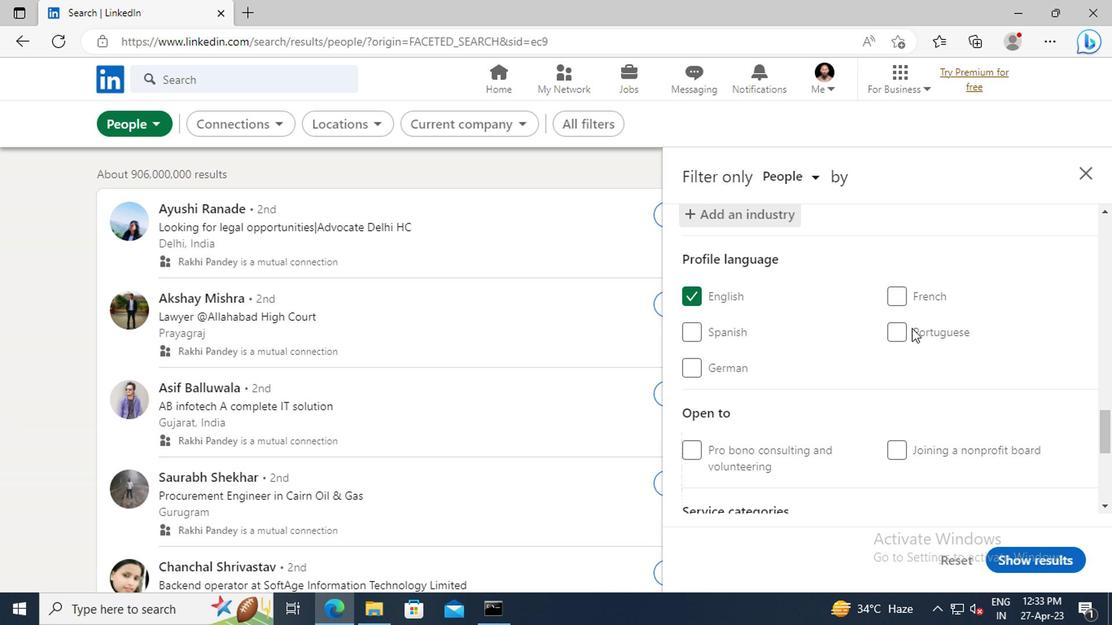 
Action: Mouse scrolled (907, 328) with delta (0, 0)
Screenshot: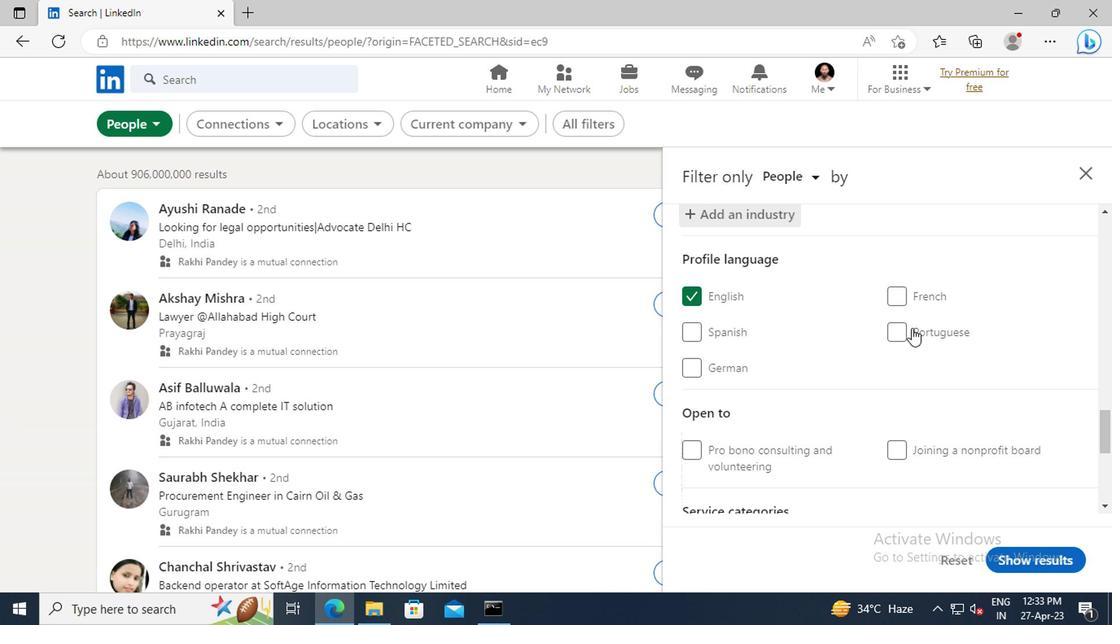 
Action: Mouse scrolled (907, 328) with delta (0, 0)
Screenshot: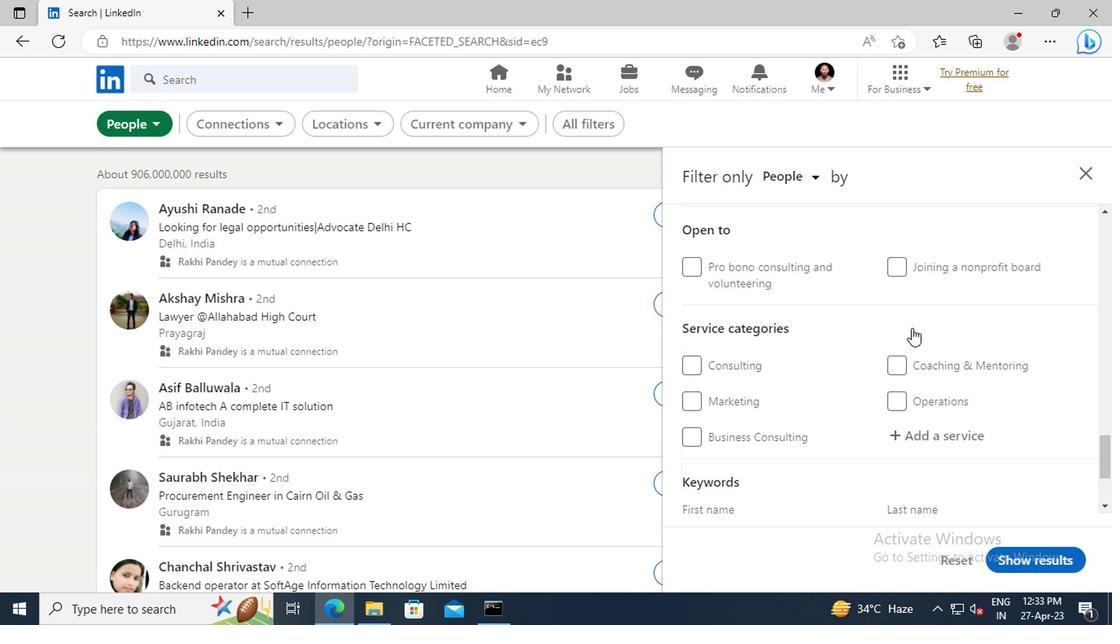 
Action: Mouse scrolled (907, 328) with delta (0, 0)
Screenshot: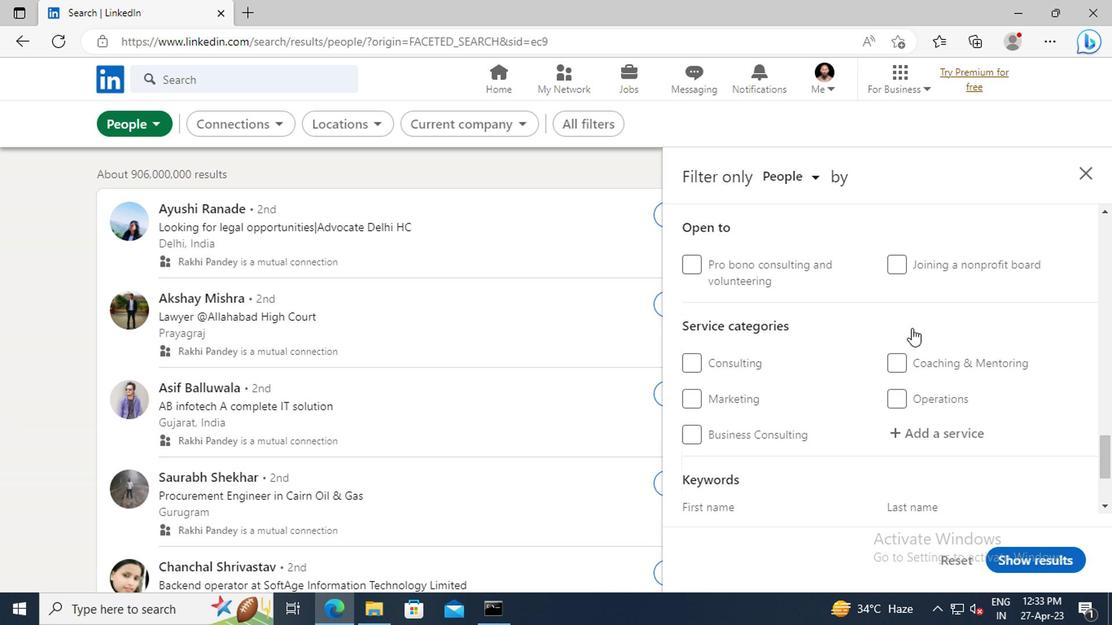 
Action: Mouse moved to (916, 341)
Screenshot: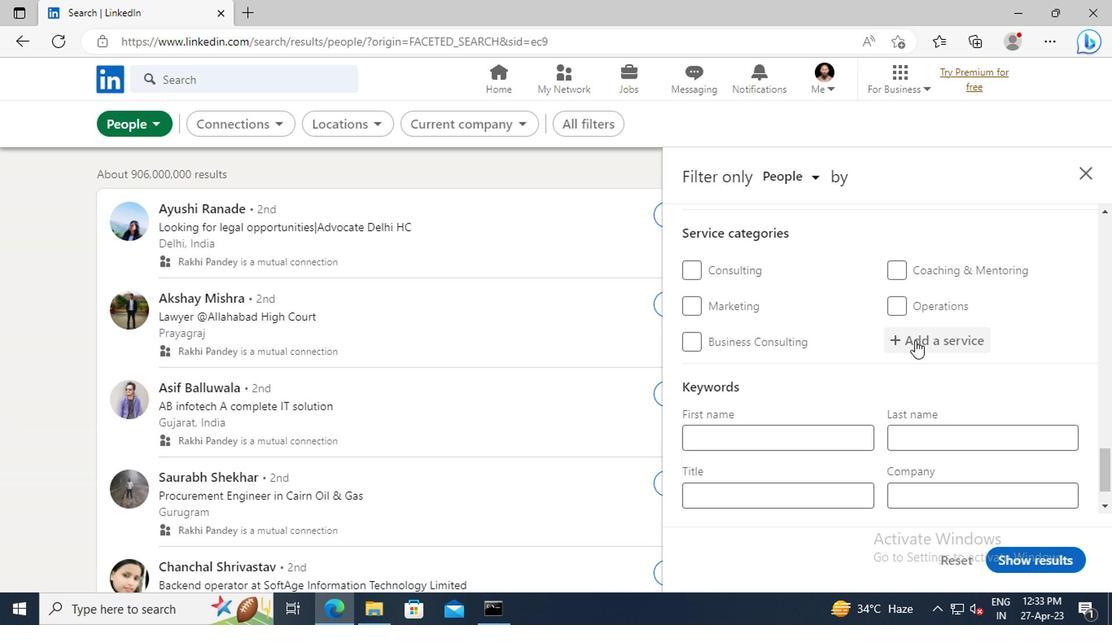 
Action: Mouse pressed left at (916, 341)
Screenshot: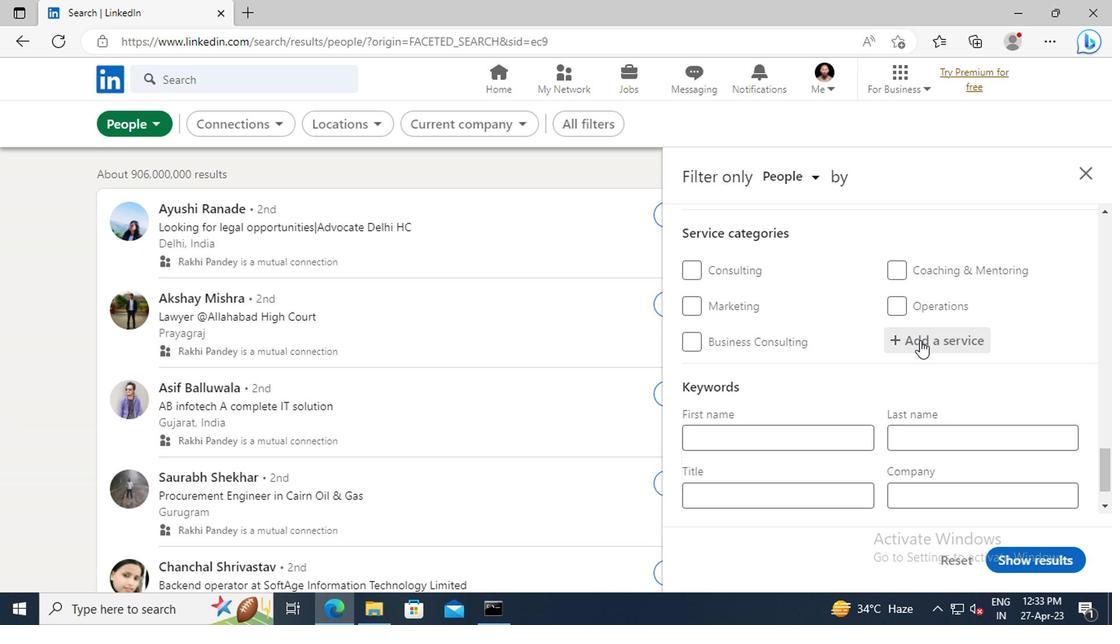 
Action: Key pressed <Key.shift>CATERING<Key.space><Key.shift>CHANGE<Key.enter>
Screenshot: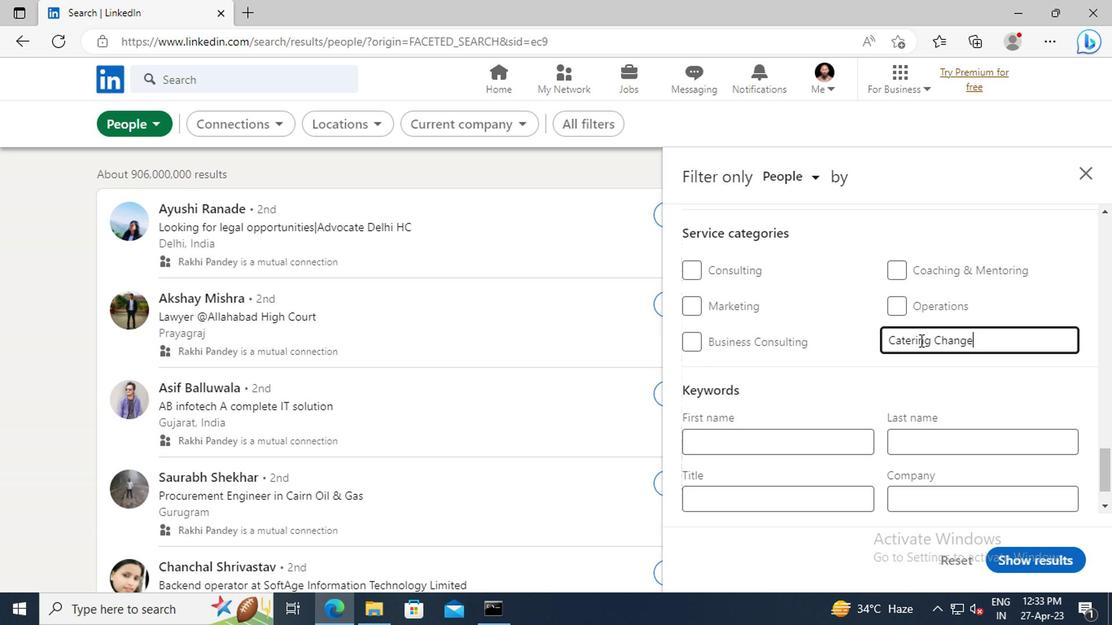 
Action: Mouse moved to (892, 358)
Screenshot: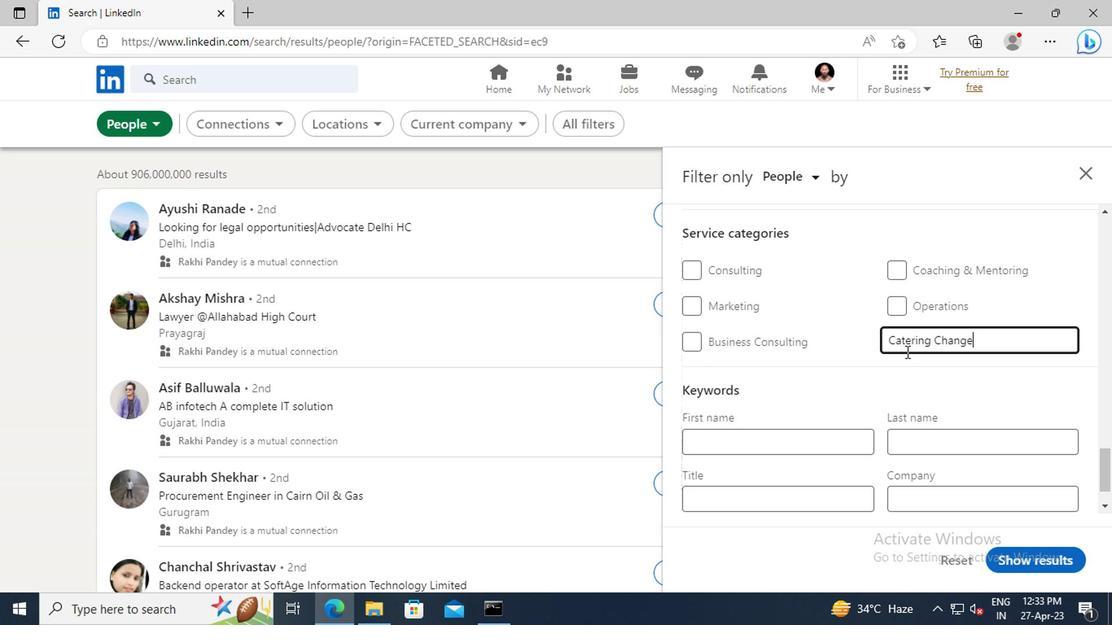 
Action: Mouse scrolled (892, 357) with delta (0, -1)
Screenshot: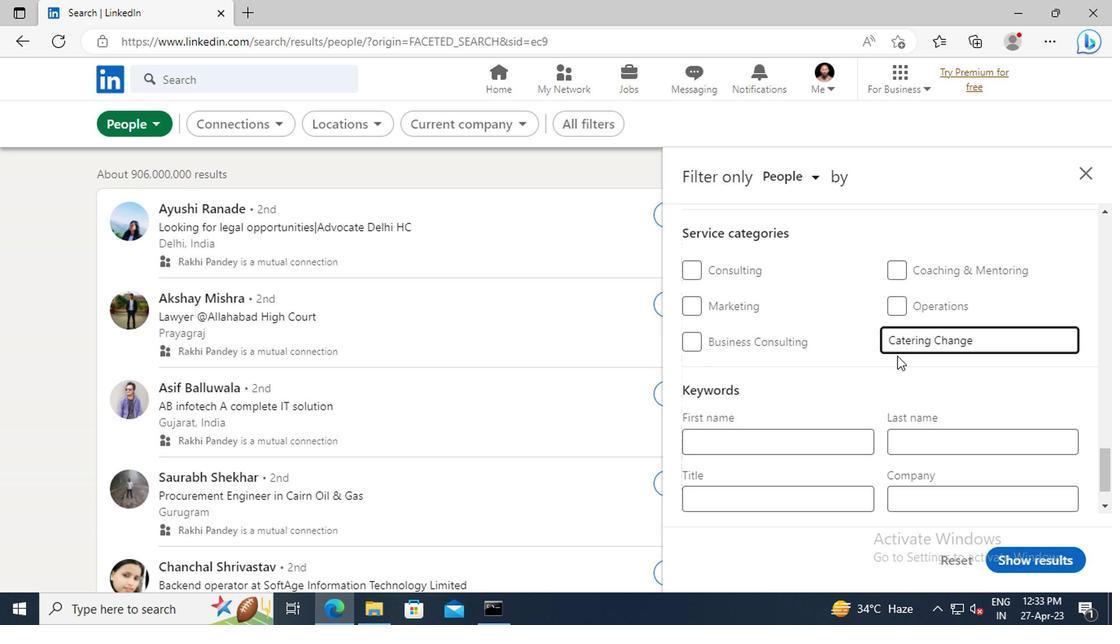 
Action: Mouse scrolled (892, 357) with delta (0, -1)
Screenshot: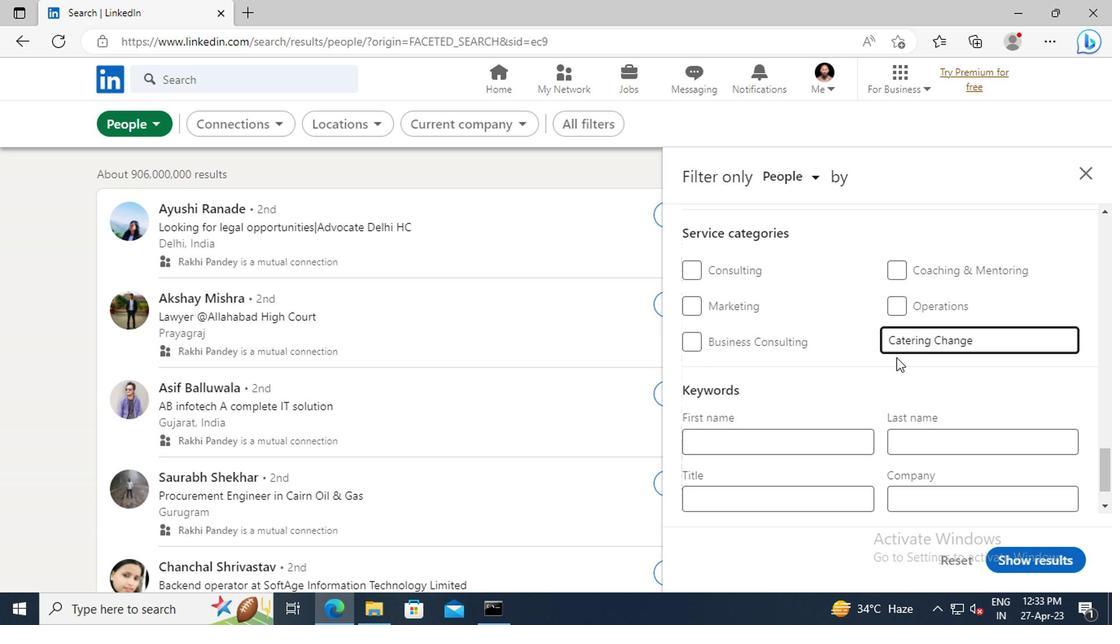 
Action: Mouse moved to (789, 436)
Screenshot: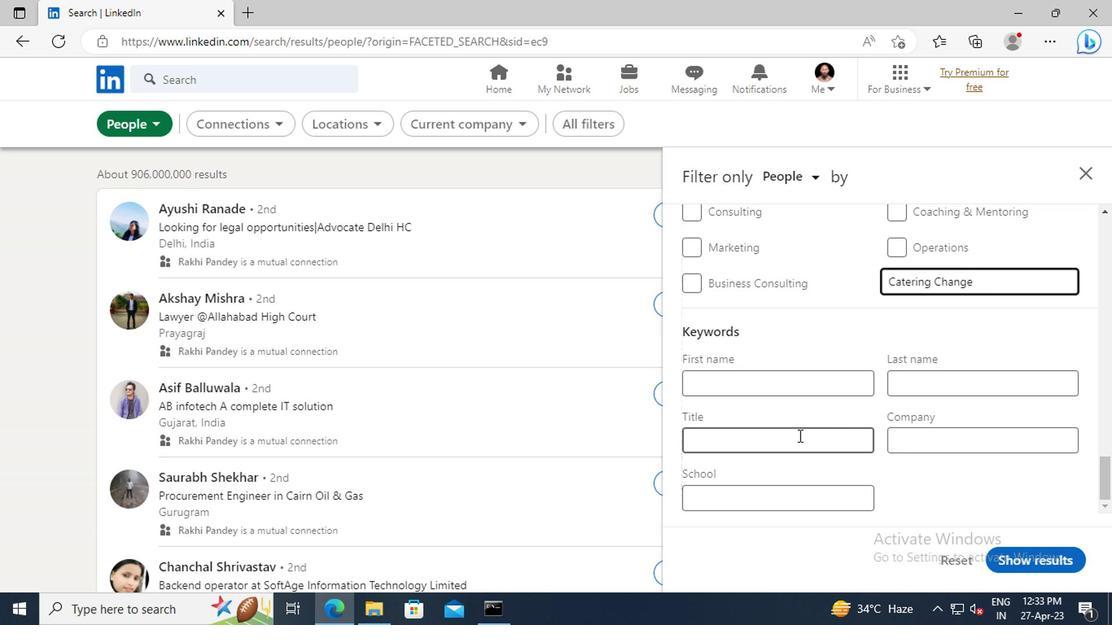 
Action: Mouse pressed left at (789, 436)
Screenshot: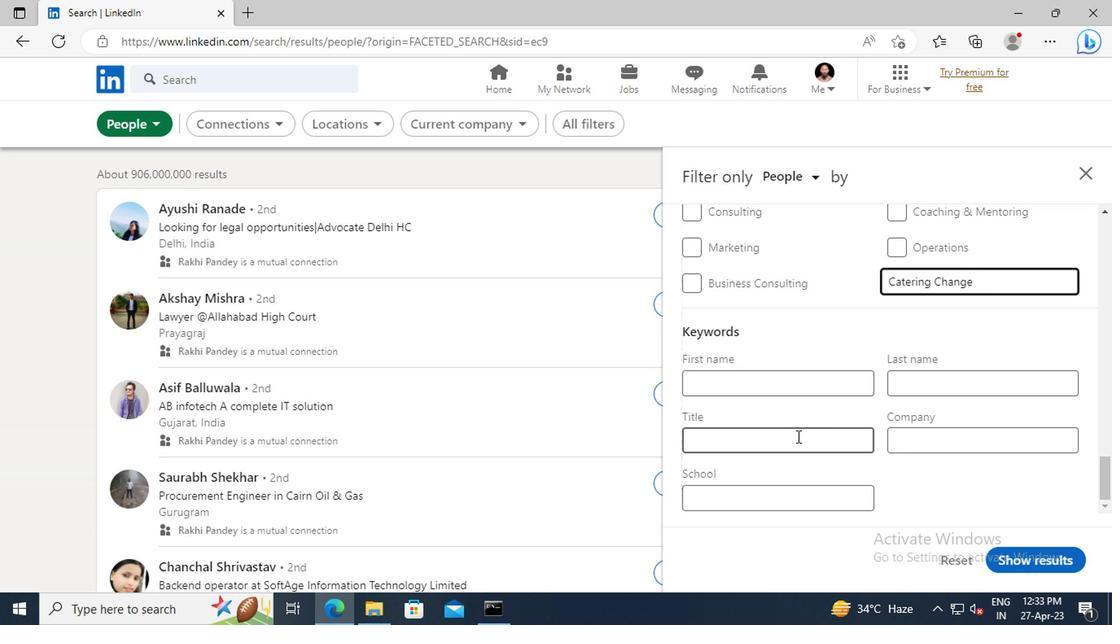 
Action: Key pressed <Key.shift>NURSE<Key.enter>
Screenshot: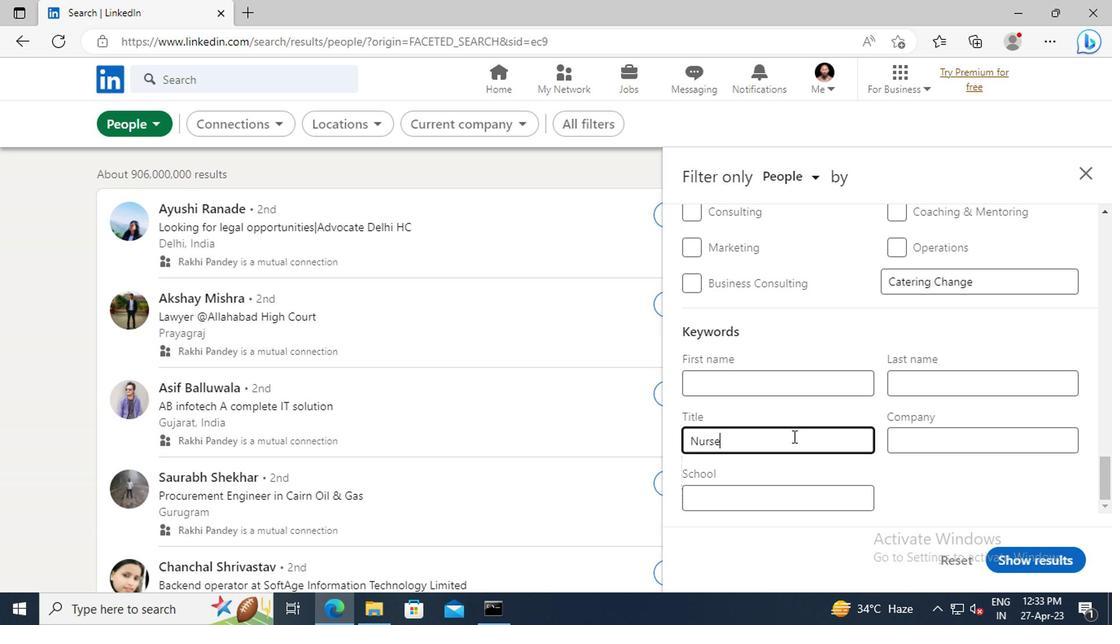 
Action: Mouse moved to (1068, 560)
Screenshot: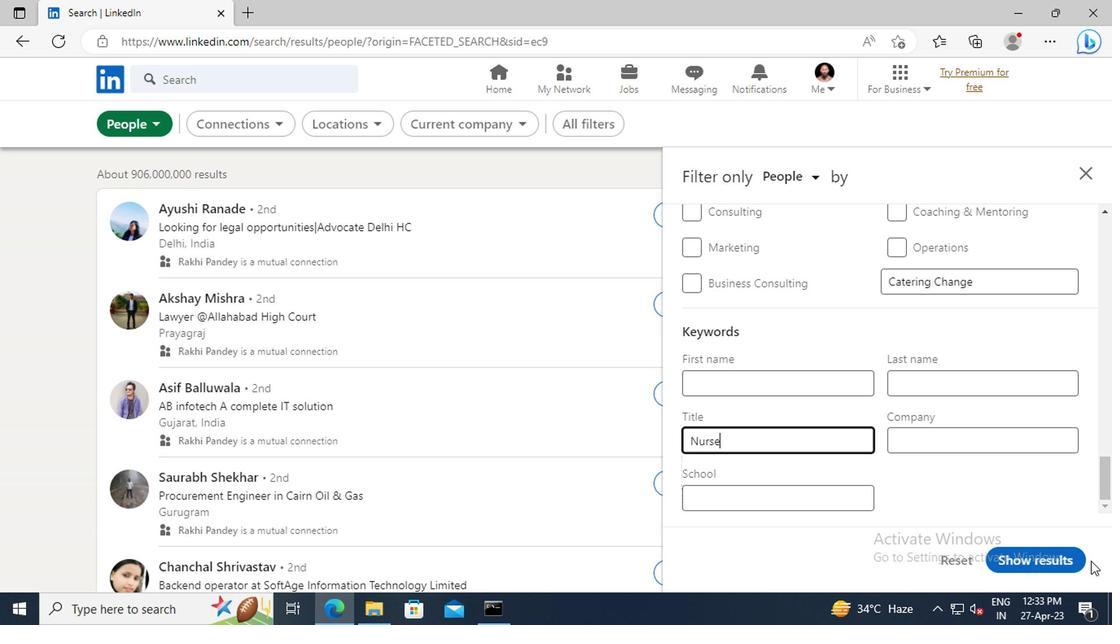 
Action: Mouse pressed left at (1068, 560)
Screenshot: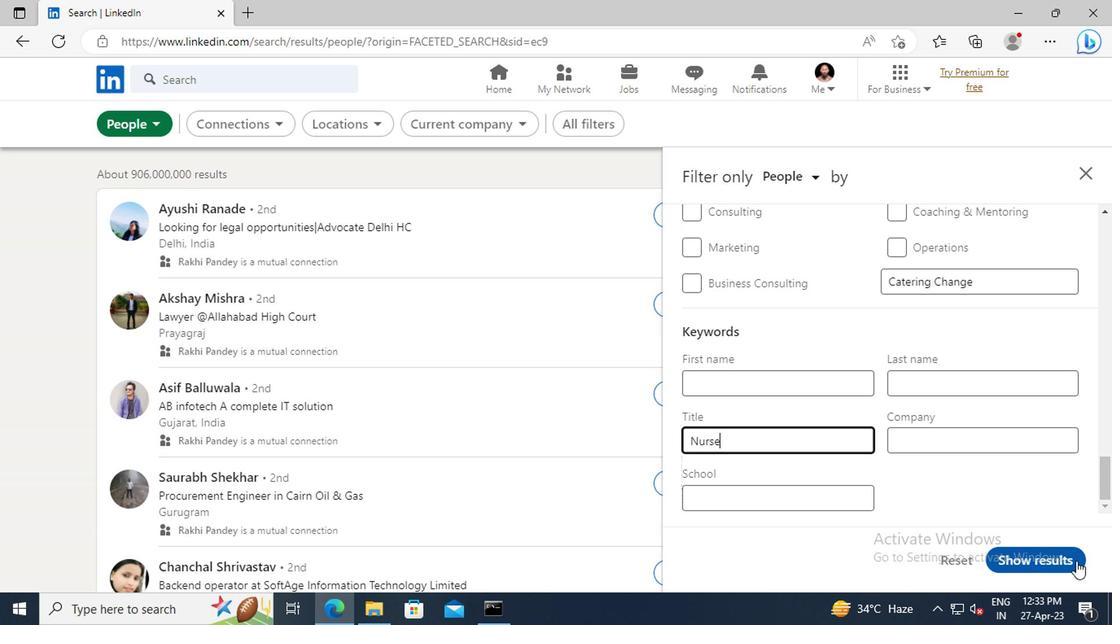 
